 Task: In the  document Ethan.rtf ,change text color to 'Dark Green' Insert the mentioned shape on left side of the text 'Cloud'. Change color of the shape to  BrownChange shape height to 0.9
Action: Mouse moved to (439, 228)
Screenshot: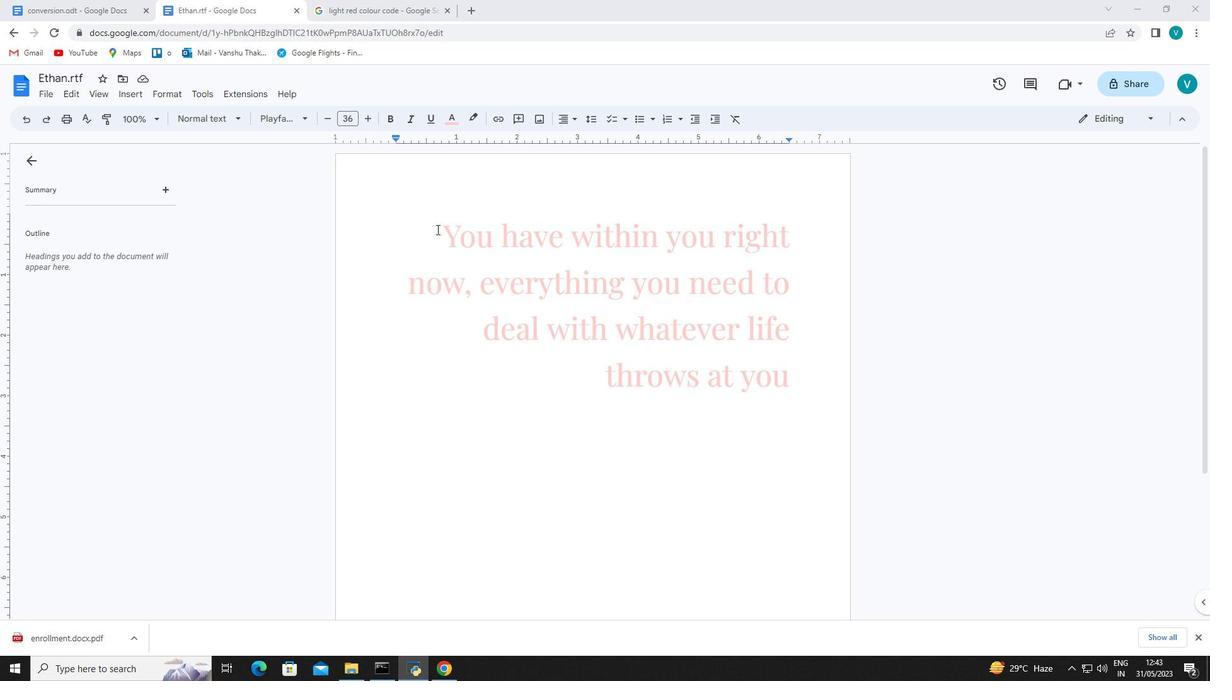 
Action: Mouse pressed left at (439, 228)
Screenshot: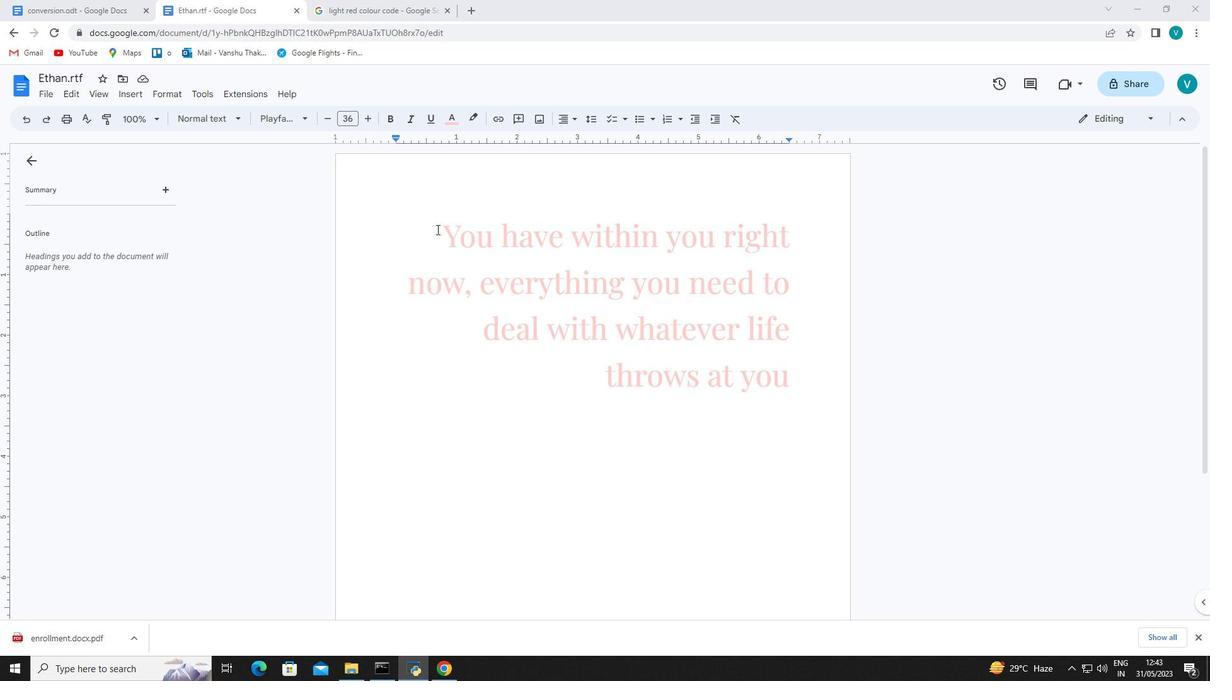 
Action: Mouse moved to (391, 0)
Screenshot: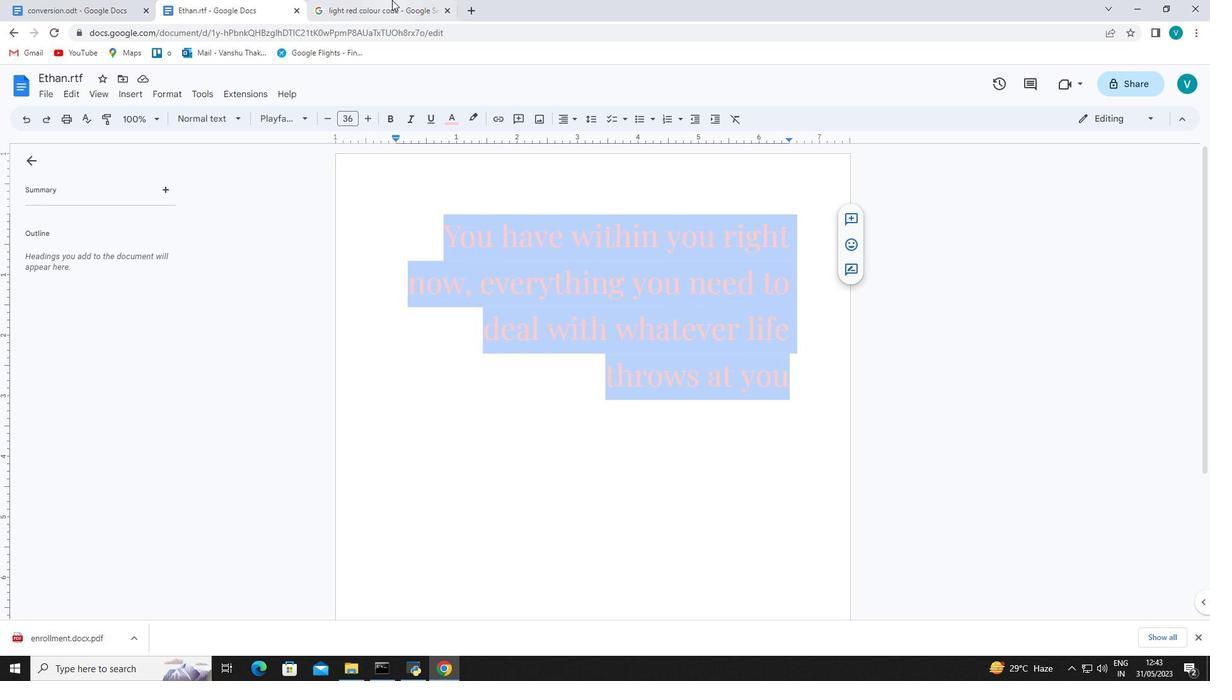 
Action: Mouse pressed left at (391, 0)
Screenshot: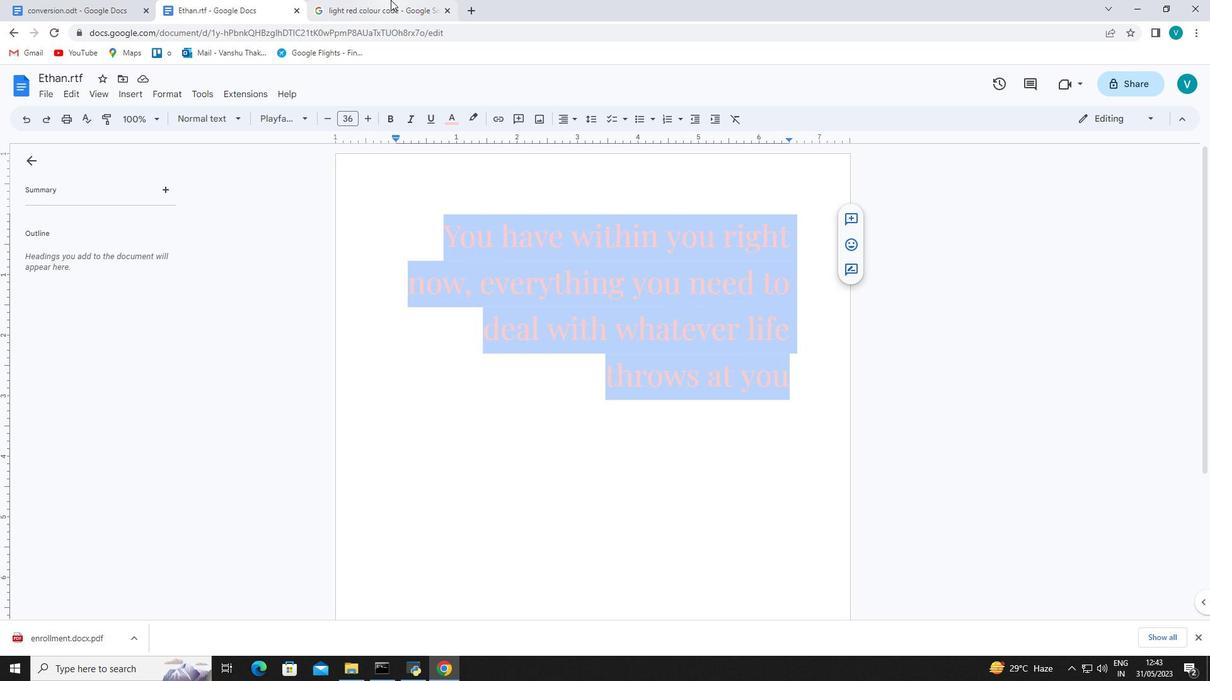 
Action: Mouse moved to (444, 10)
Screenshot: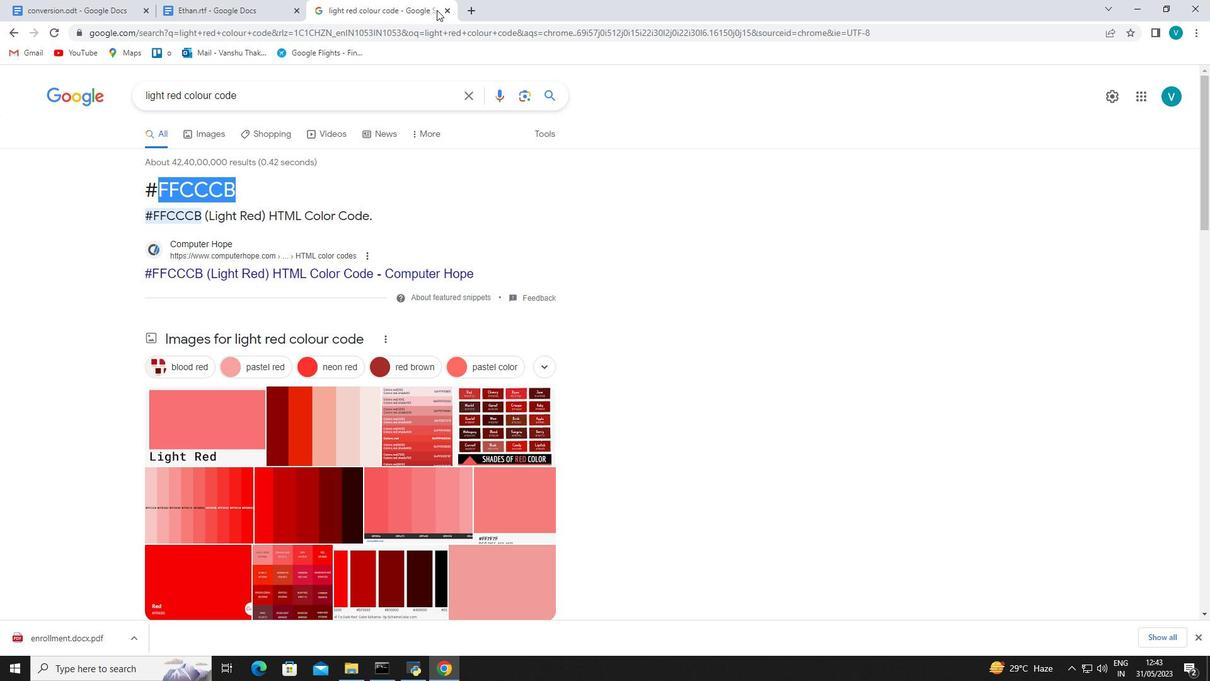 
Action: Mouse pressed left at (444, 10)
Screenshot: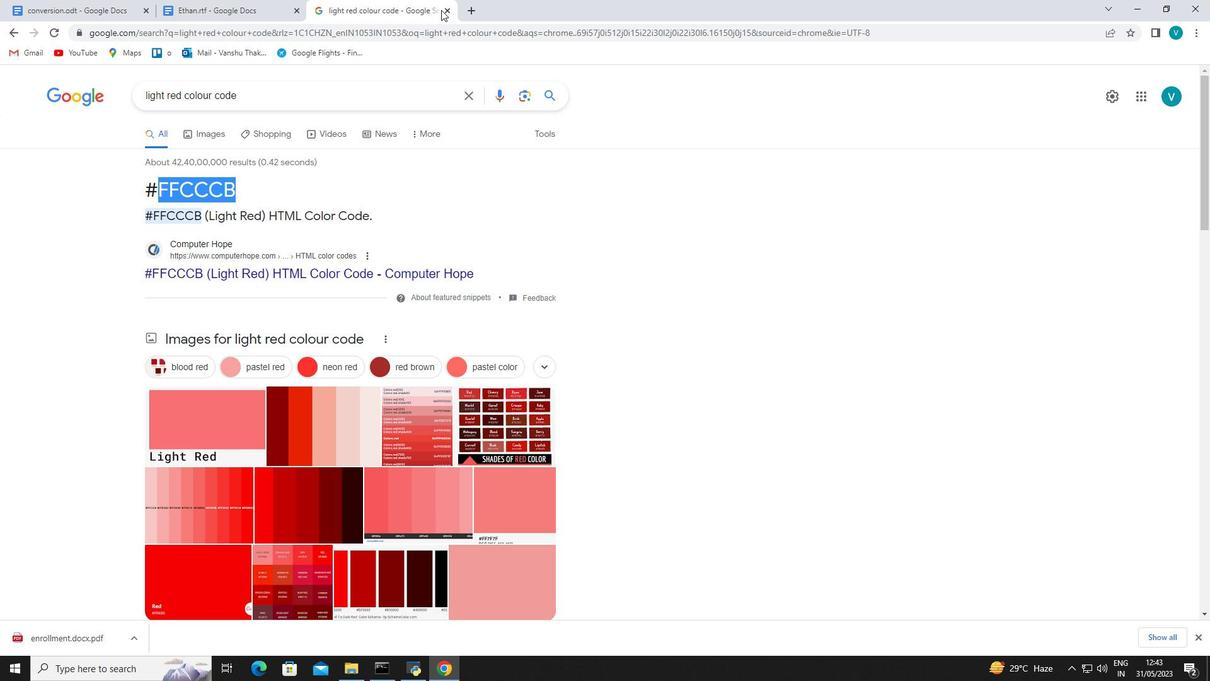 
Action: Mouse moved to (316, 8)
Screenshot: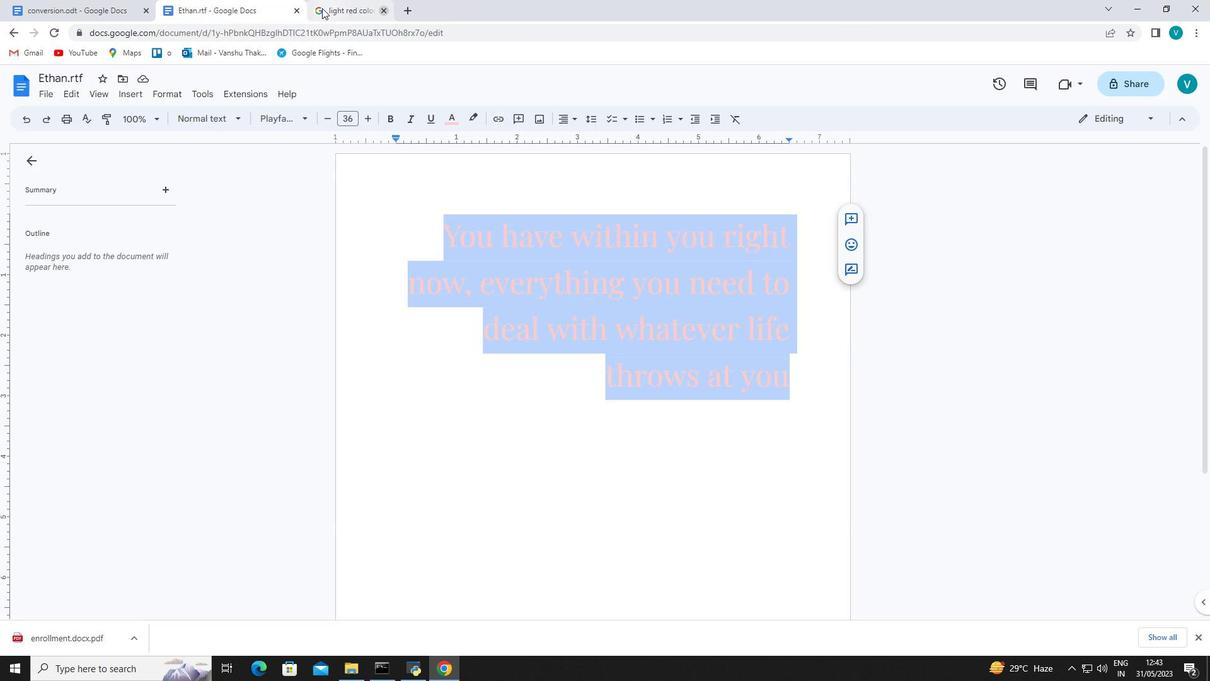 
Action: Mouse pressed left at (316, 8)
Screenshot: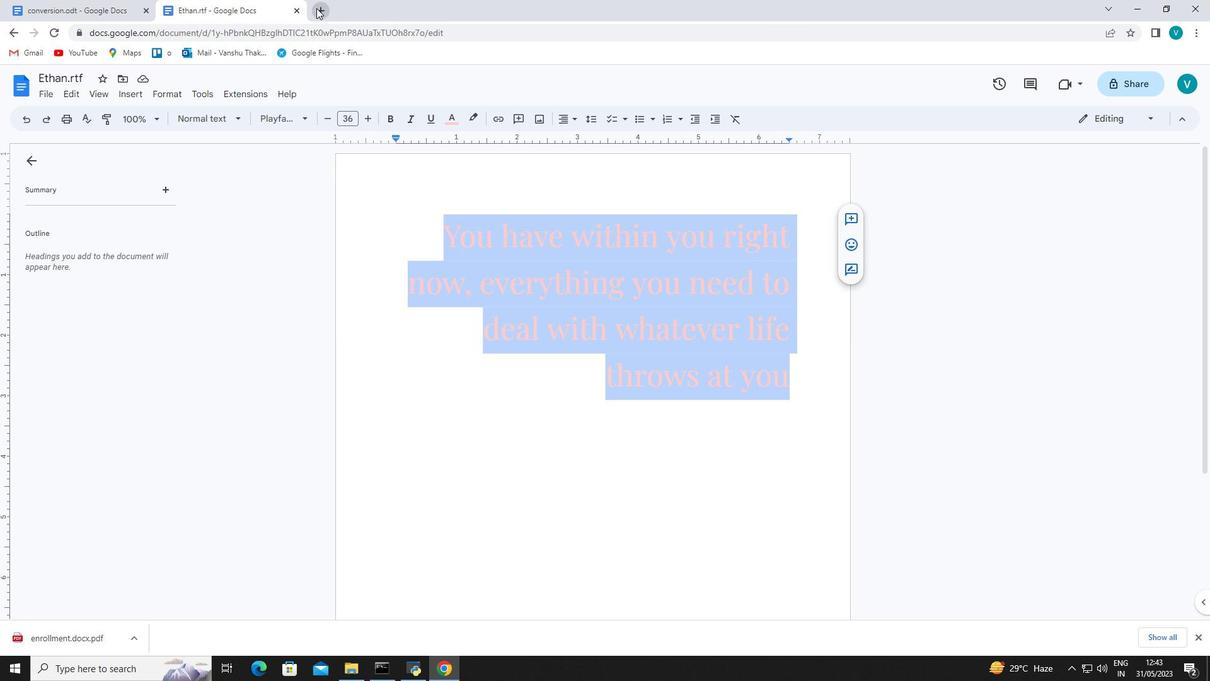 
Action: Mouse moved to (467, 268)
Screenshot: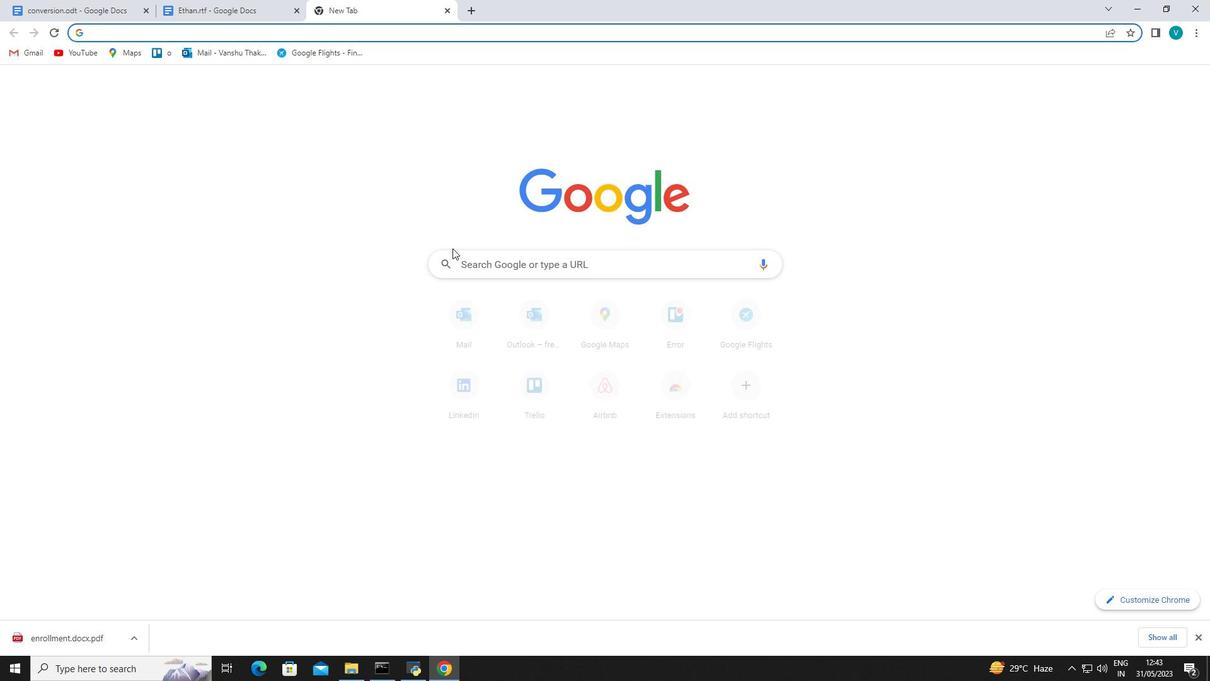 
Action: Mouse pressed left at (467, 268)
Screenshot: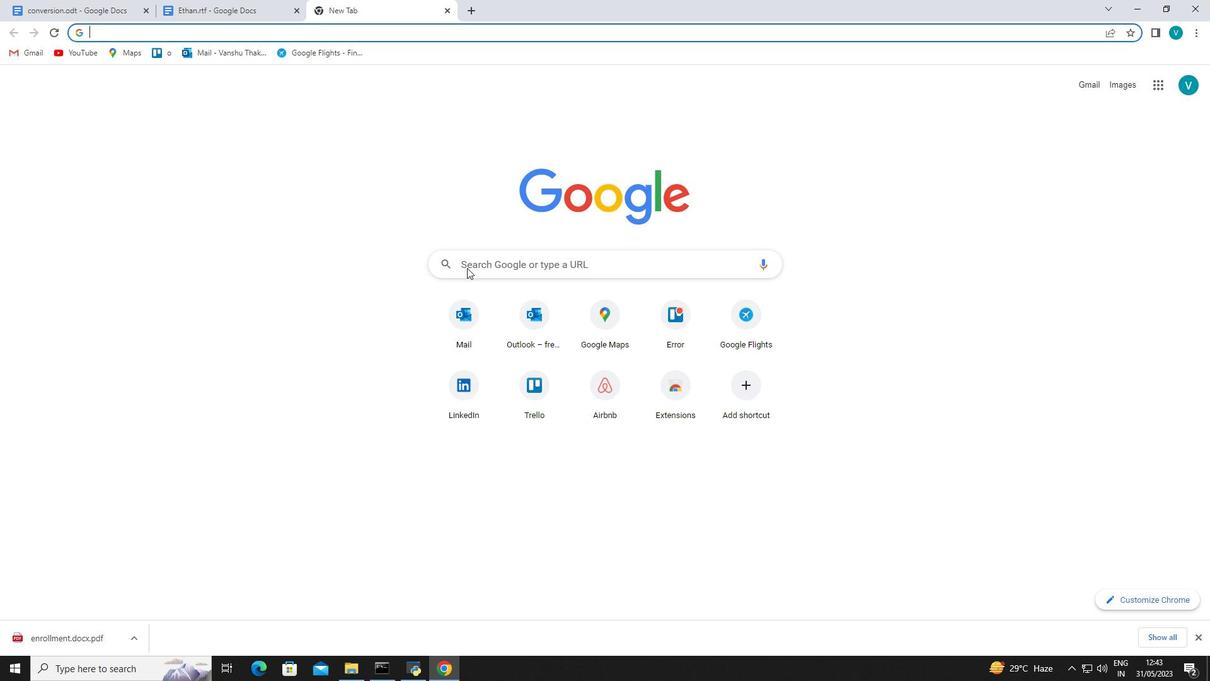 
Action: Key pressed dark<Key.space>green<Key.space>colour<Key.space>code<Key.enter>
Screenshot: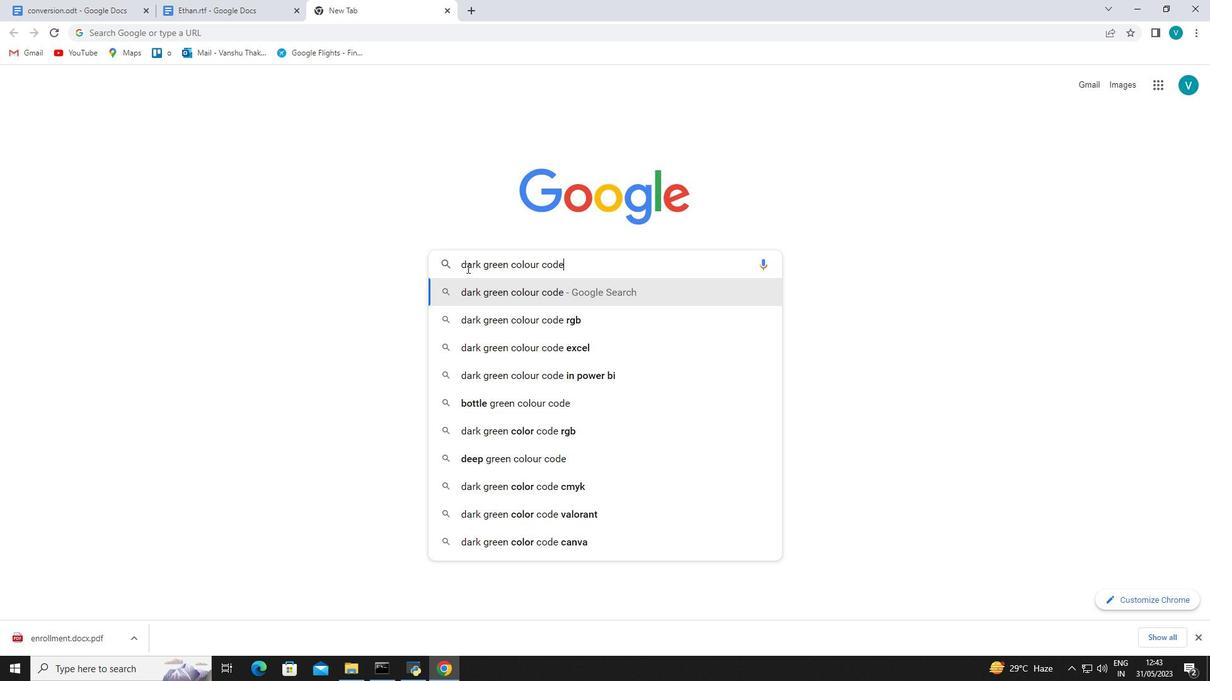 
Action: Mouse moved to (363, 217)
Screenshot: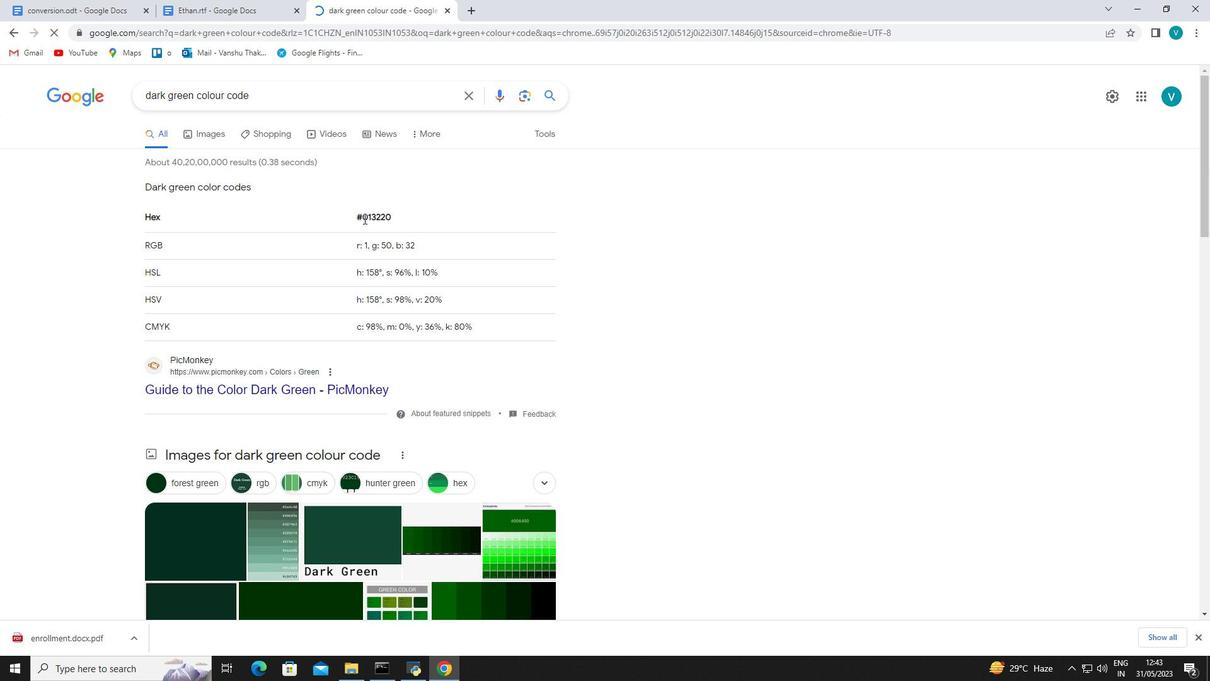 
Action: Mouse pressed left at (363, 217)
Screenshot: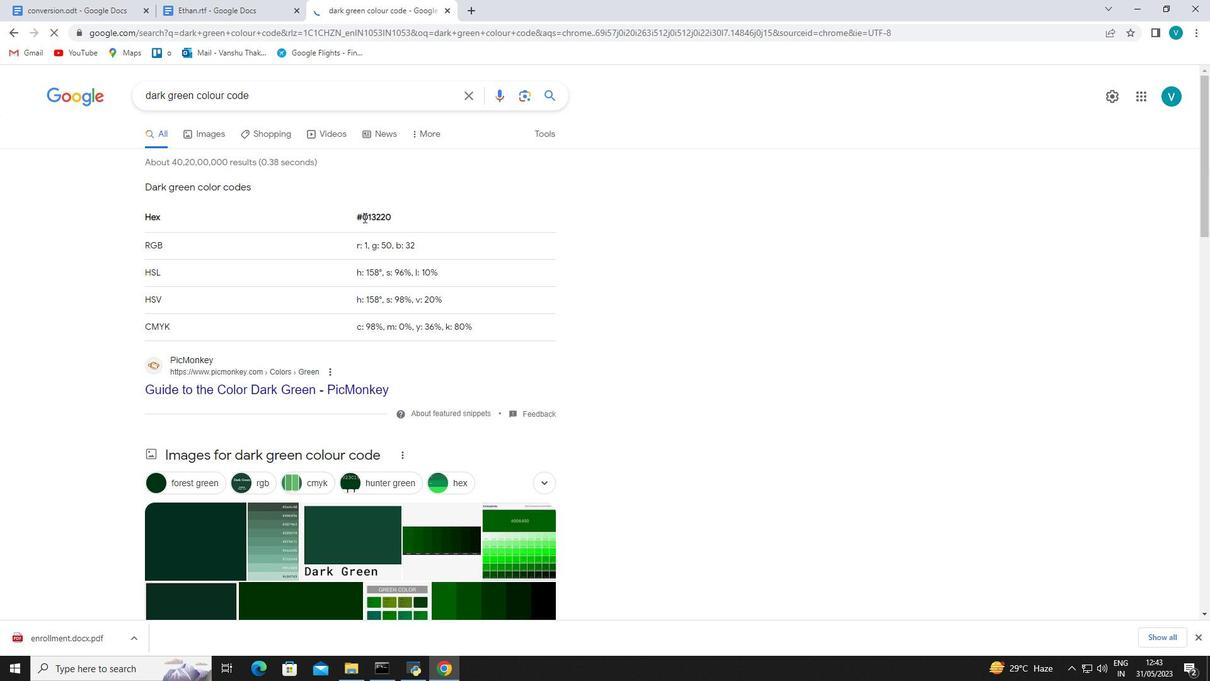 
Action: Mouse moved to (394, 216)
Screenshot: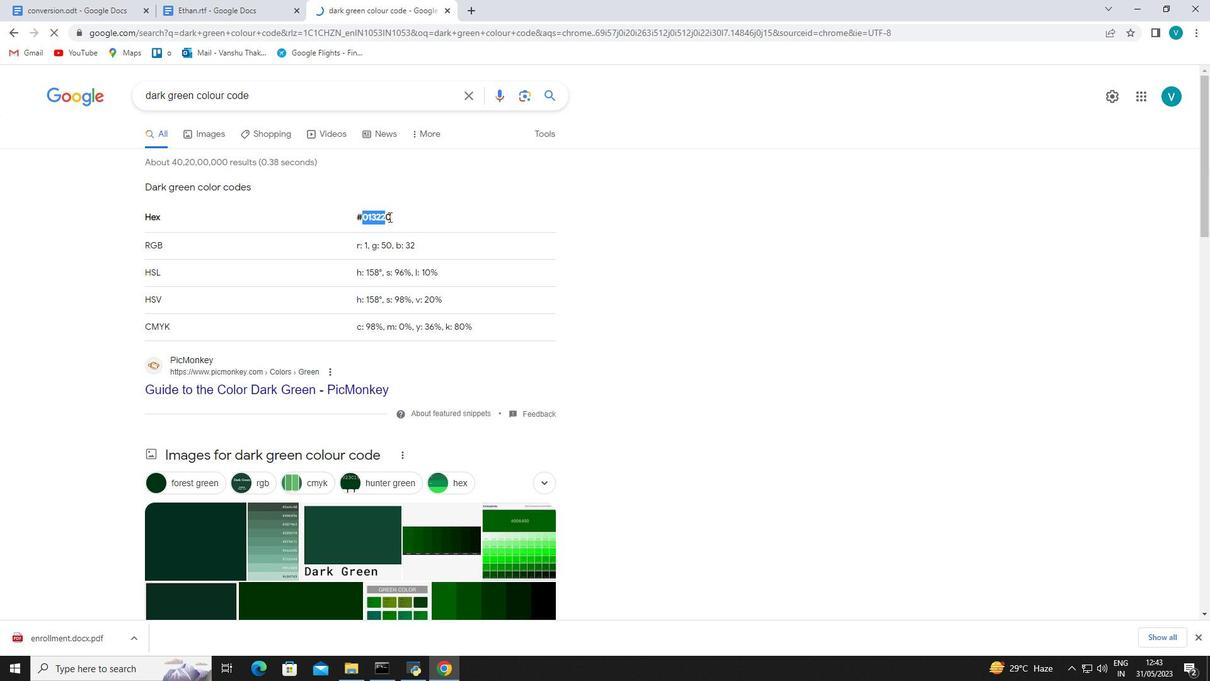 
Action: Key pressed ctrl+C<'\x03'>
Screenshot: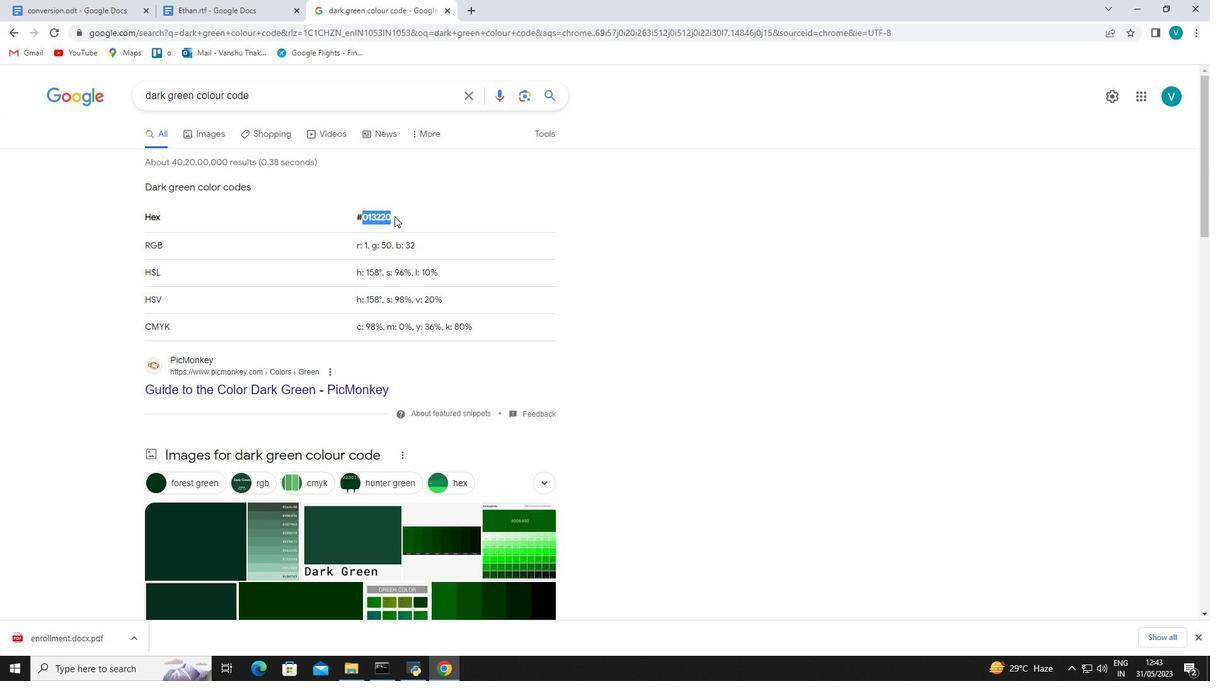 
Action: Mouse moved to (268, 0)
Screenshot: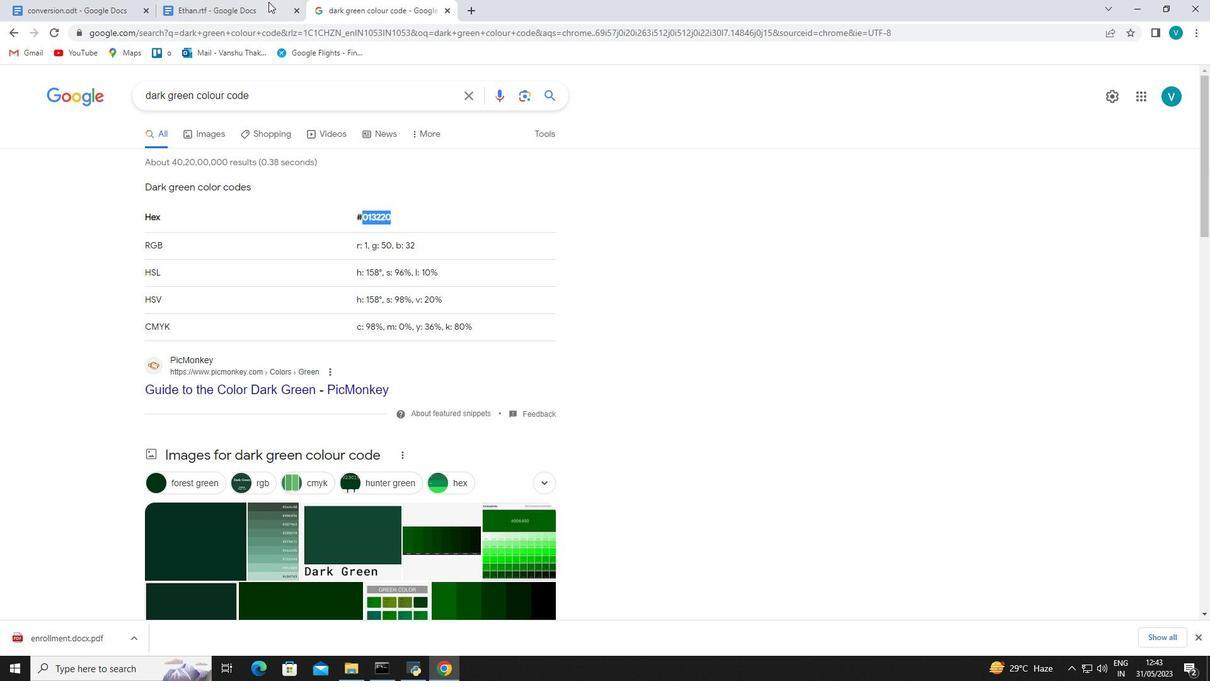 
Action: Mouse pressed left at (268, 0)
Screenshot: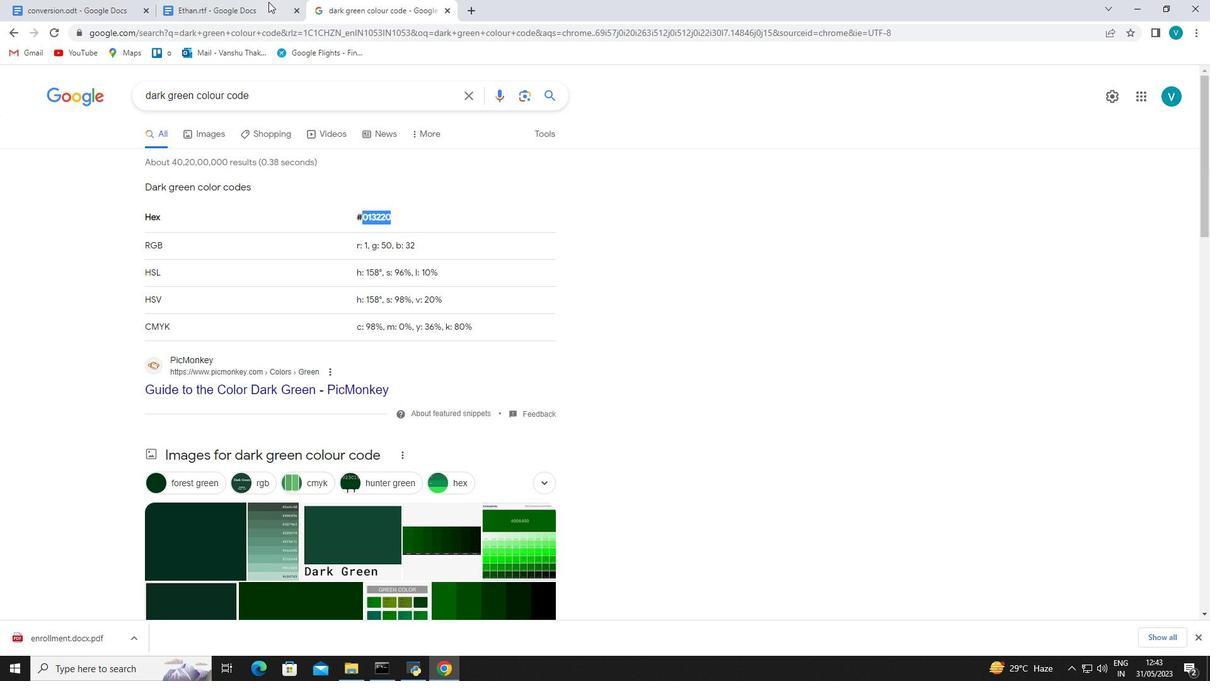 
Action: Mouse moved to (446, 121)
Screenshot: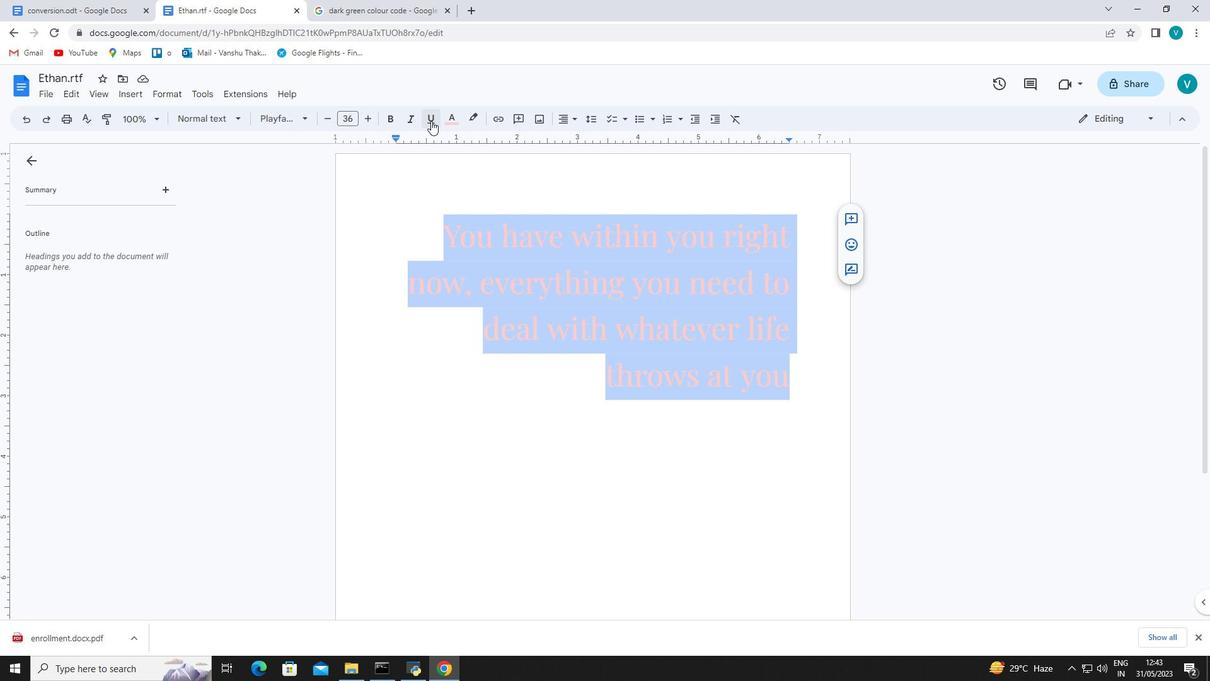 
Action: Mouse pressed left at (446, 121)
Screenshot: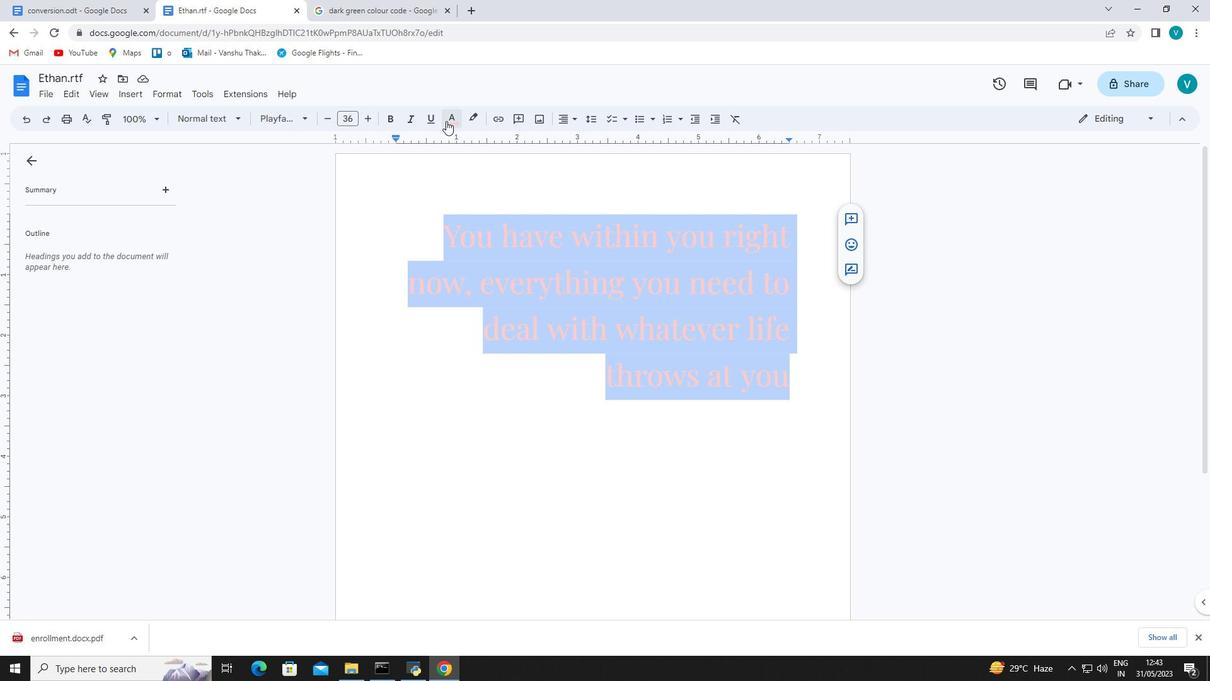 
Action: Mouse moved to (465, 254)
Screenshot: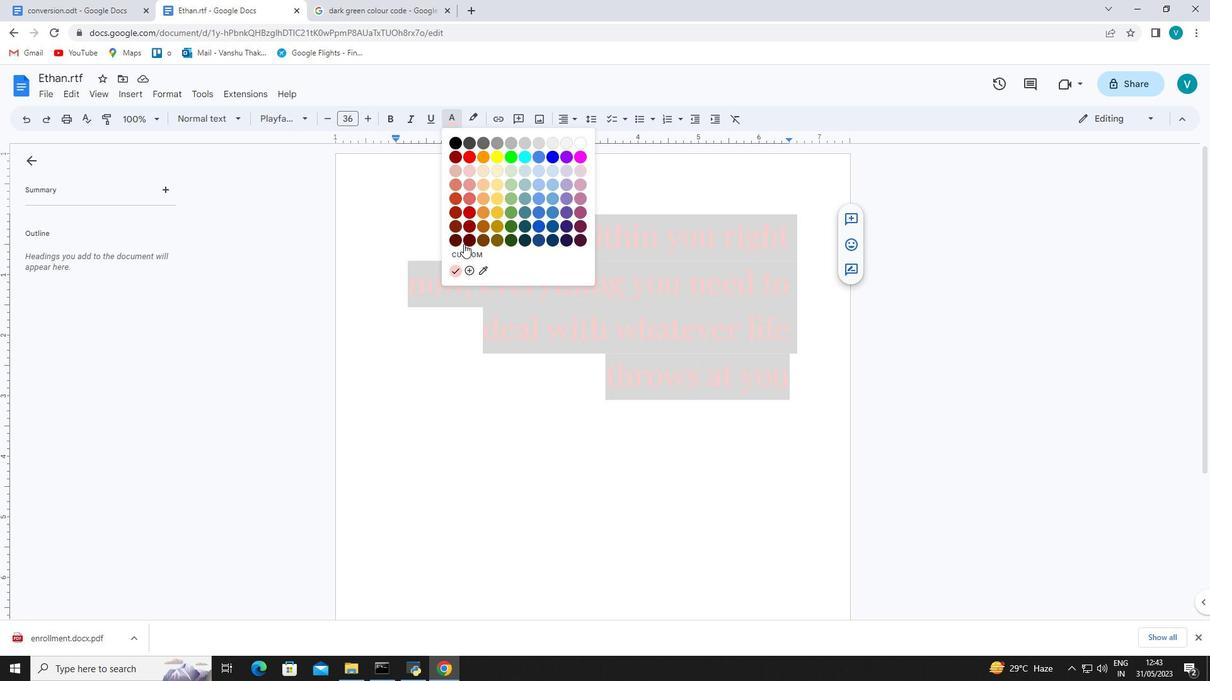 
Action: Mouse pressed left at (465, 254)
Screenshot: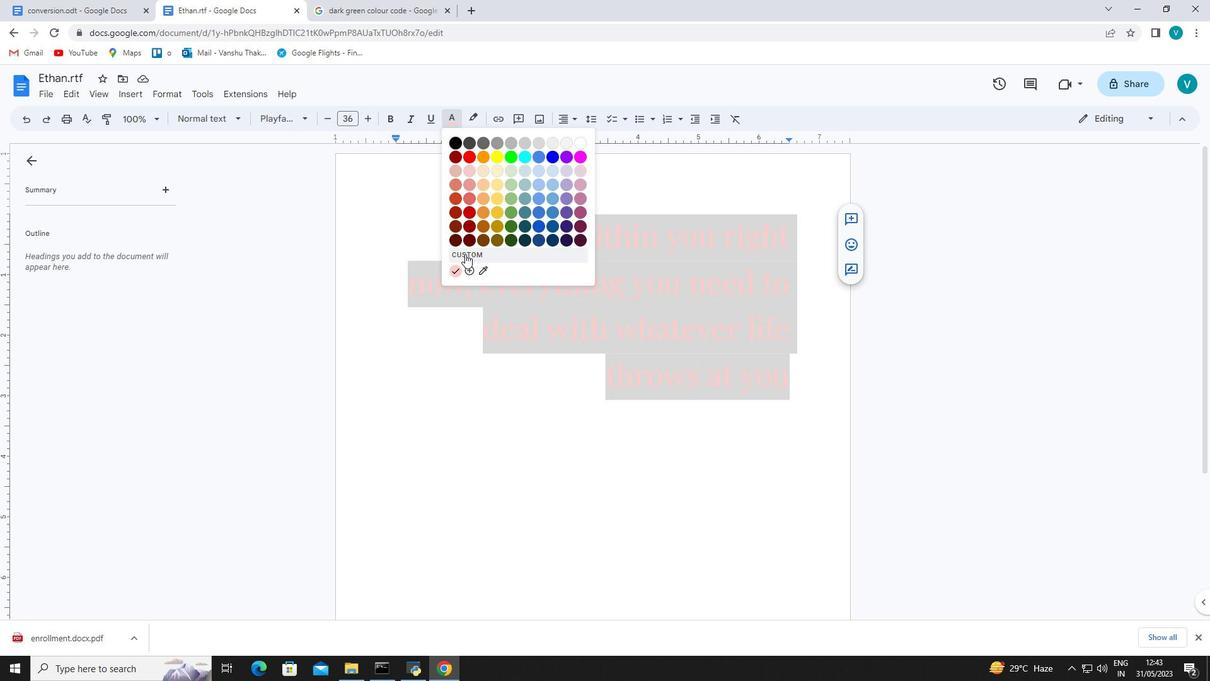 
Action: Mouse moved to (543, 405)
Screenshot: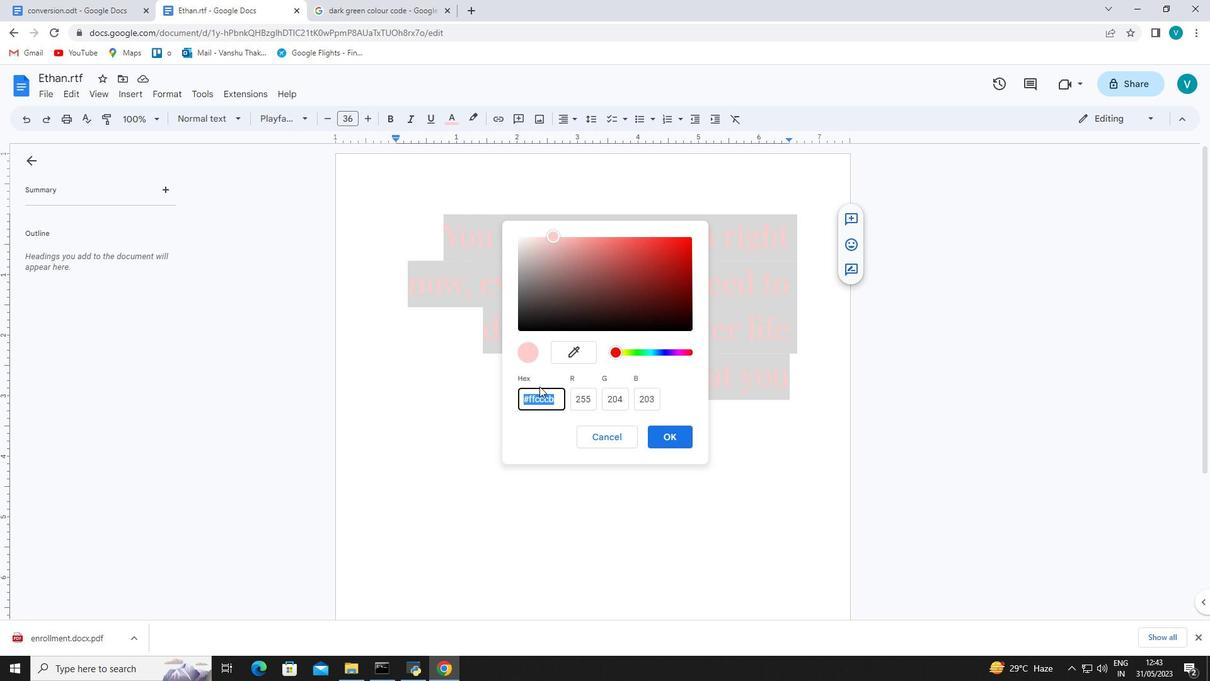 
Action: Mouse pressed left at (543, 405)
Screenshot: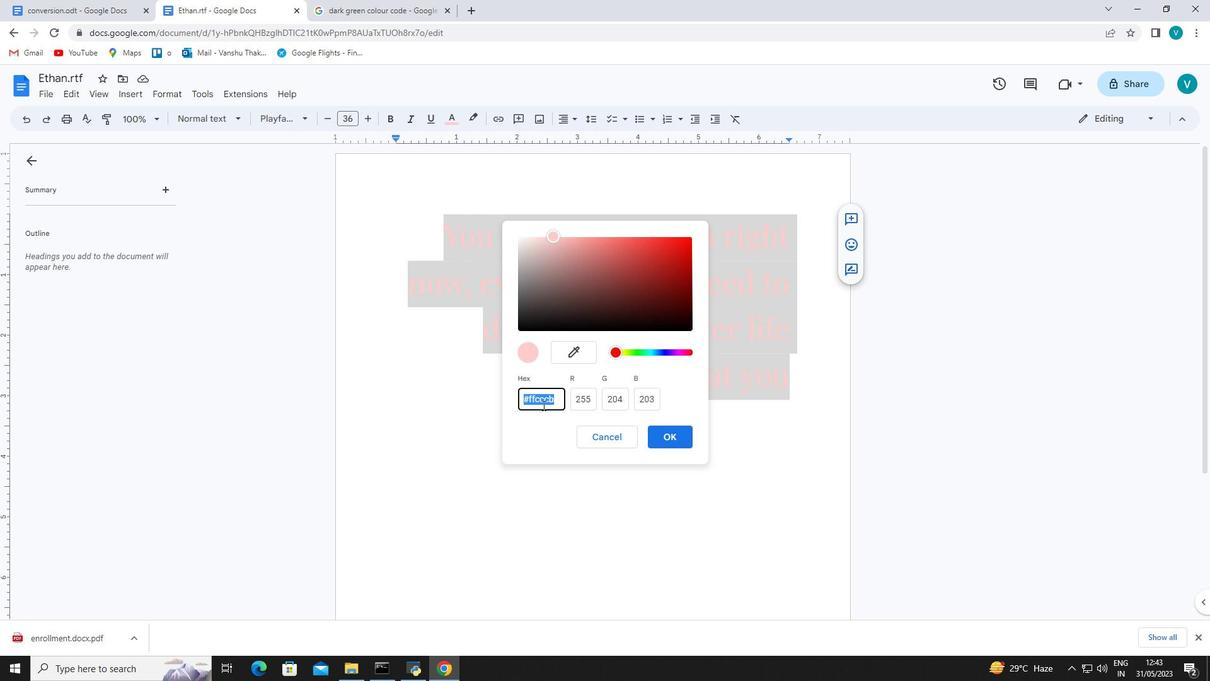 
Action: Mouse moved to (527, 400)
Screenshot: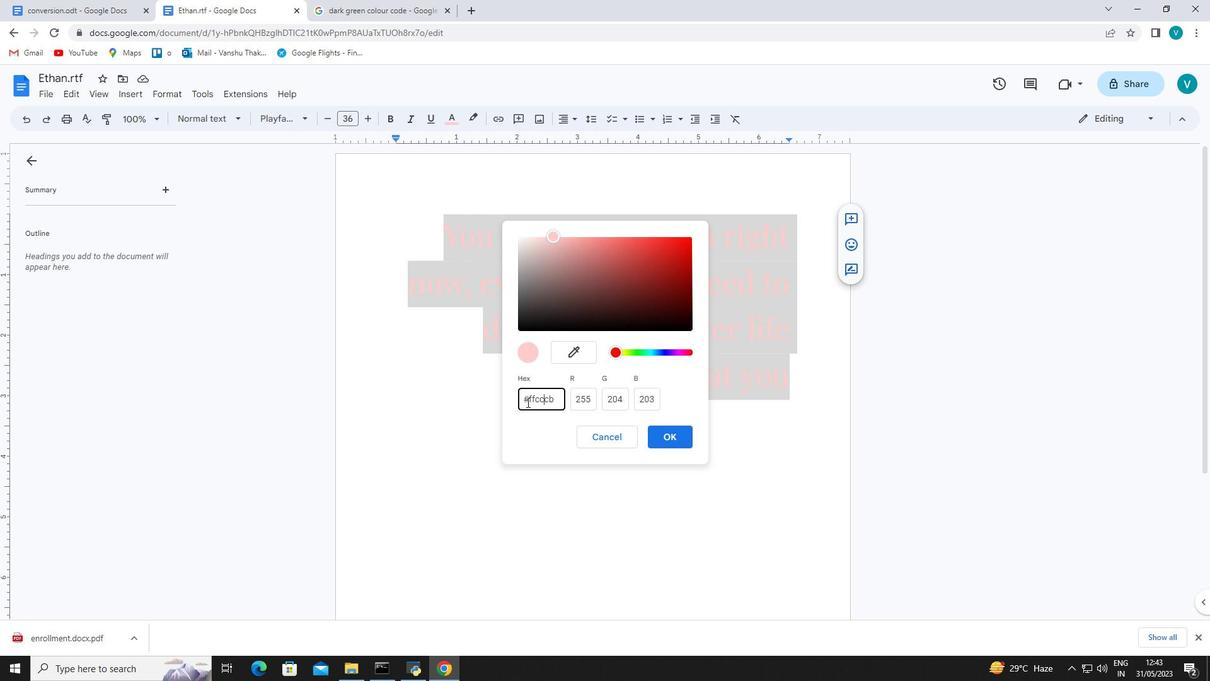 
Action: Mouse pressed left at (527, 400)
Screenshot: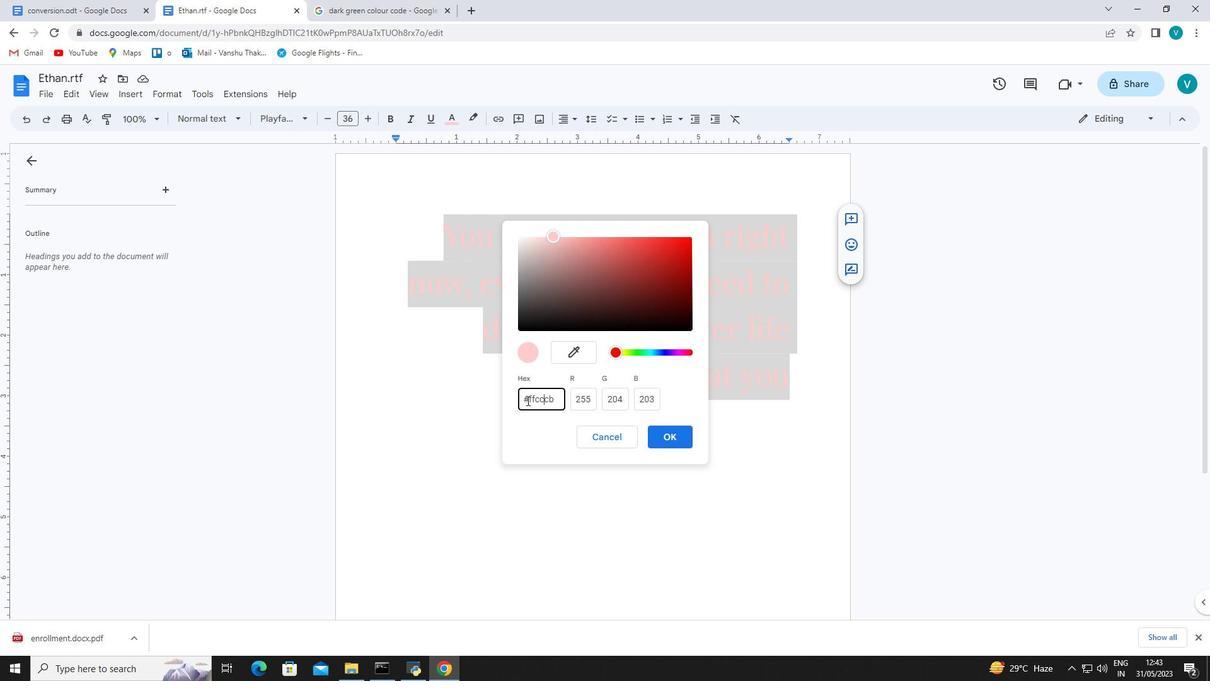 
Action: Mouse moved to (565, 396)
Screenshot: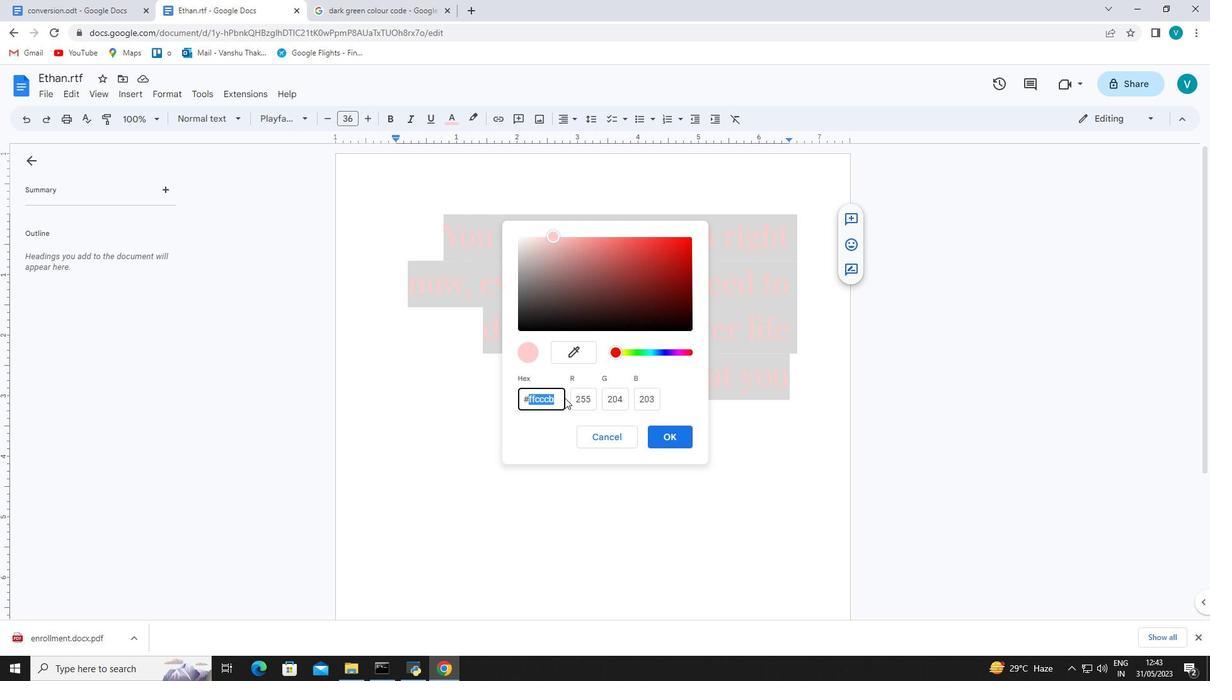 
Action: Key pressed ctrl+V
Screenshot: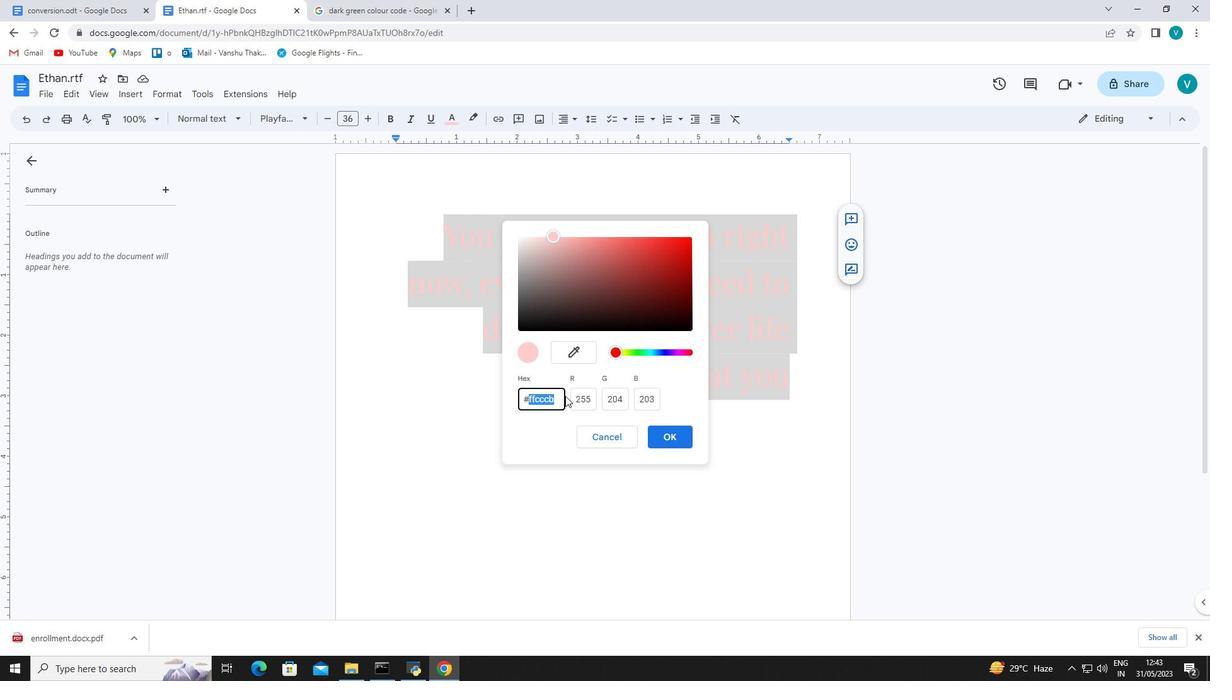 
Action: Mouse moved to (682, 437)
Screenshot: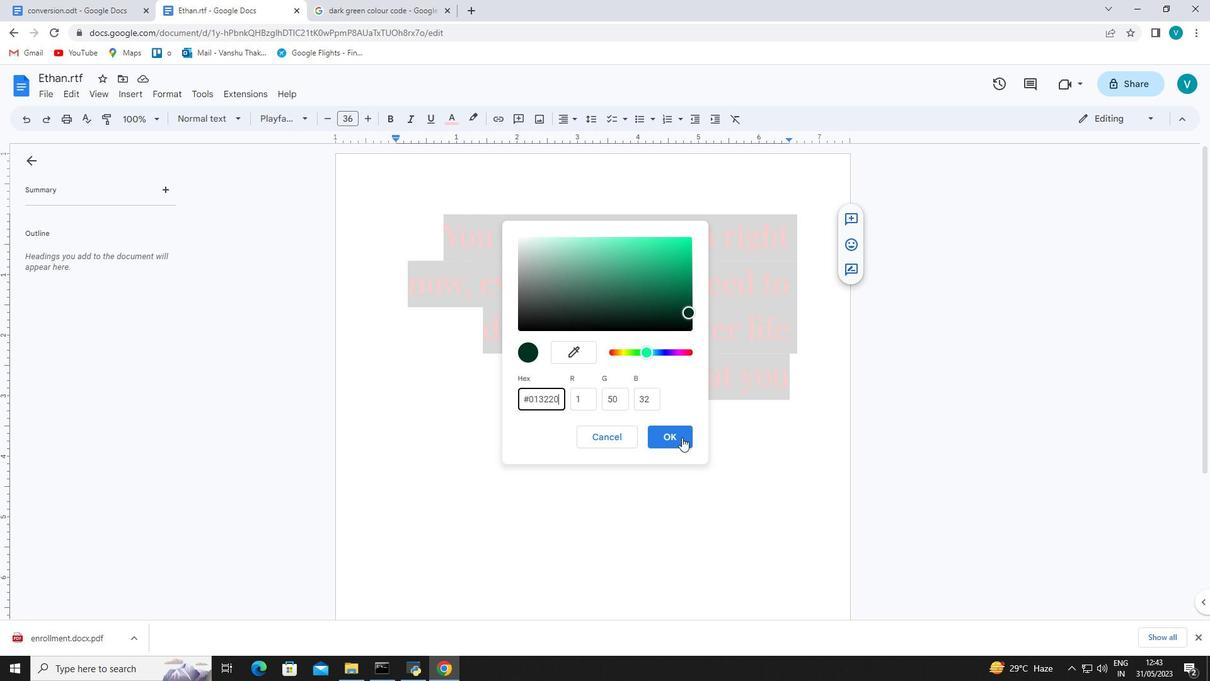 
Action: Mouse pressed left at (682, 437)
Screenshot: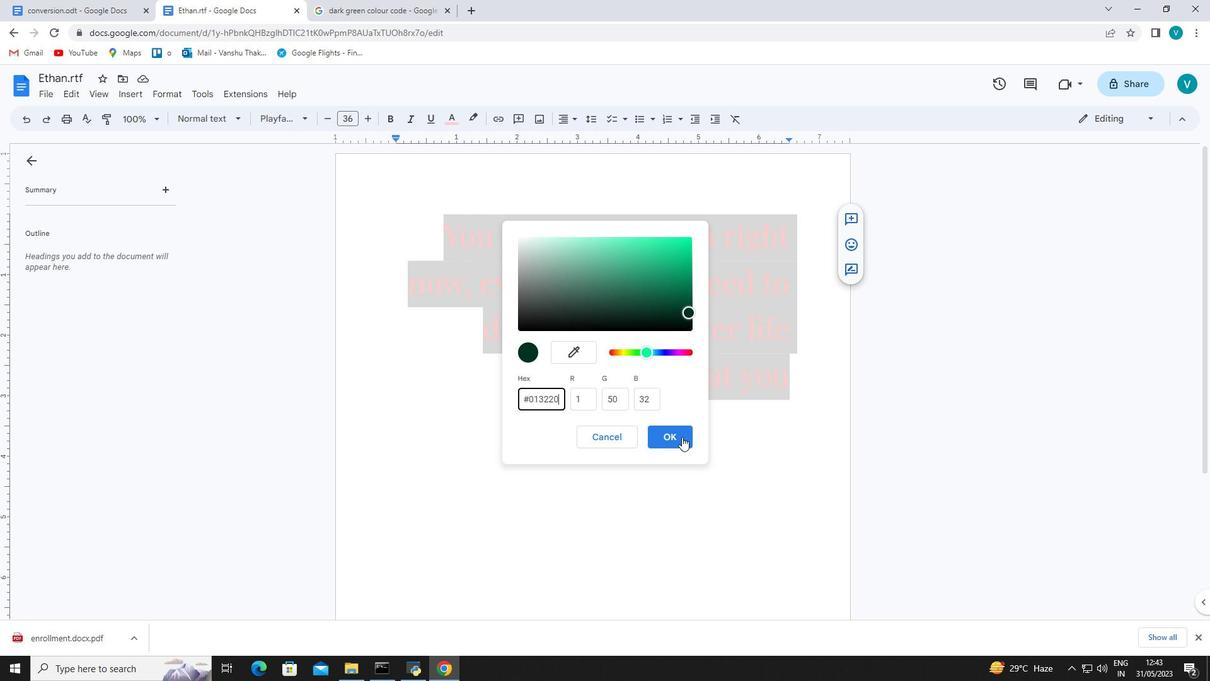 
Action: Mouse pressed left at (682, 437)
Screenshot: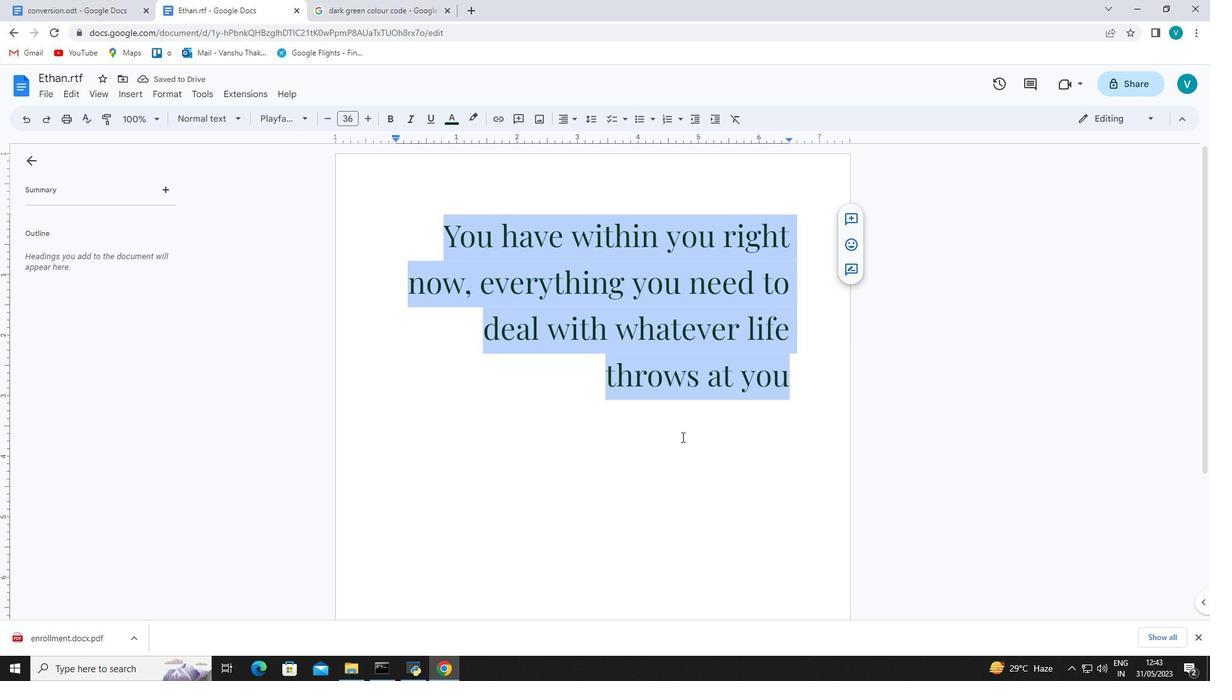 
Action: Mouse moved to (442, 230)
Screenshot: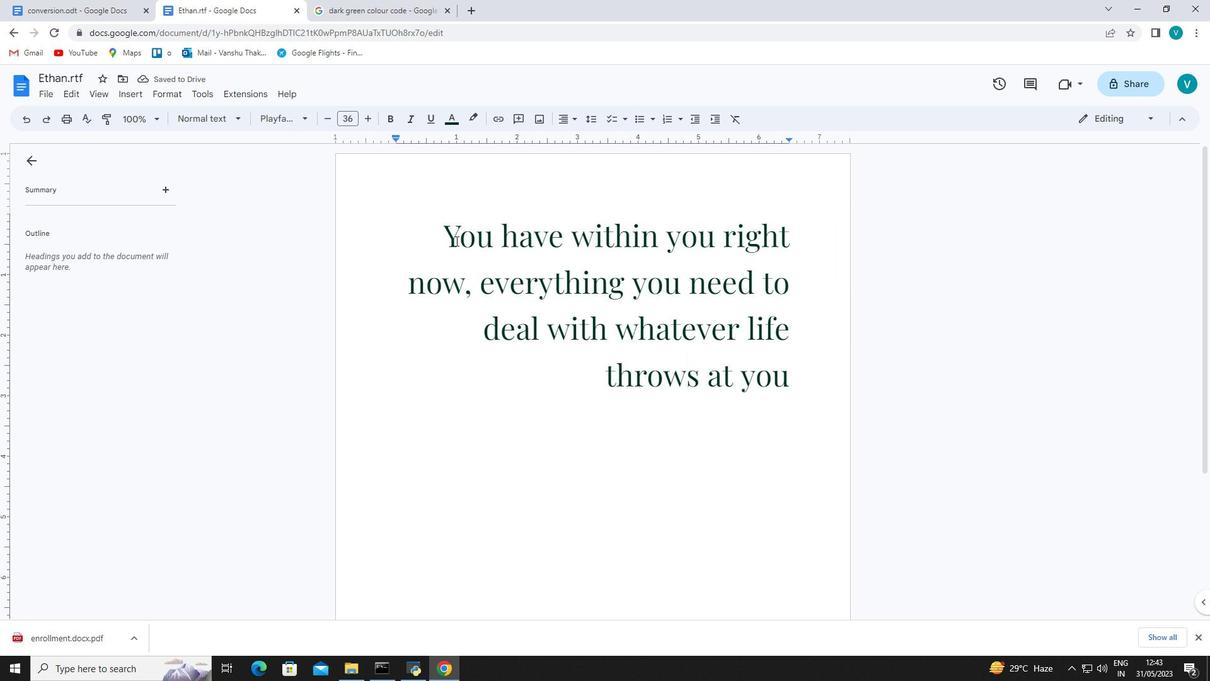 
Action: Mouse pressed left at (442, 230)
Screenshot: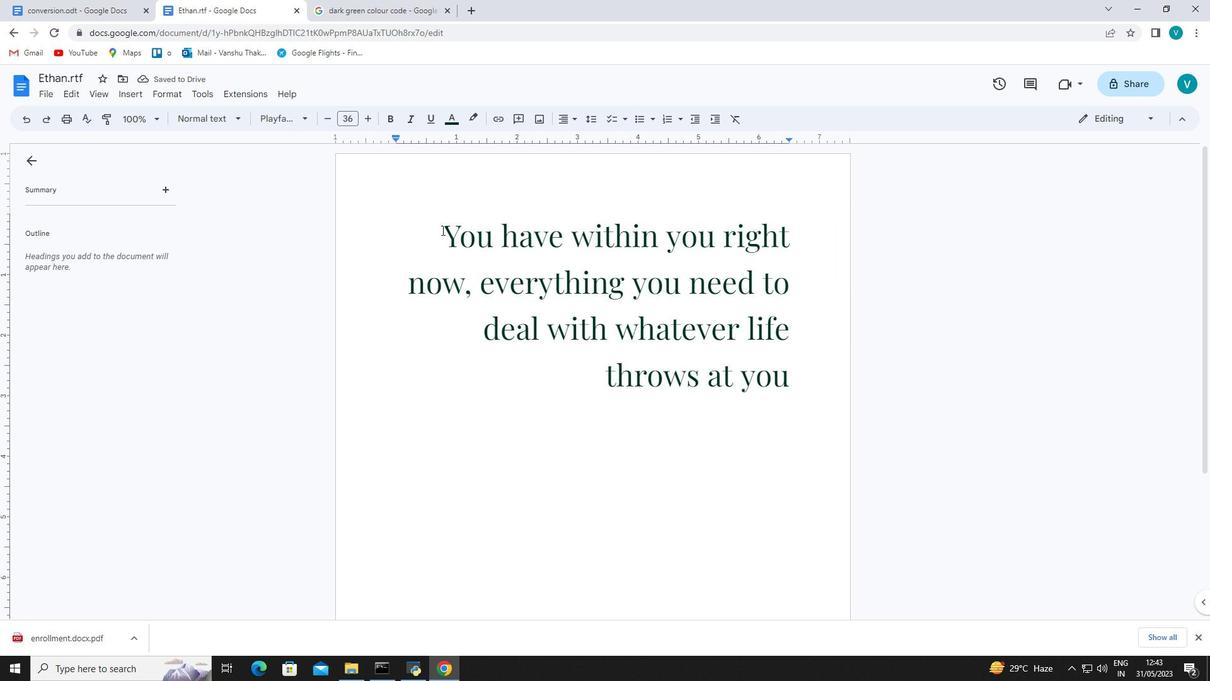 
Action: Mouse moved to (441, 230)
Screenshot: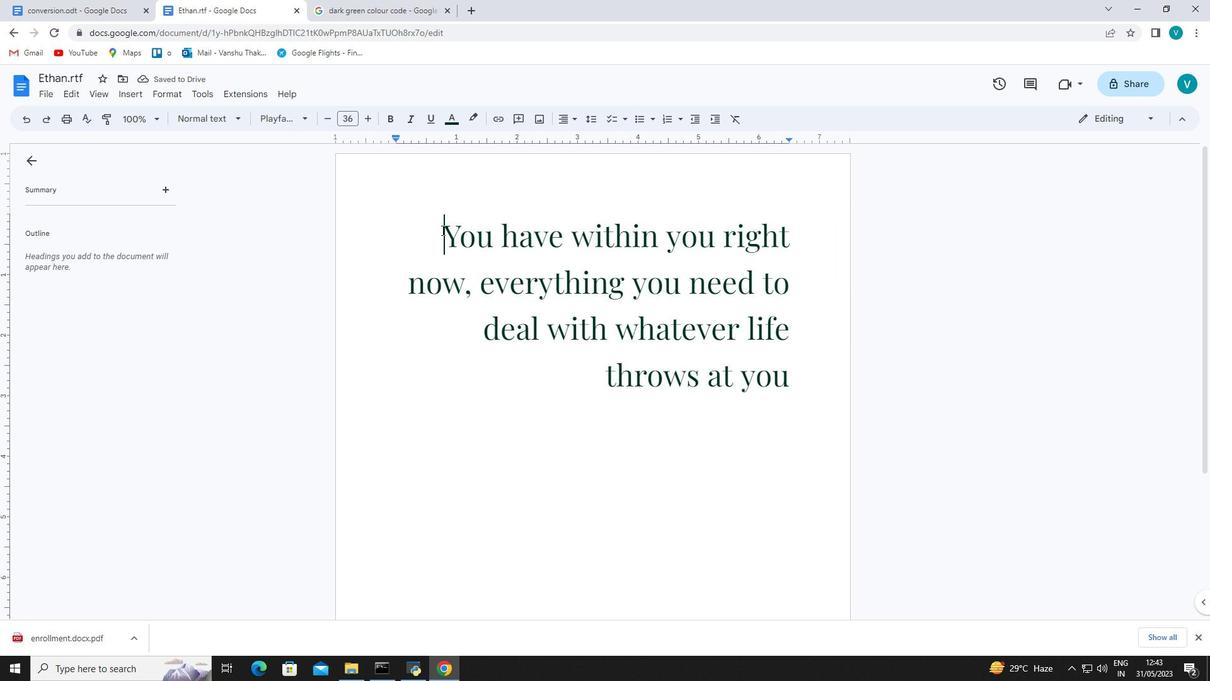 
Action: Key pressed <Key.enter><Key.up><Key.backspace><Key.backspace>
Screenshot: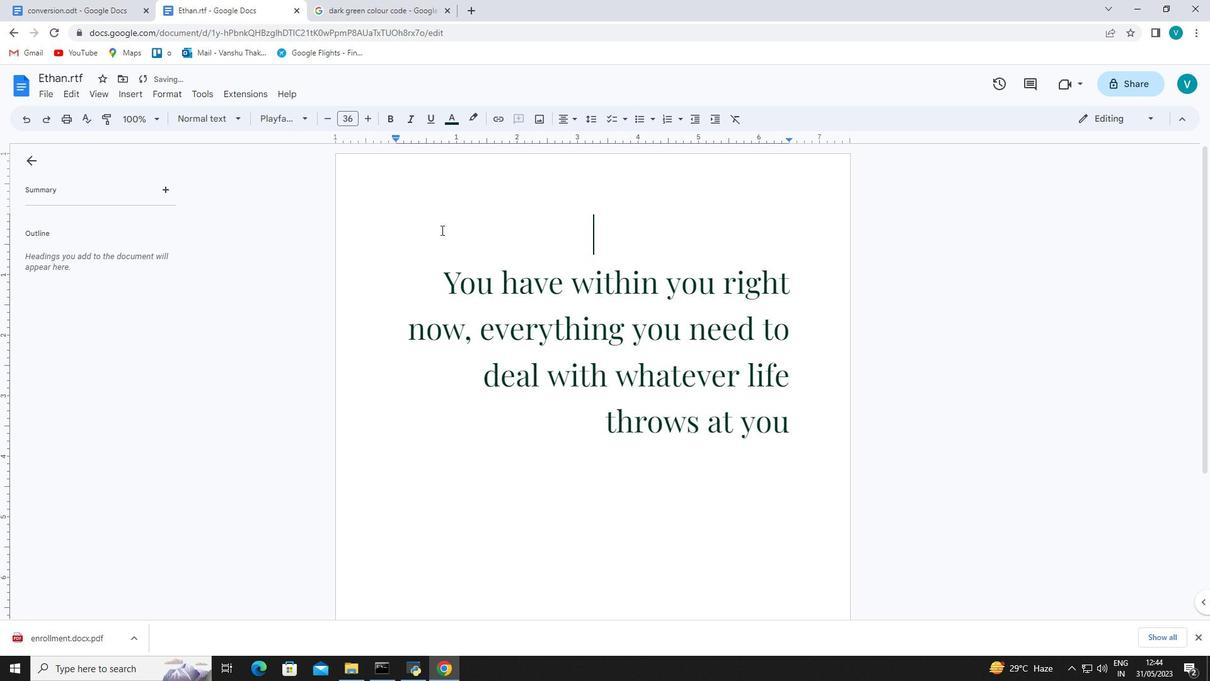 
Action: Mouse moved to (129, 87)
Screenshot: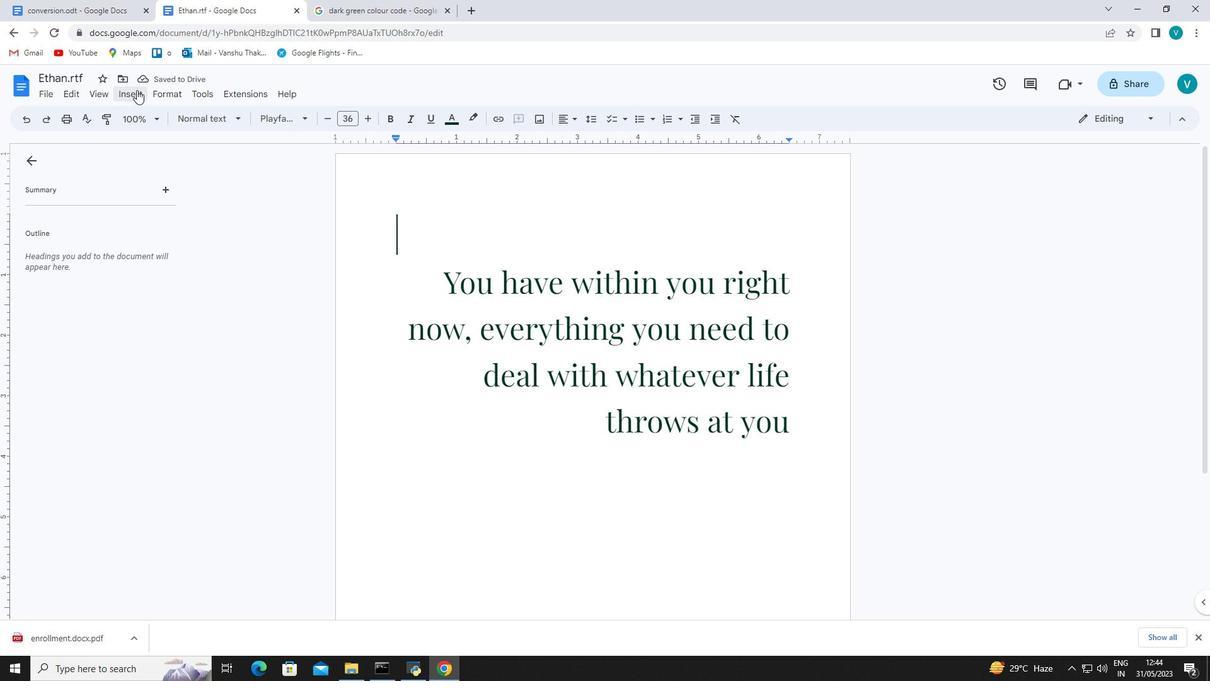 
Action: Mouse pressed left at (129, 87)
Screenshot: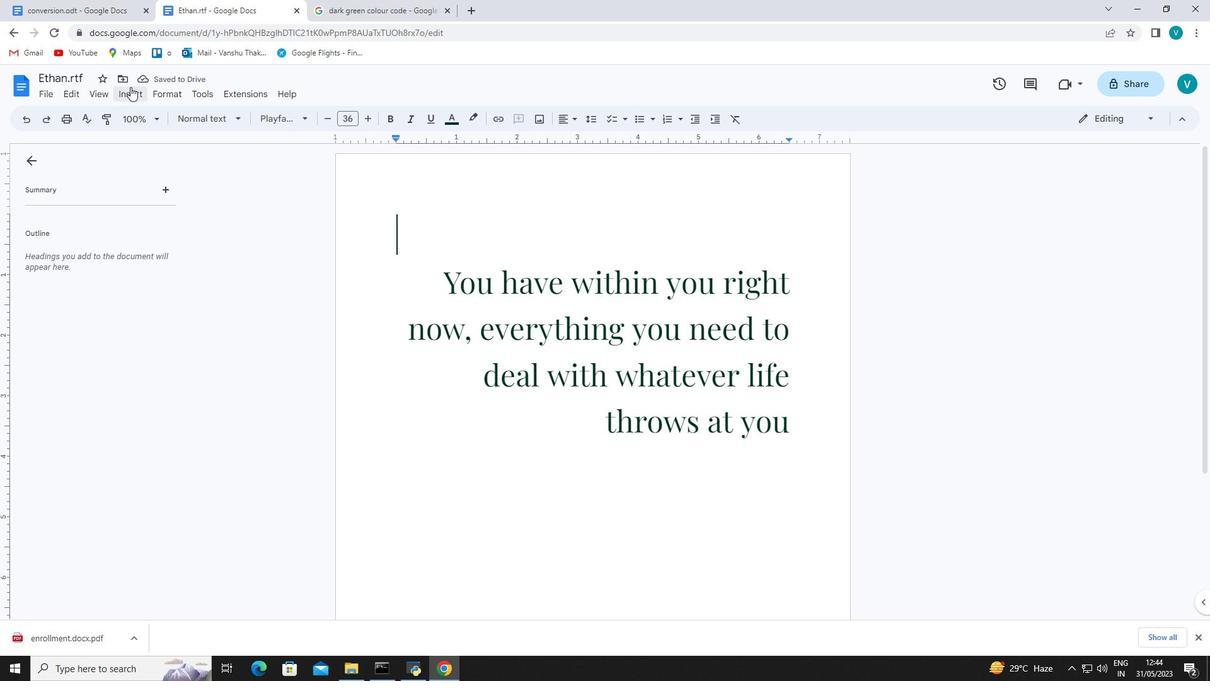 
Action: Mouse moved to (368, 154)
Screenshot: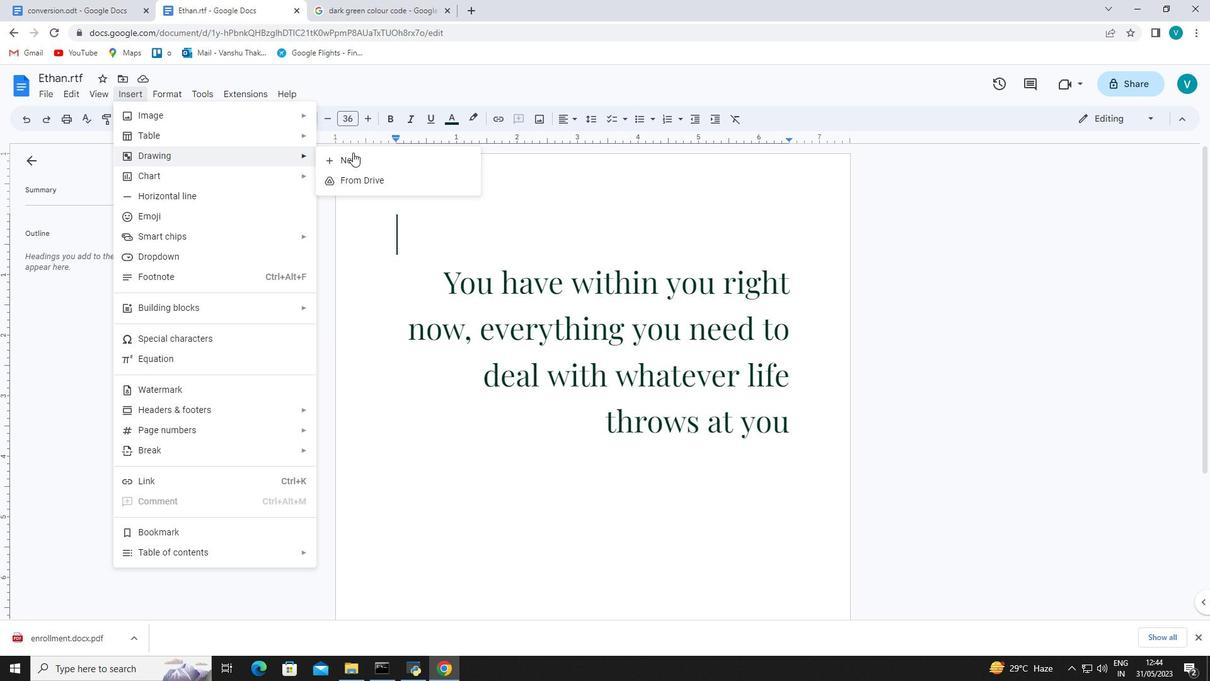 
Action: Mouse pressed left at (368, 154)
Screenshot: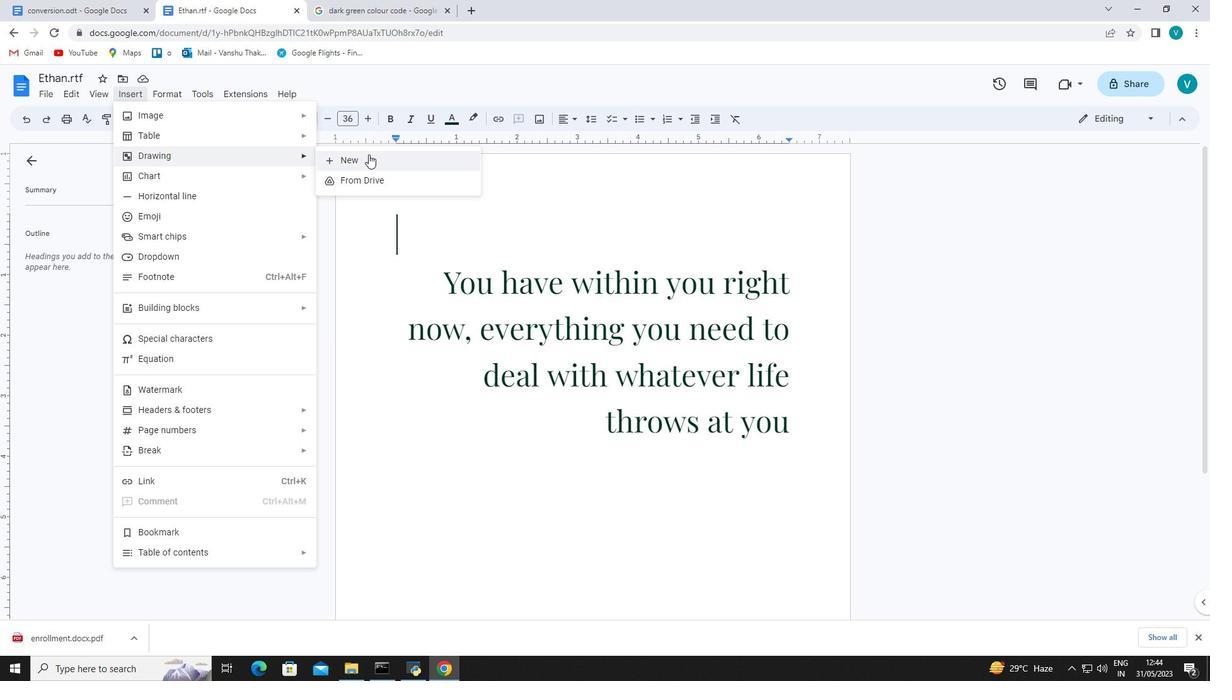 
Action: Mouse moved to (478, 143)
Screenshot: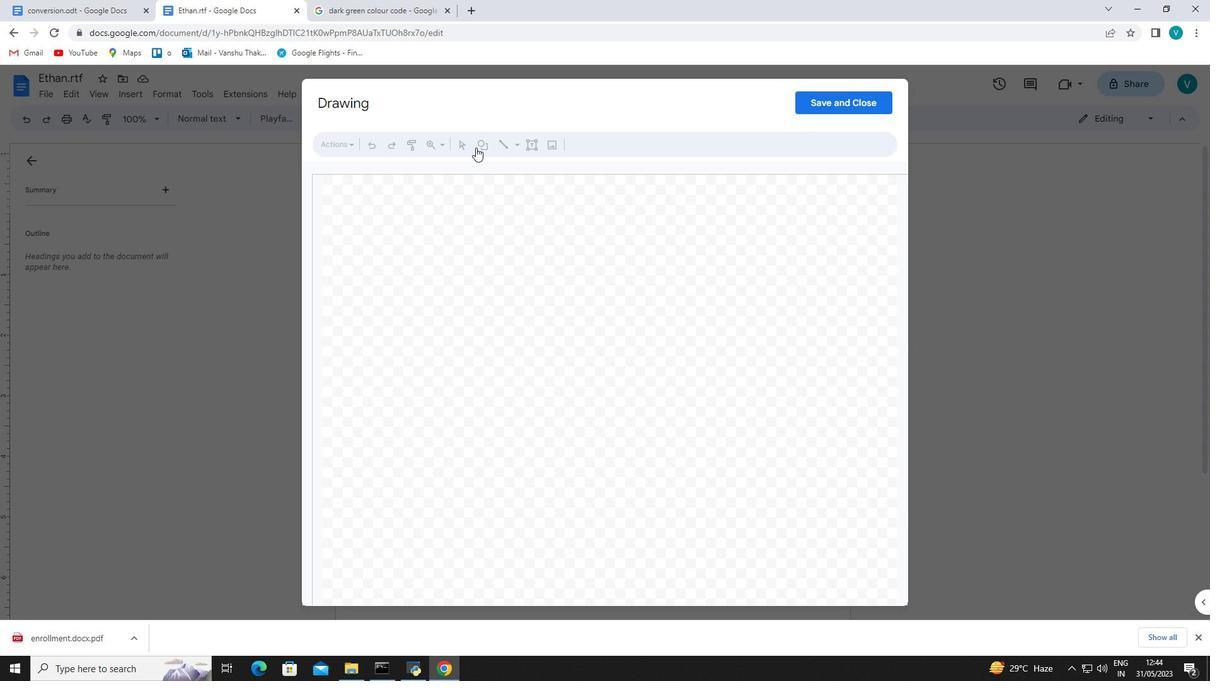 
Action: Mouse pressed left at (478, 143)
Screenshot: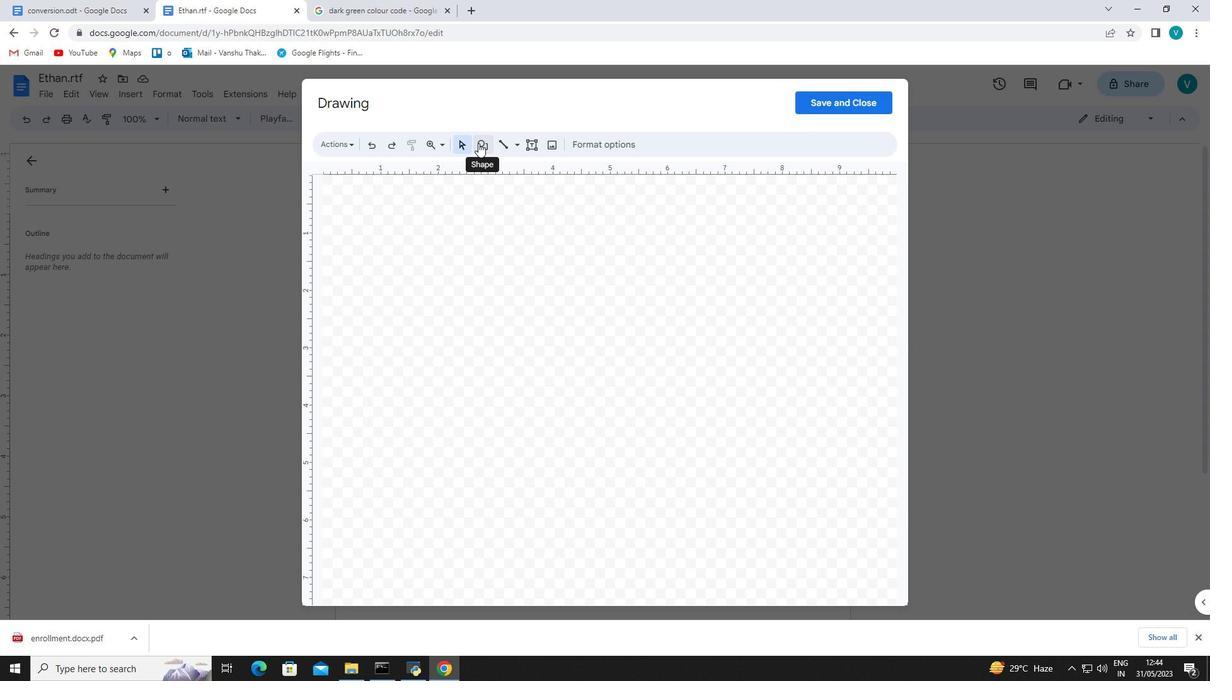 
Action: Mouse moved to (724, 223)
Screenshot: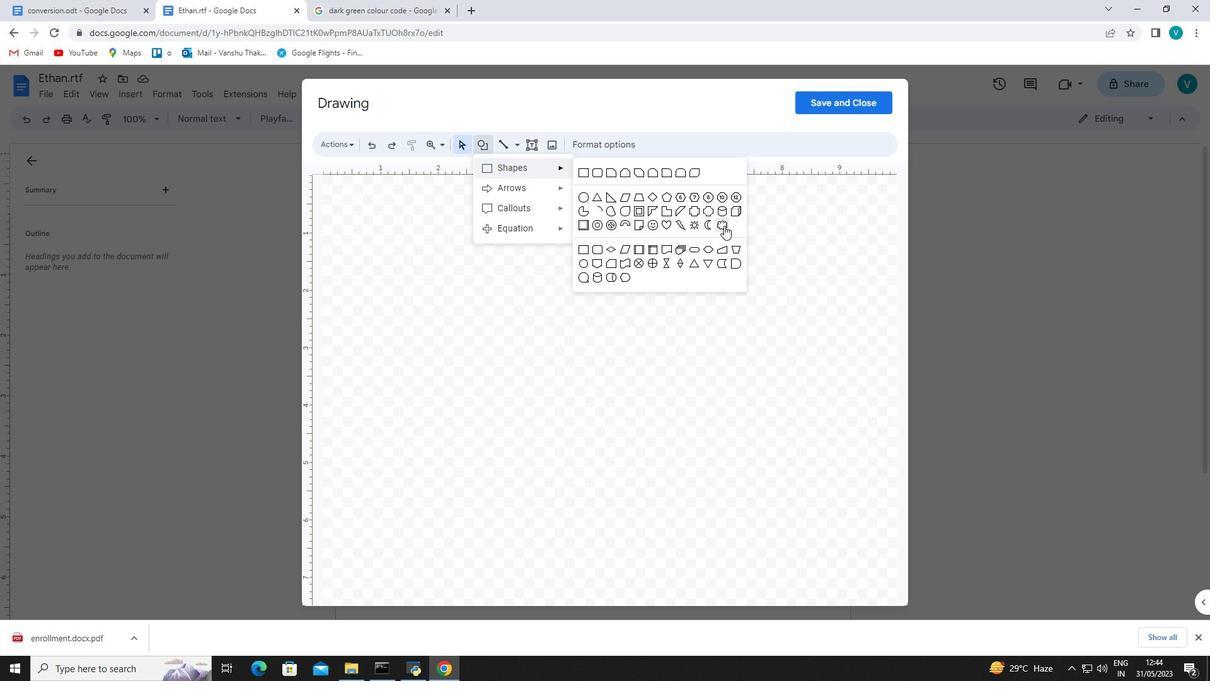 
Action: Mouse pressed left at (724, 223)
Screenshot: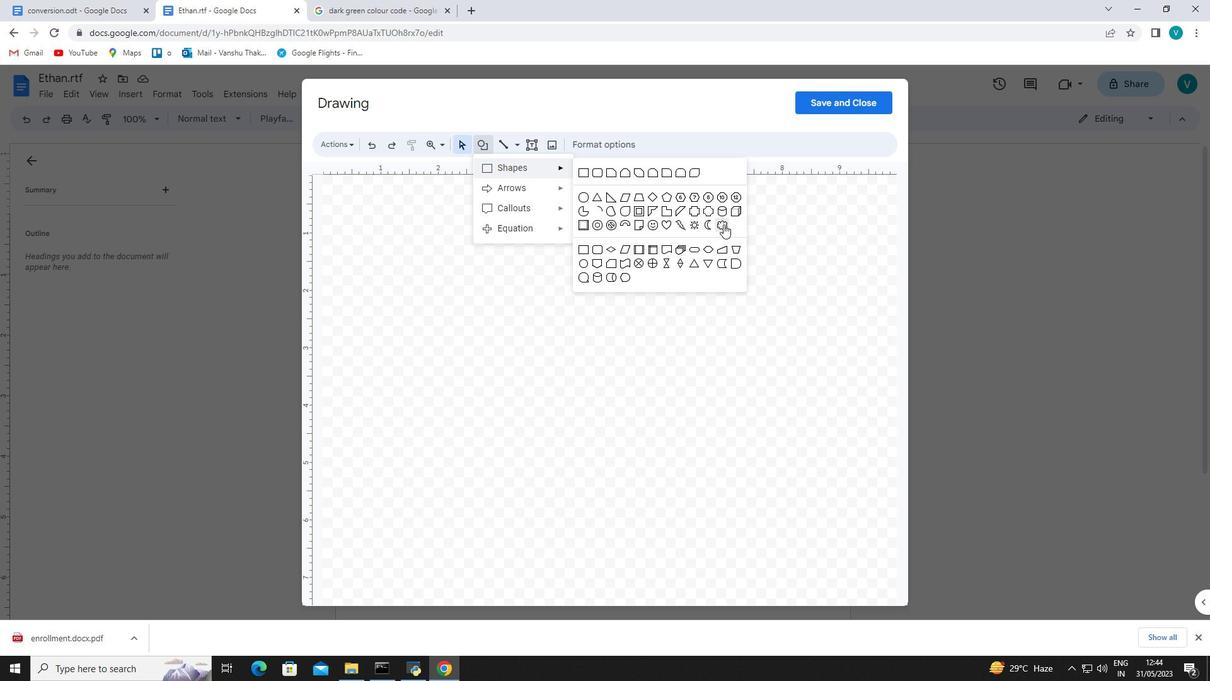 
Action: Mouse moved to (362, 190)
Screenshot: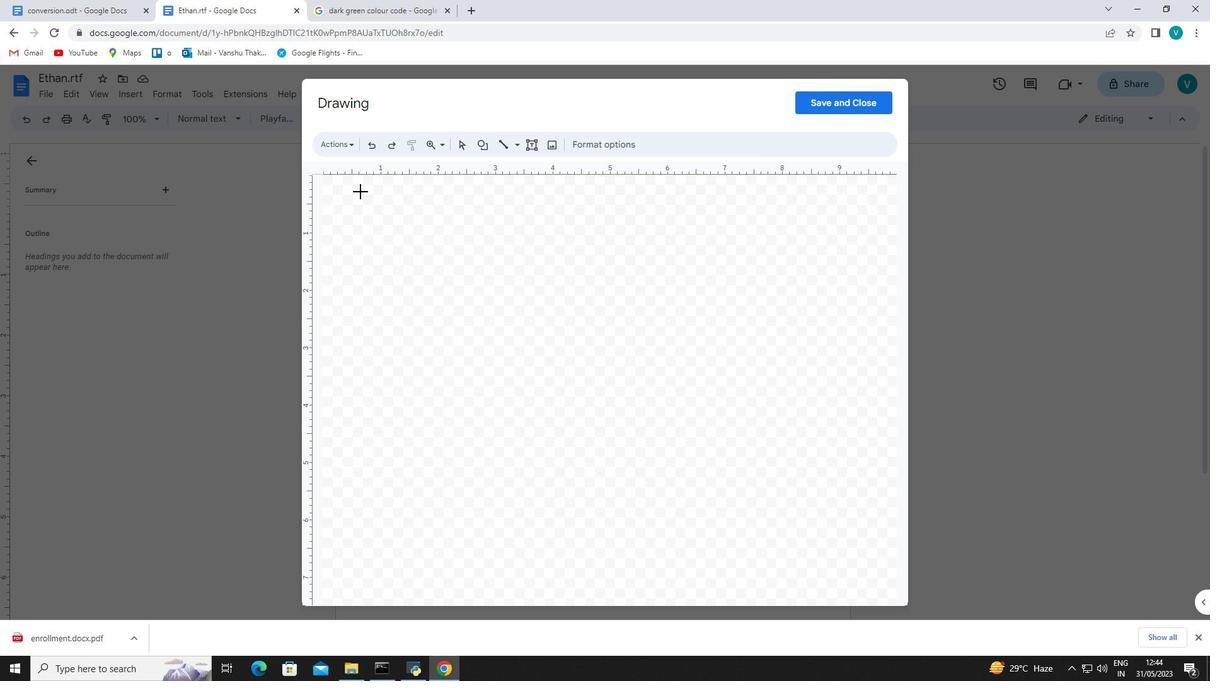 
Action: Mouse pressed left at (362, 190)
Screenshot: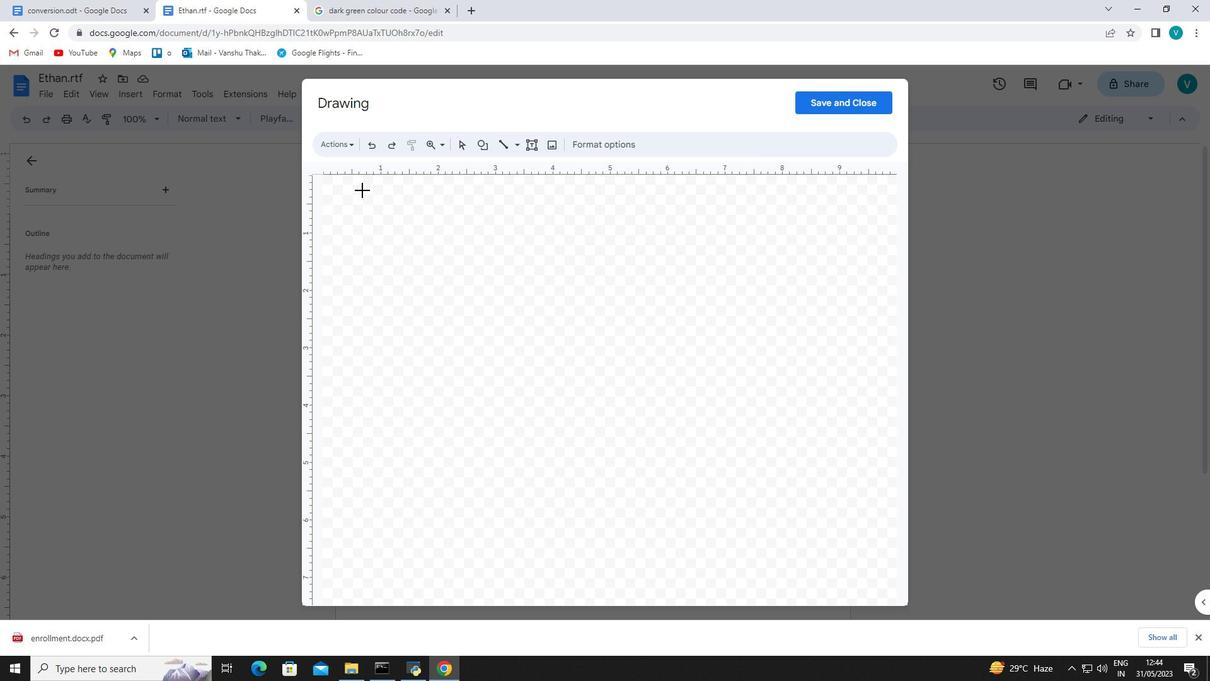
Action: Mouse moved to (415, 7)
Screenshot: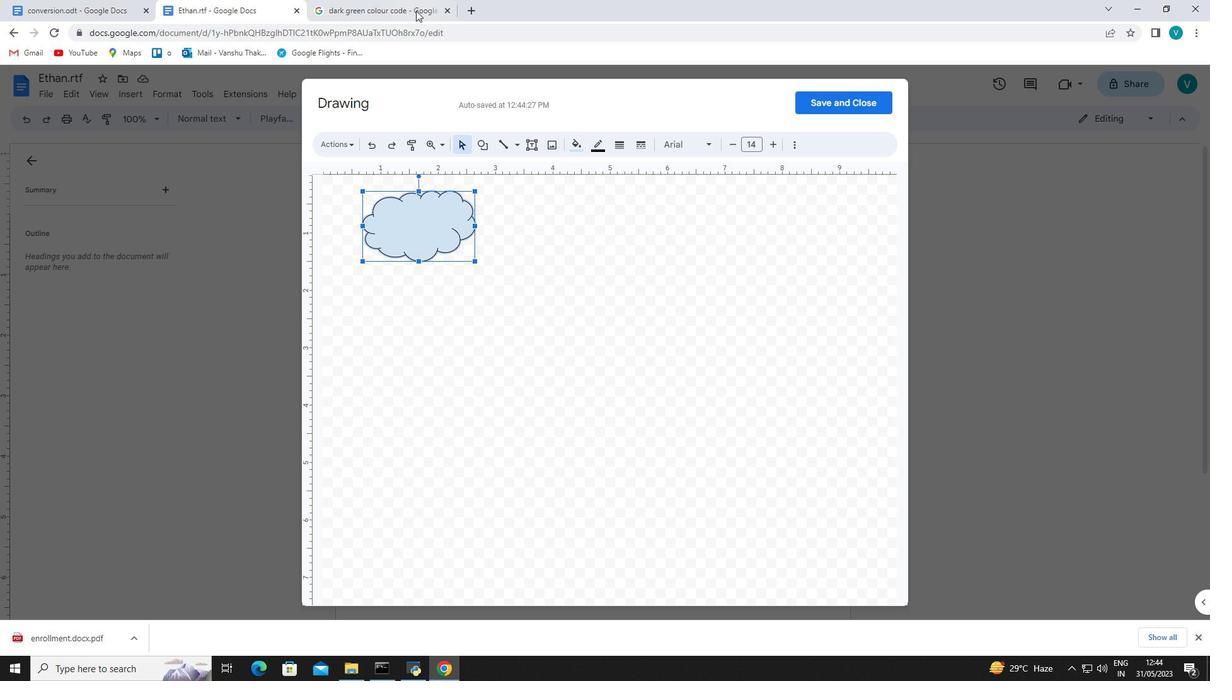 
Action: Mouse pressed left at (415, 7)
Screenshot: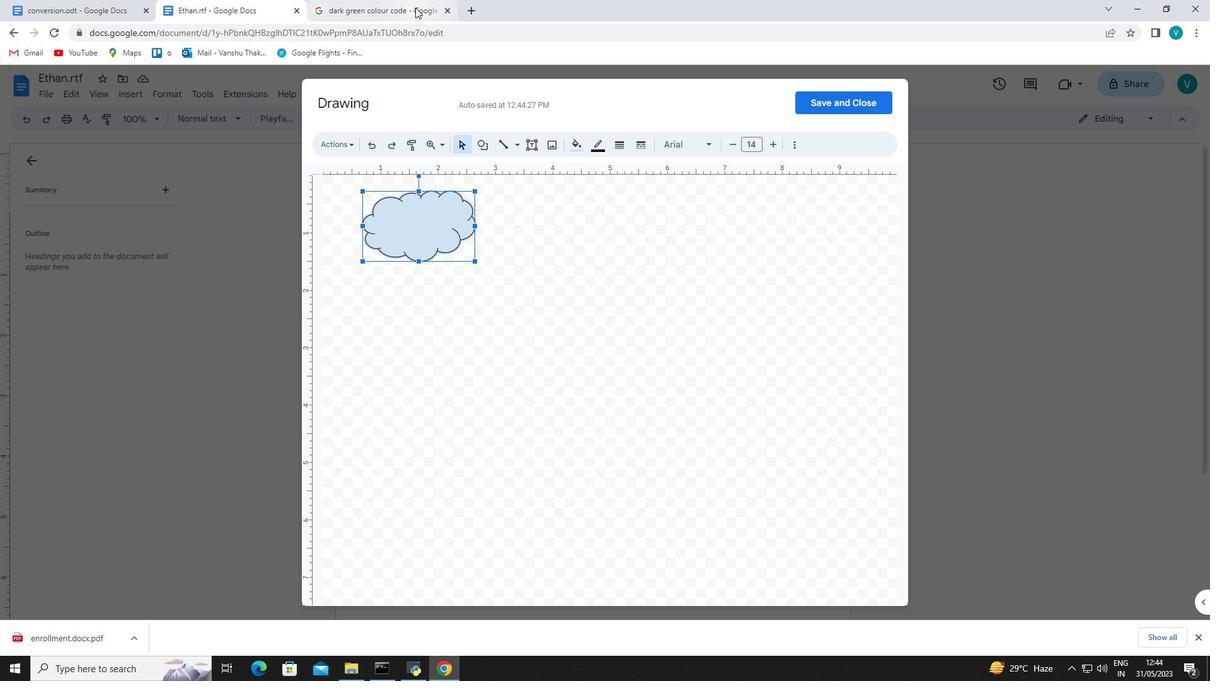 
Action: Mouse moved to (475, 97)
Screenshot: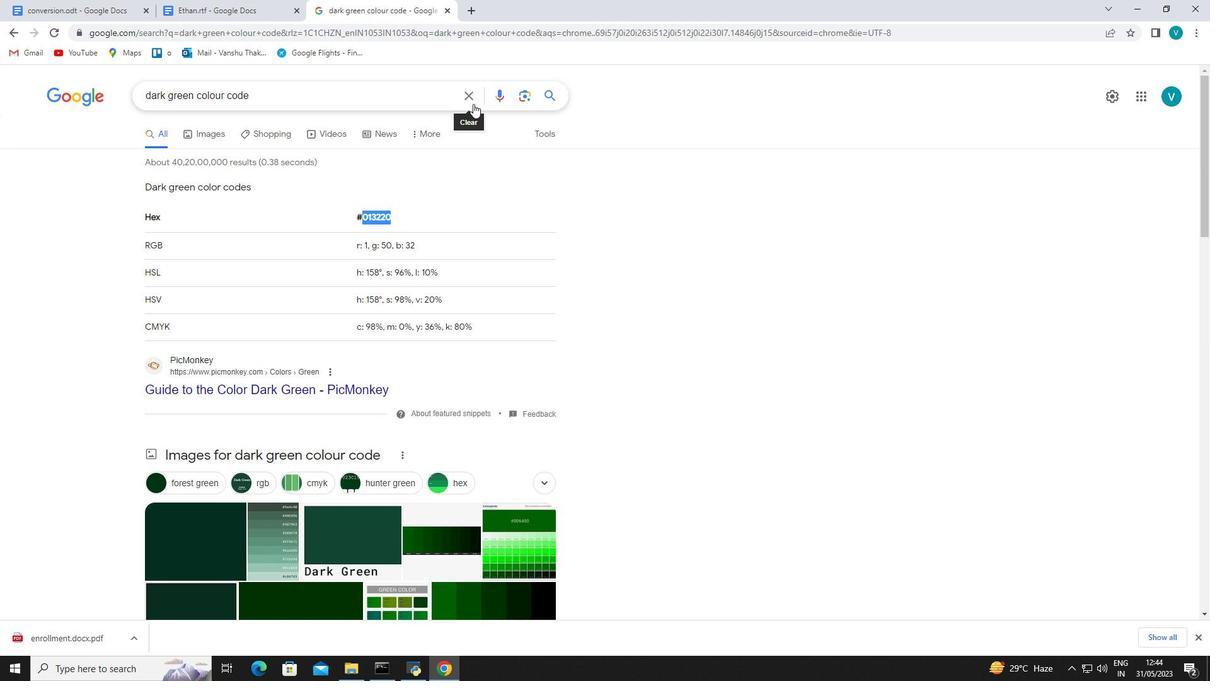 
Action: Mouse pressed left at (475, 97)
Screenshot: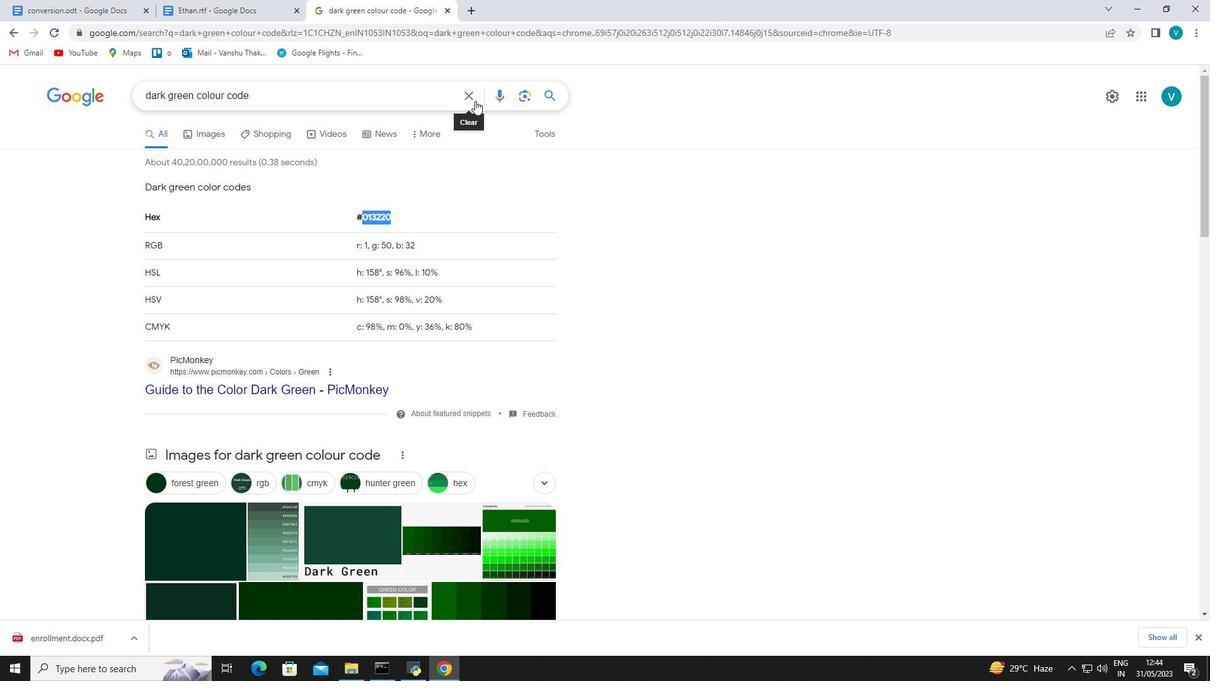
Action: Key pressed broe<Key.backspace>wn<Key.space>colour<Key.space>code<Key.enter>
Screenshot: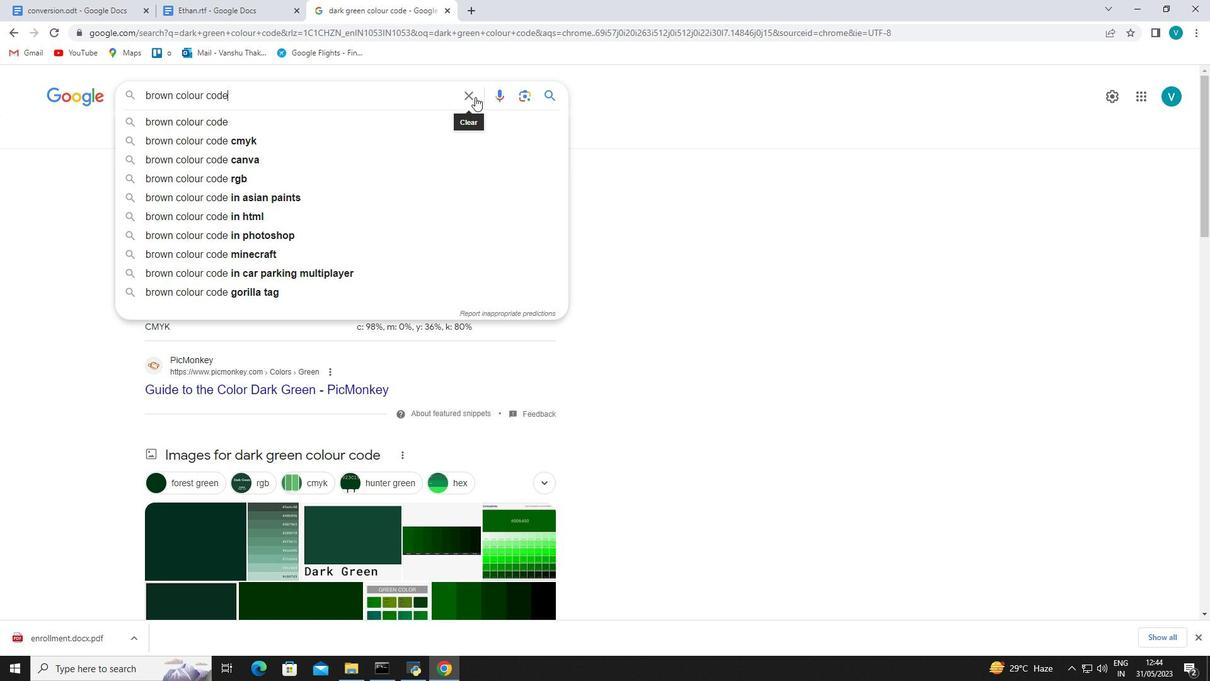 
Action: Mouse moved to (160, 206)
Screenshot: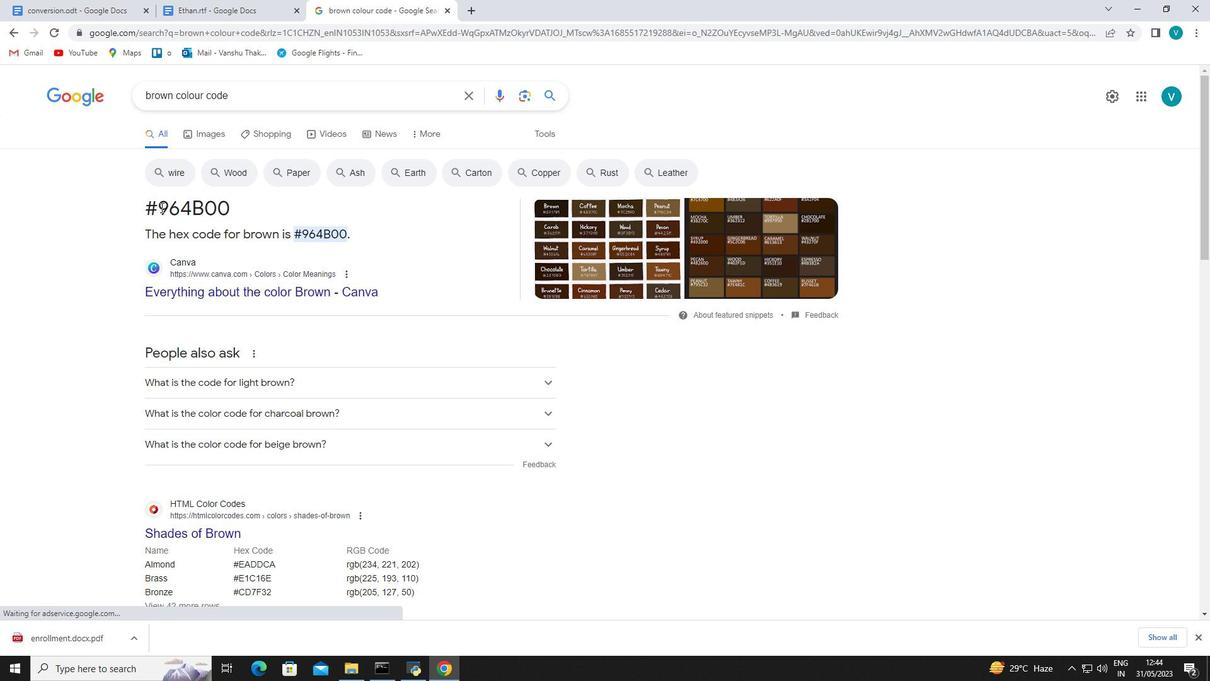
Action: Mouse pressed left at (160, 206)
Screenshot: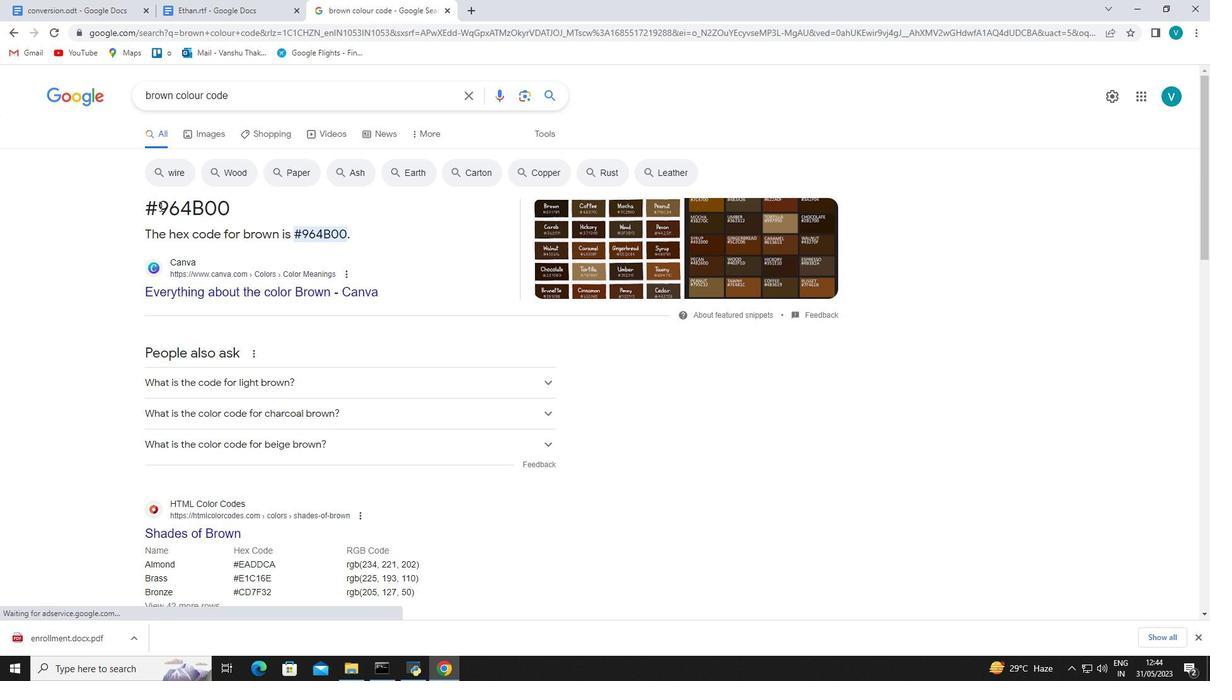 
Action: Mouse moved to (236, 205)
Screenshot: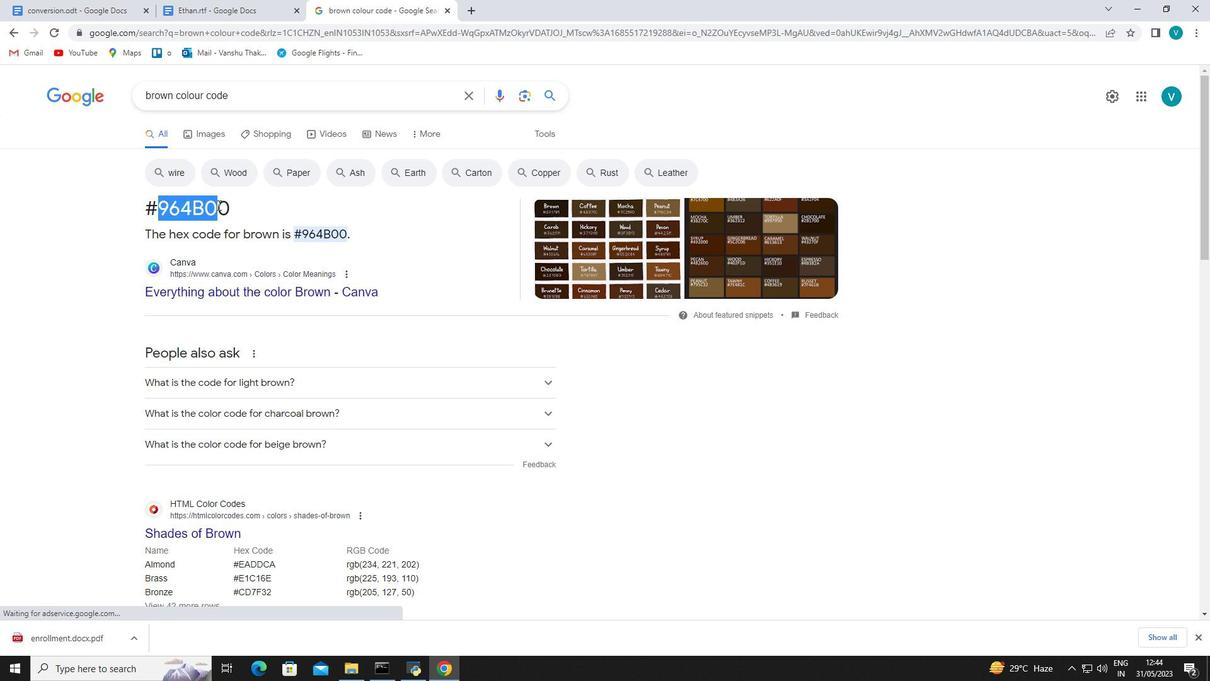 
Action: Key pressed ctrl+C<'\x03'>
Screenshot: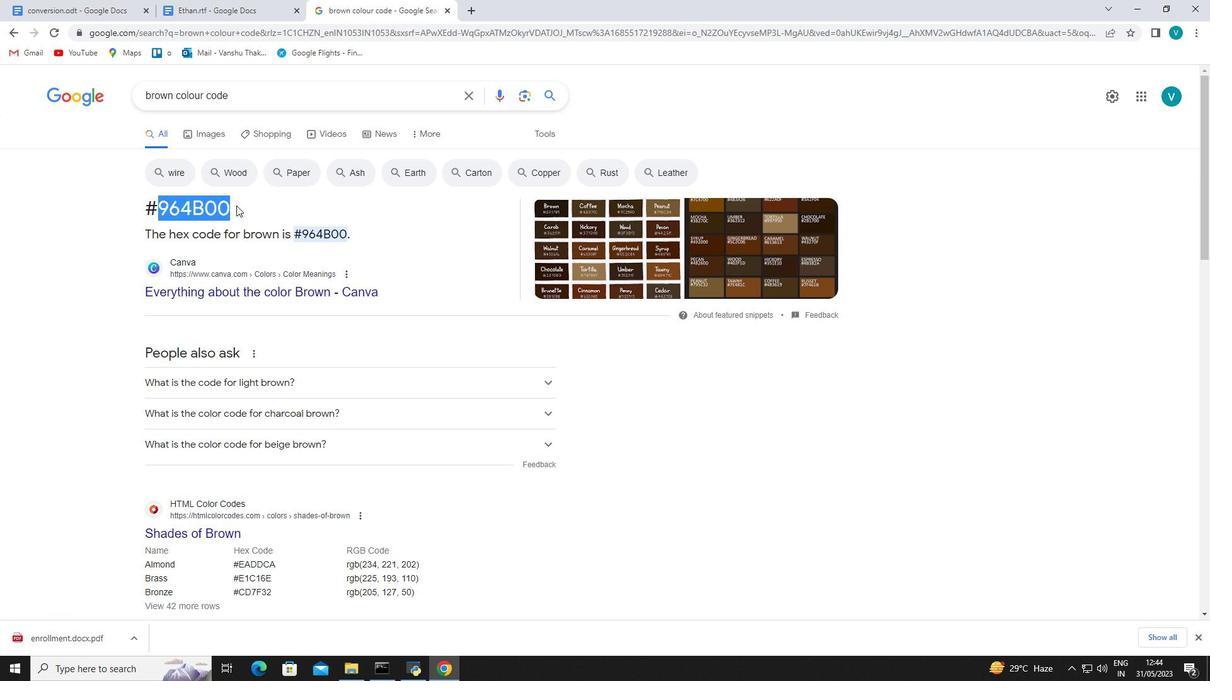 
Action: Mouse moved to (264, 0)
Screenshot: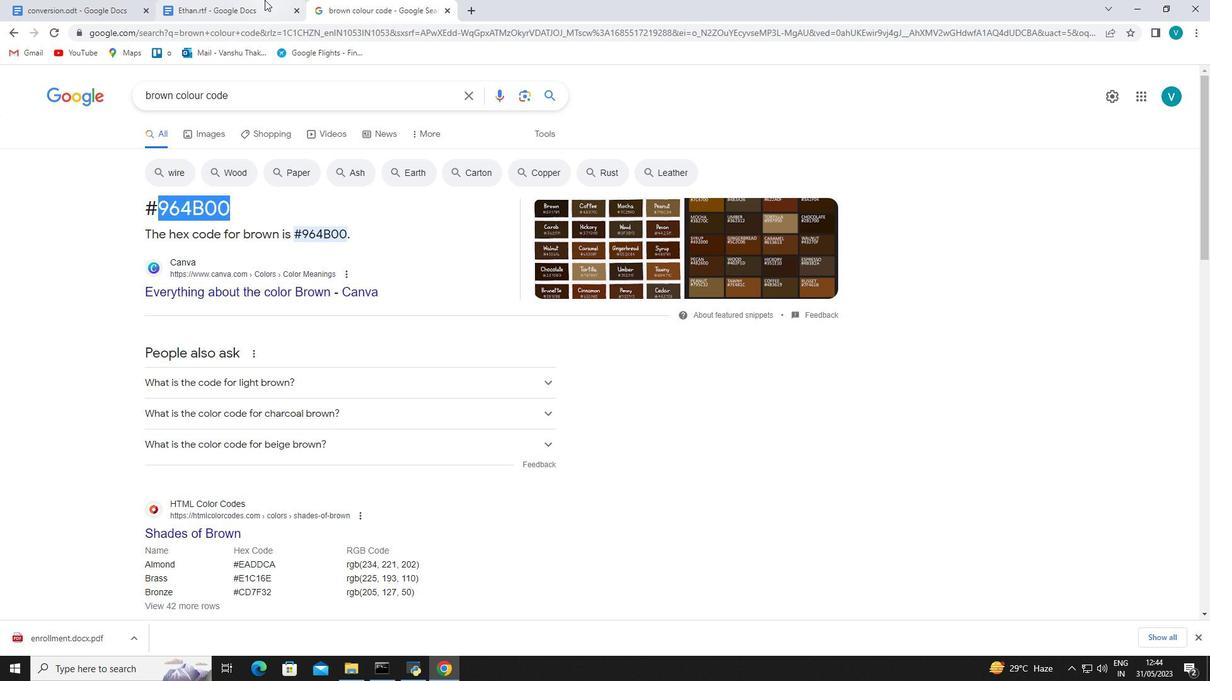 
Action: Mouse pressed left at (264, 0)
Screenshot: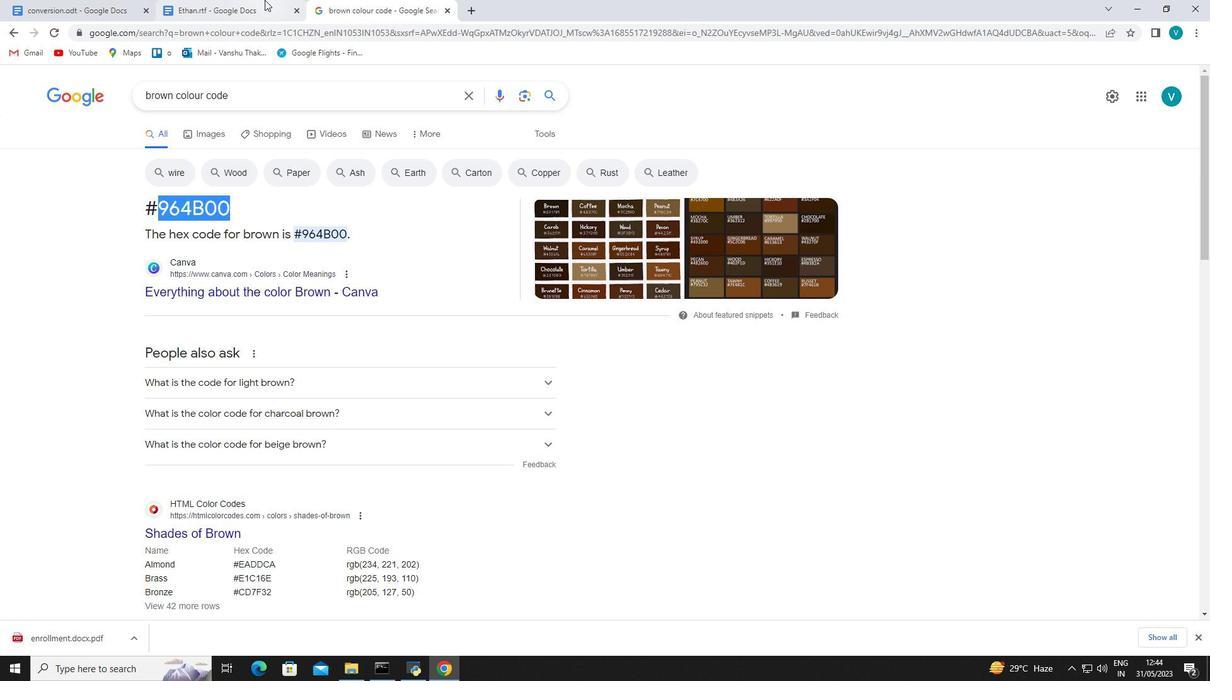 
Action: Mouse moved to (577, 145)
Screenshot: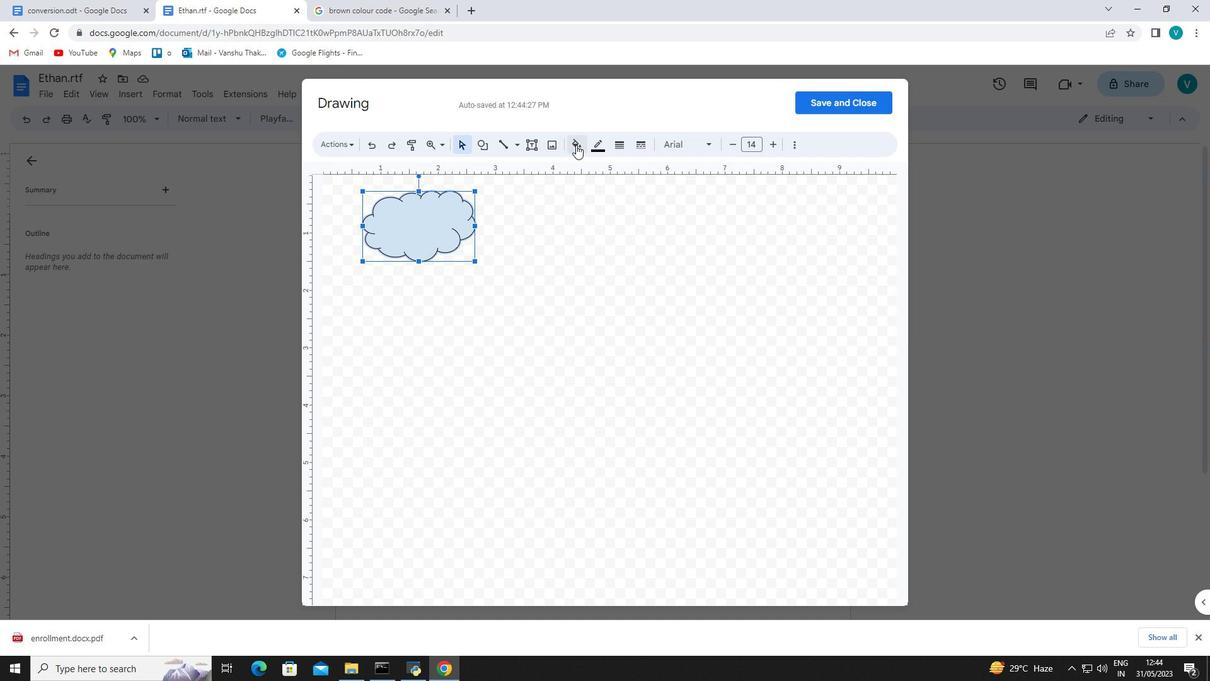 
Action: Mouse pressed left at (577, 145)
Screenshot: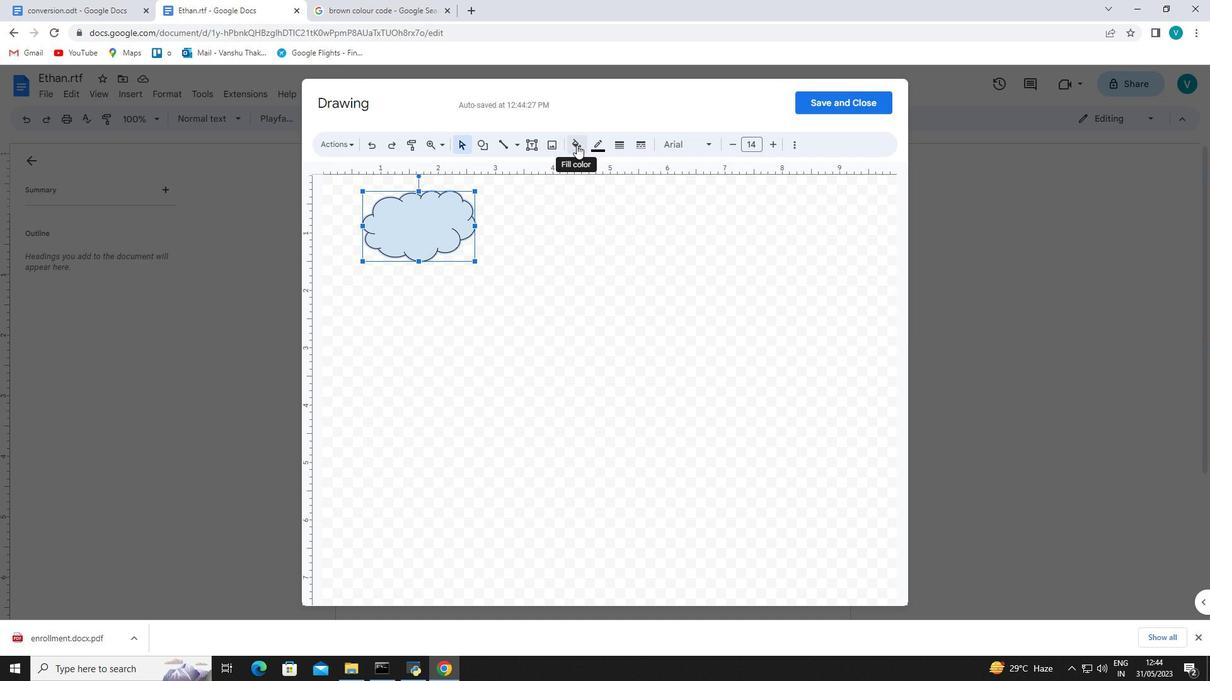 
Action: Mouse moved to (588, 187)
Screenshot: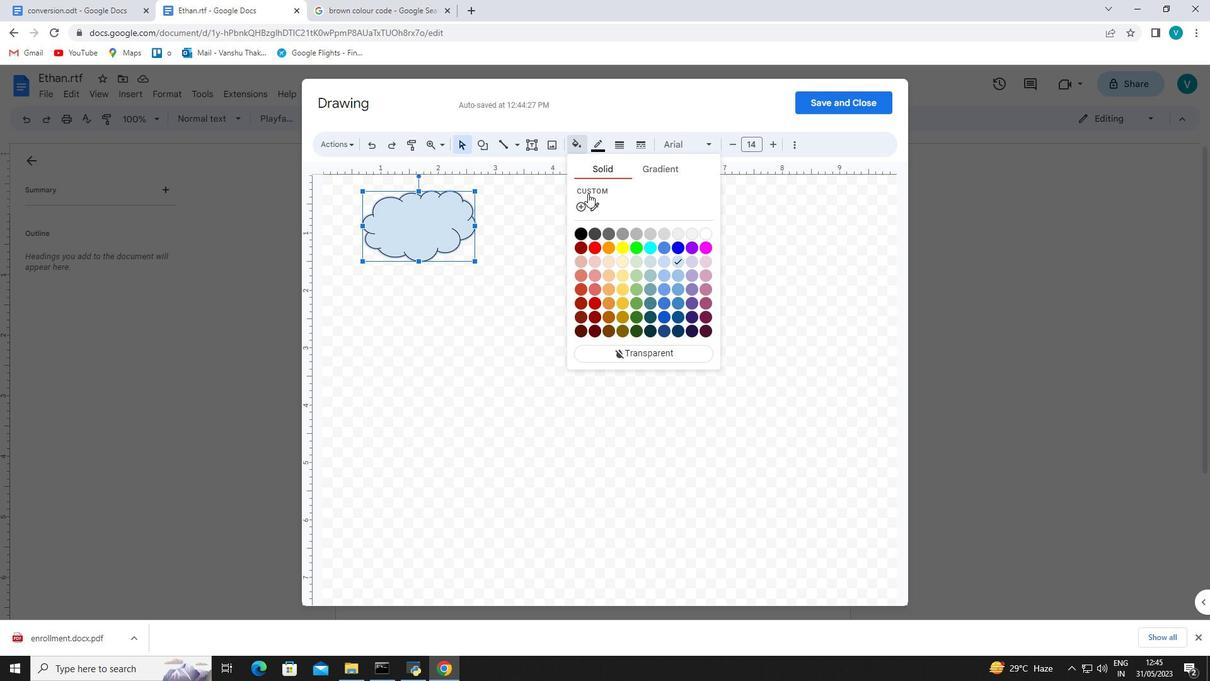 
Action: Mouse pressed left at (588, 187)
Screenshot: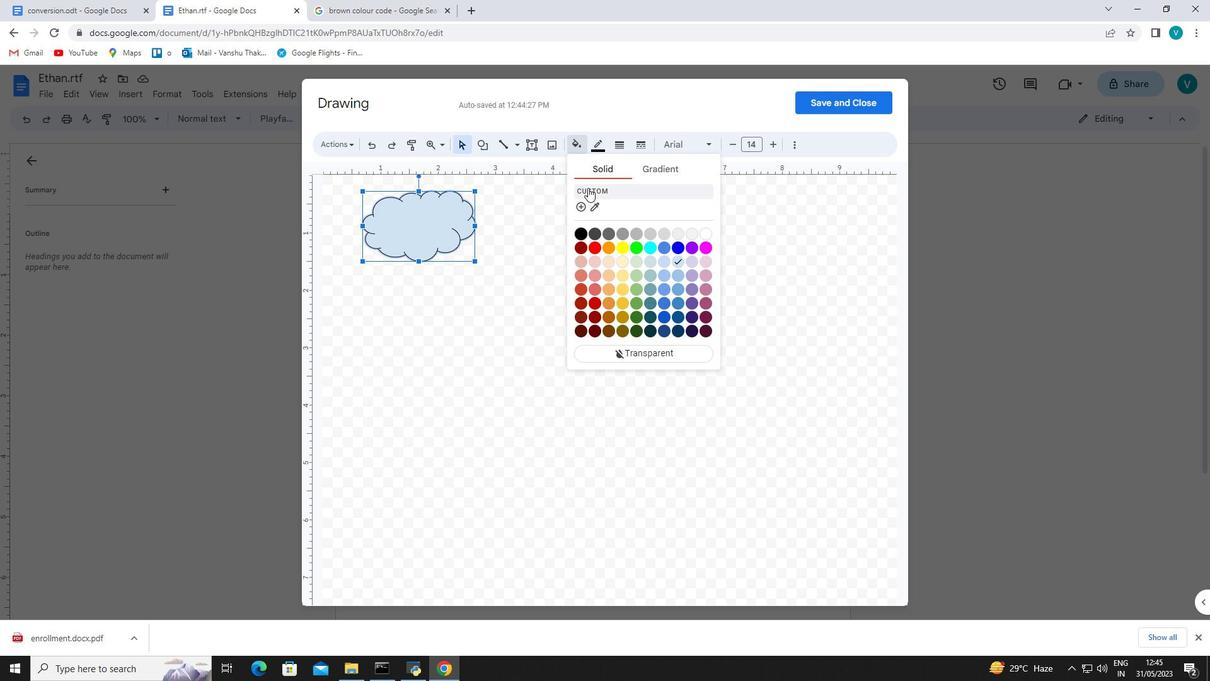 
Action: Mouse moved to (526, 422)
Screenshot: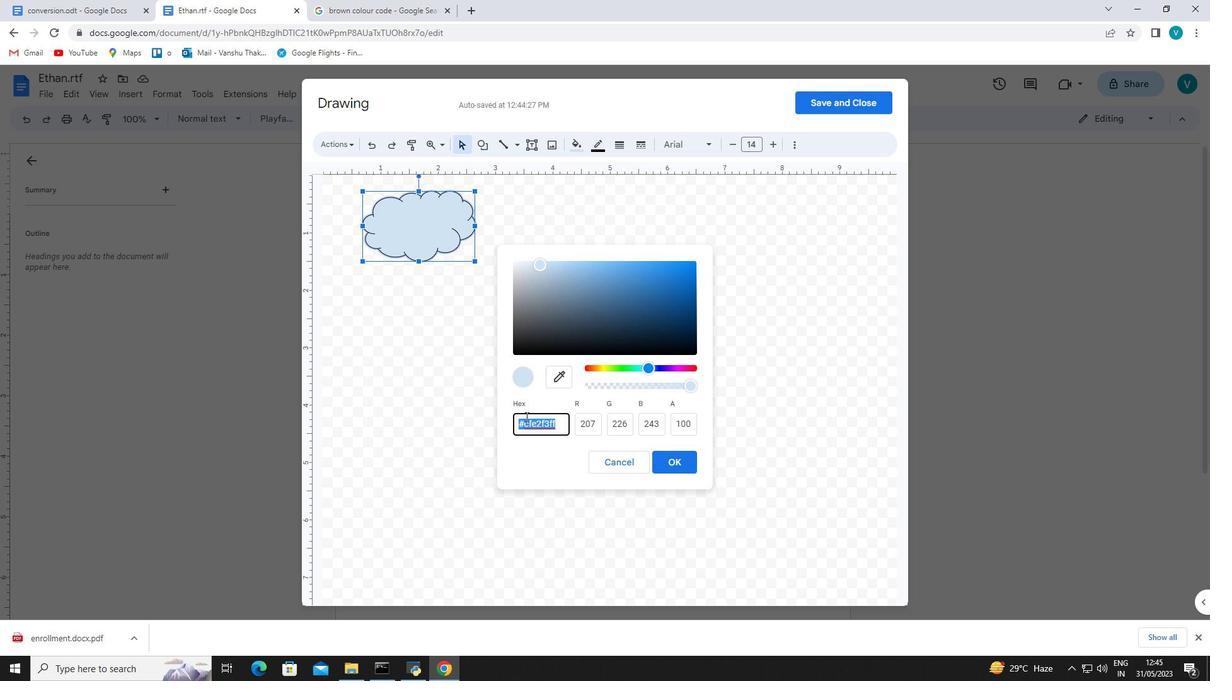 
Action: Mouse pressed left at (526, 422)
Screenshot: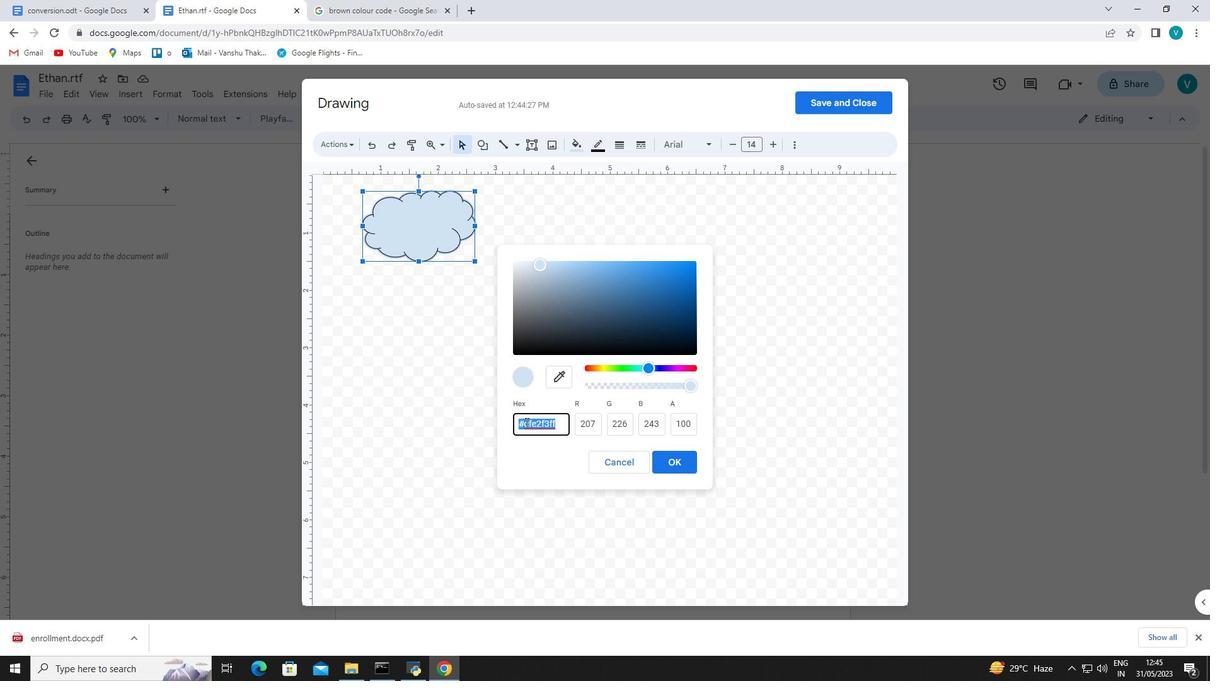 
Action: Mouse moved to (541, 423)
Screenshot: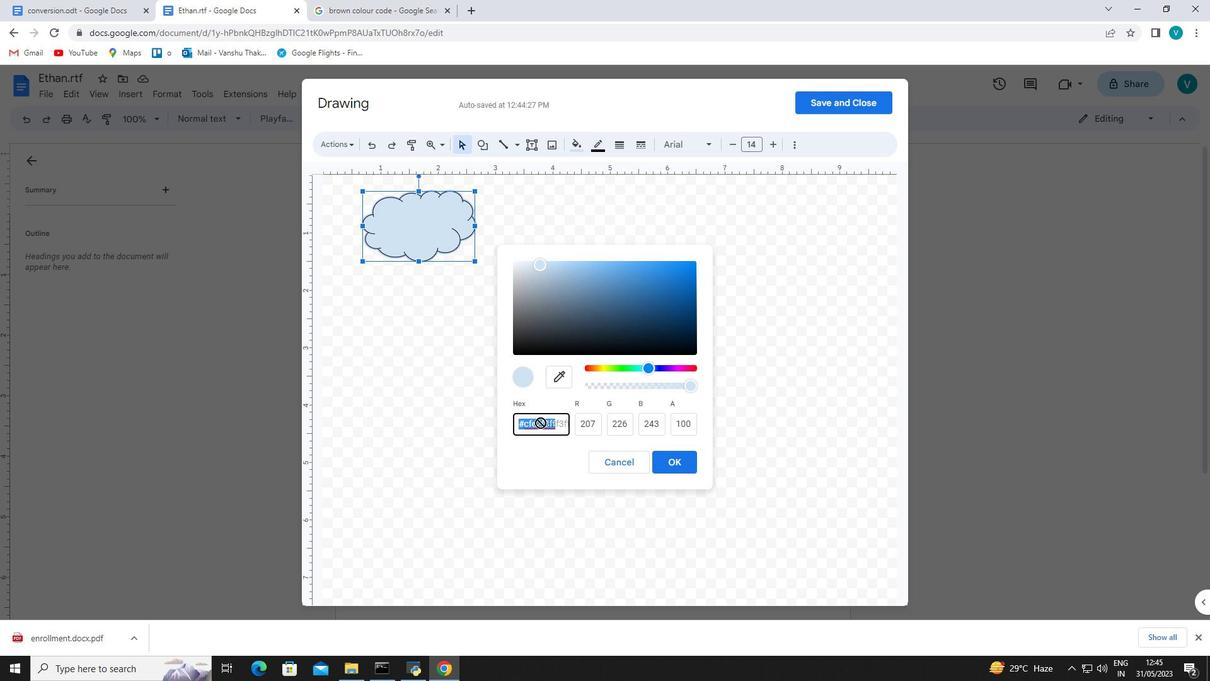 
Action: Mouse pressed left at (541, 423)
Screenshot: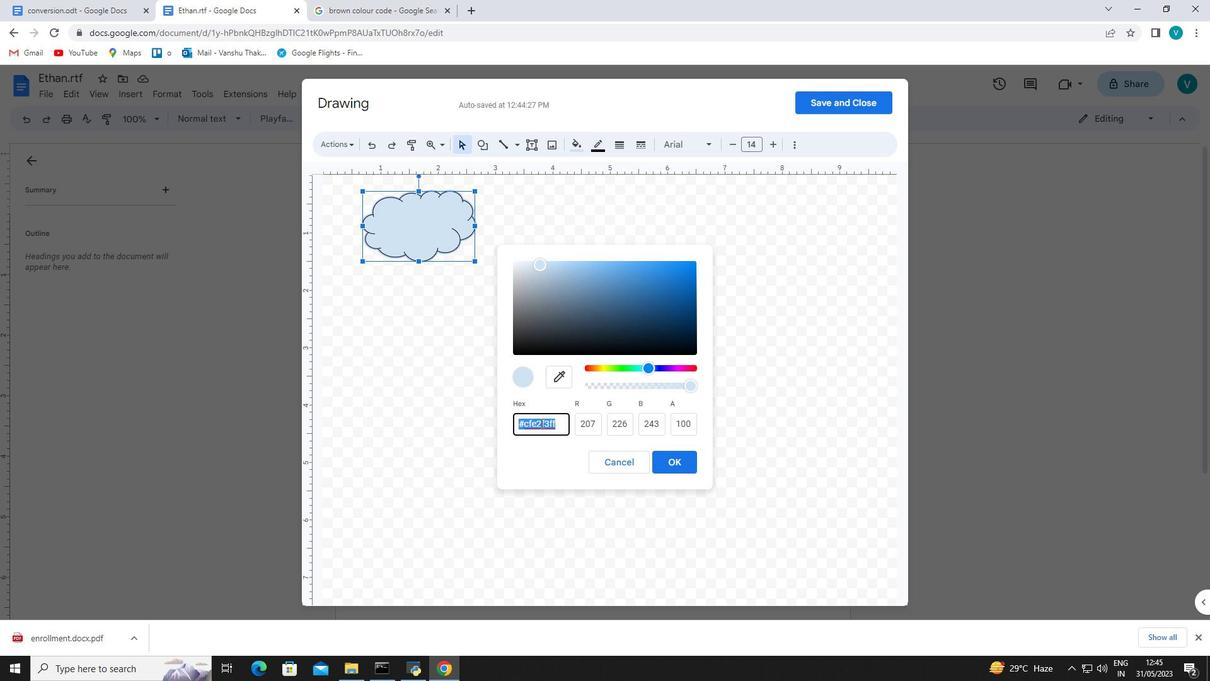 
Action: Mouse moved to (524, 424)
Screenshot: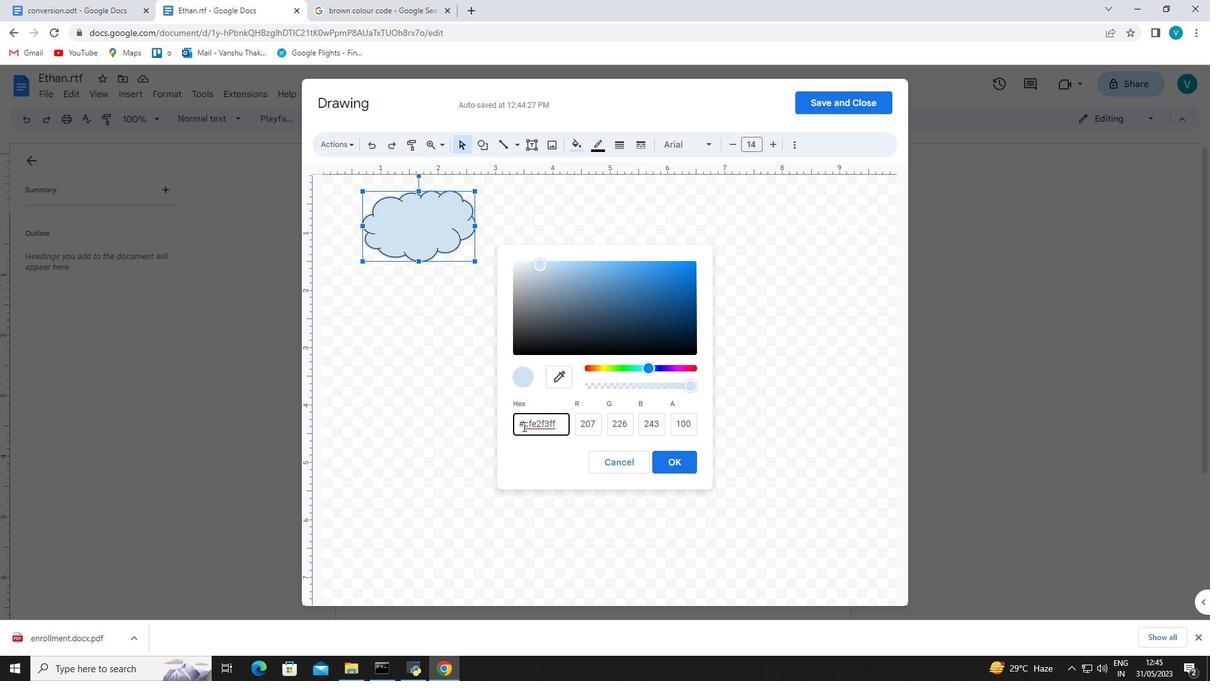 
Action: Mouse pressed left at (524, 424)
Screenshot: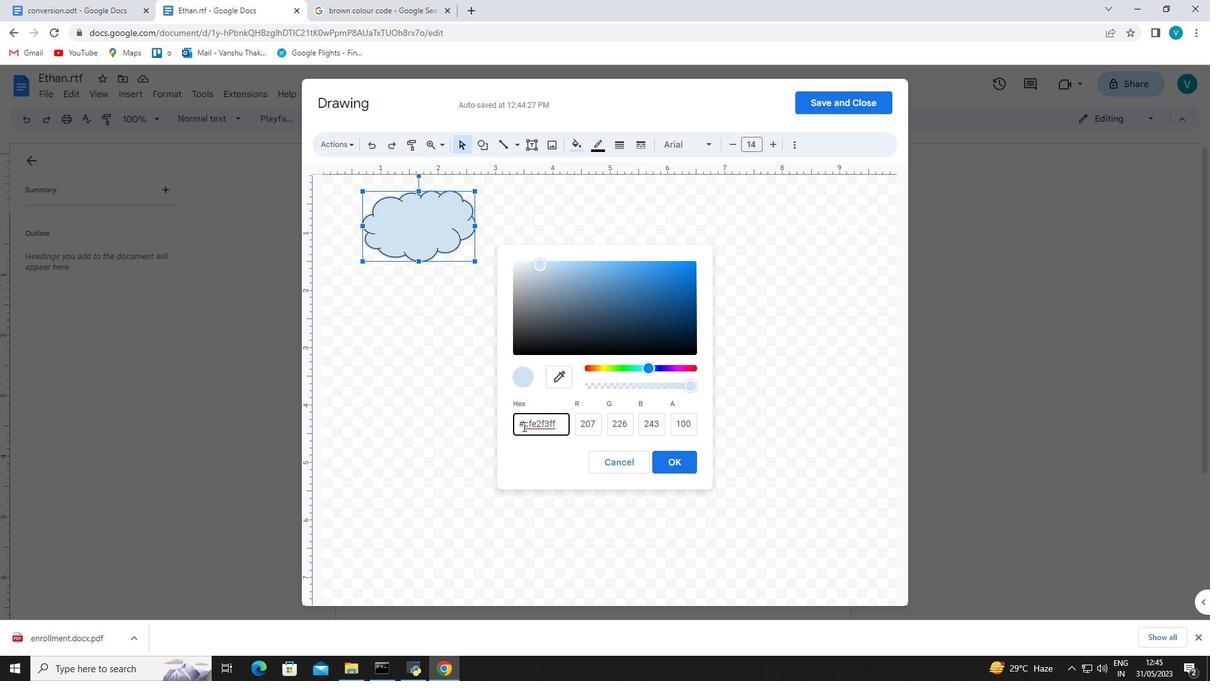 
Action: Mouse moved to (567, 423)
Screenshot: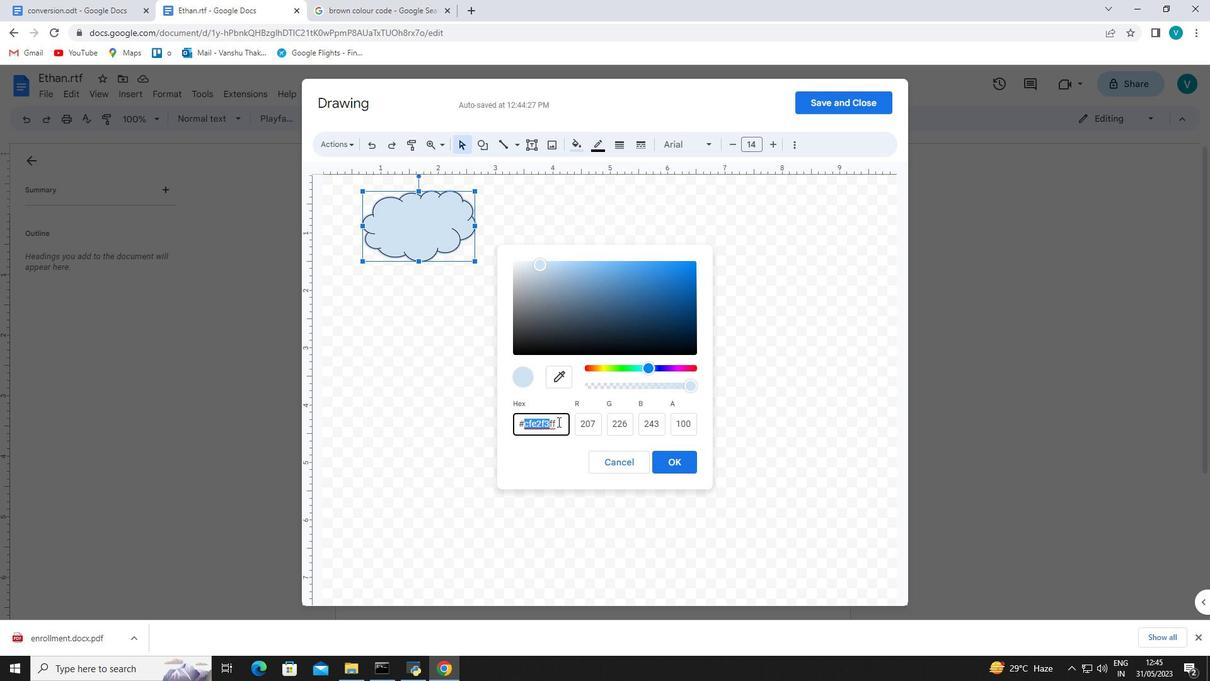 
Action: Key pressed ctrl+V
Screenshot: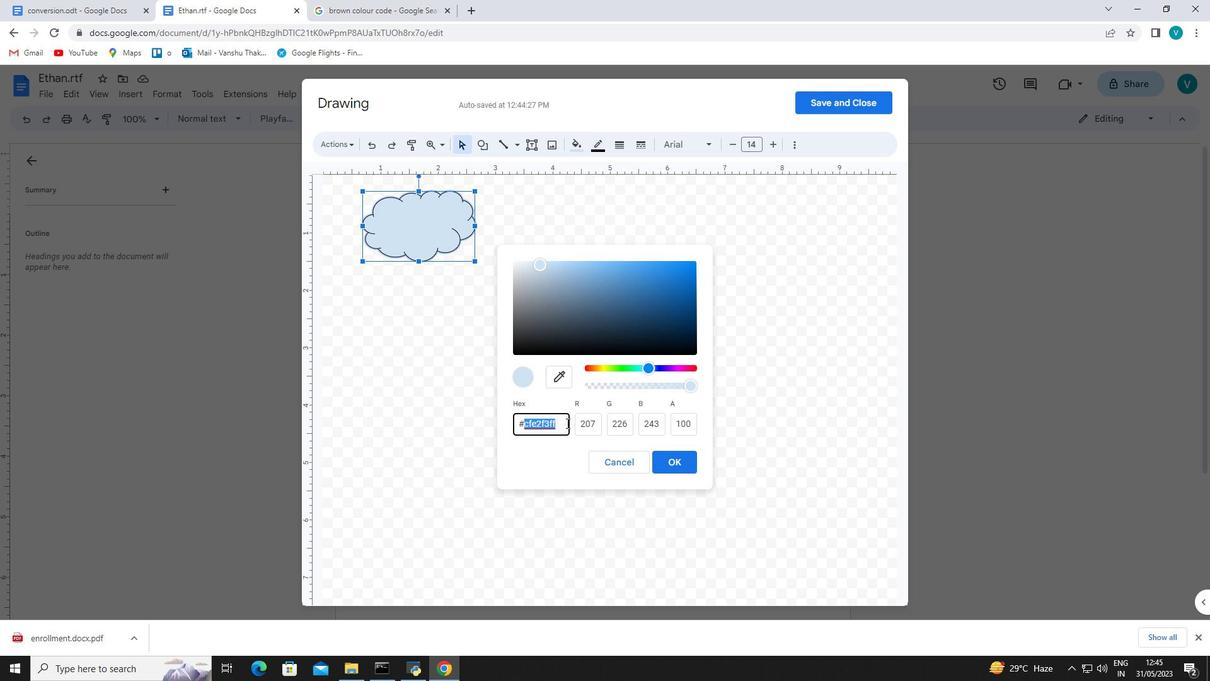 
Action: Mouse moved to (676, 459)
Screenshot: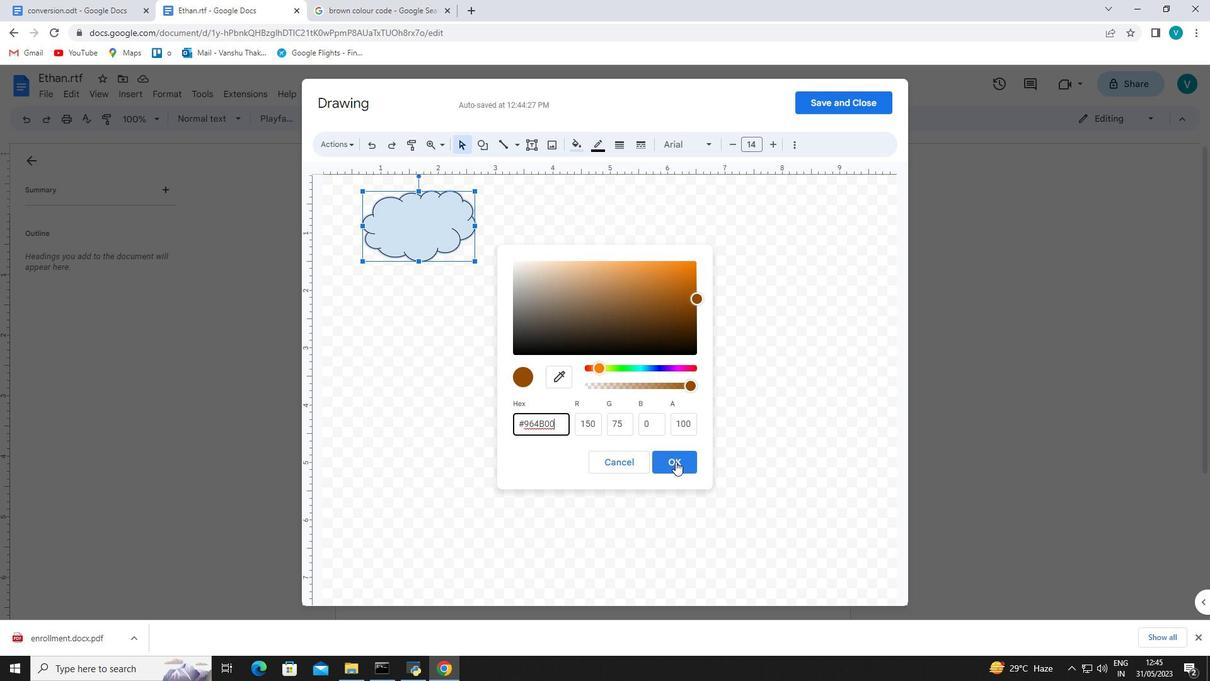 
Action: Mouse pressed left at (676, 459)
Screenshot: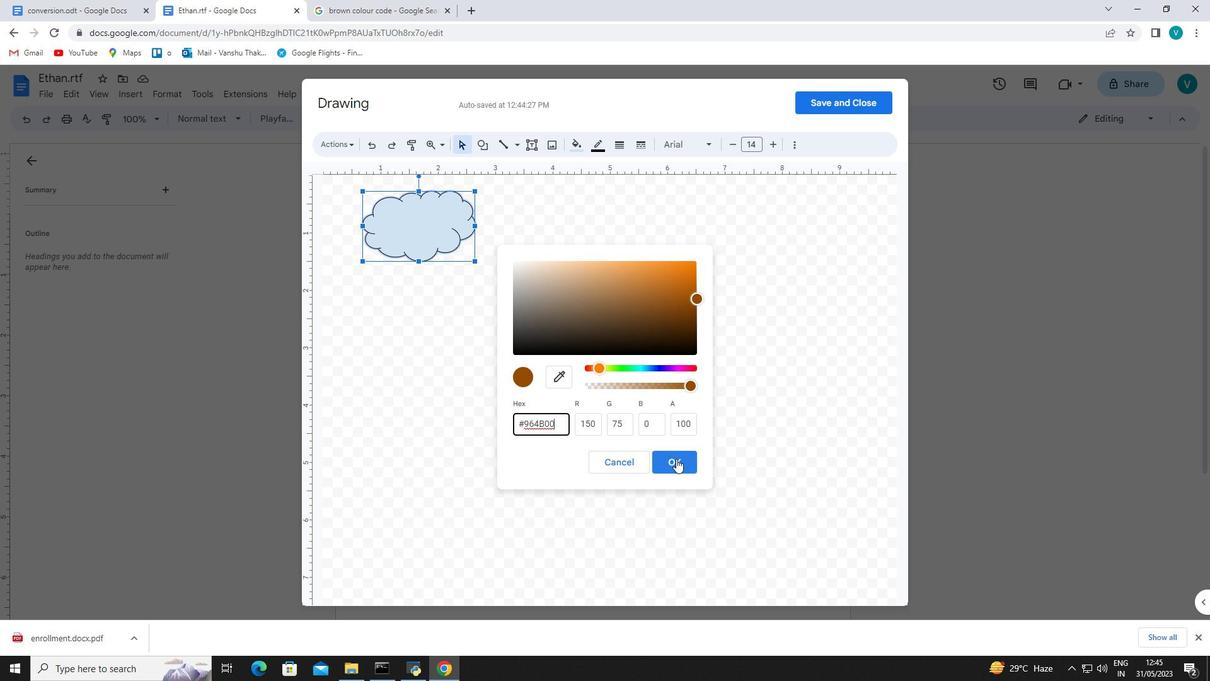
Action: Mouse moved to (828, 101)
Screenshot: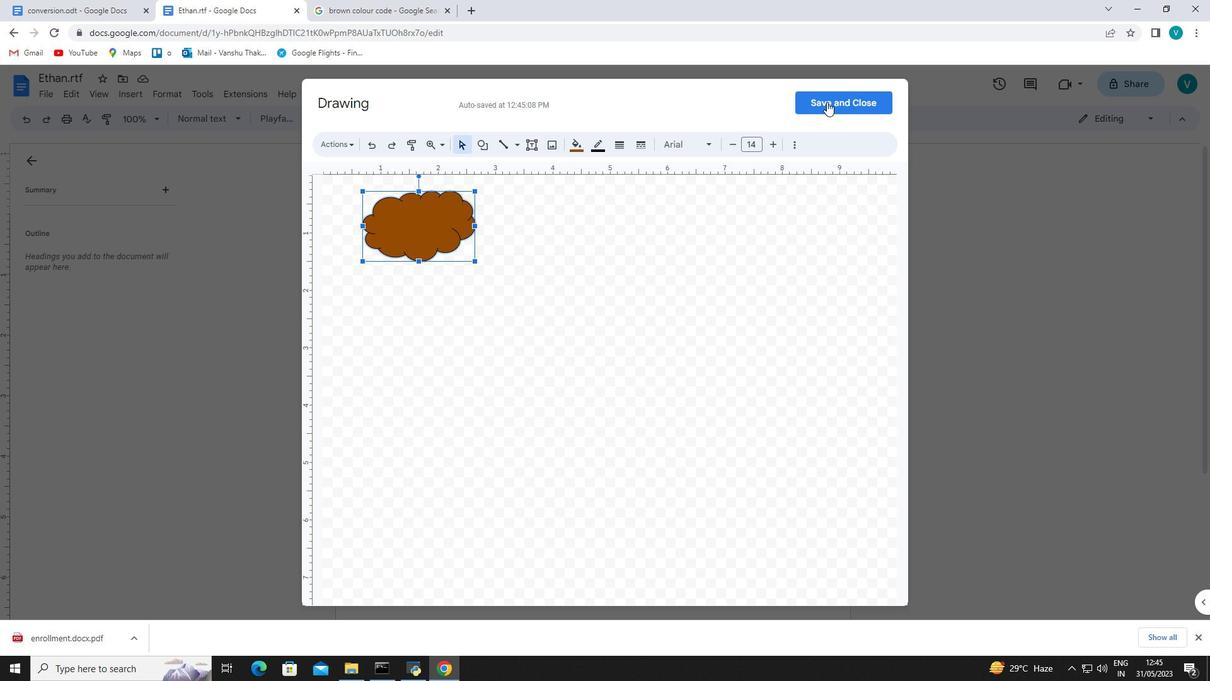 
Action: Mouse pressed left at (828, 101)
Screenshot: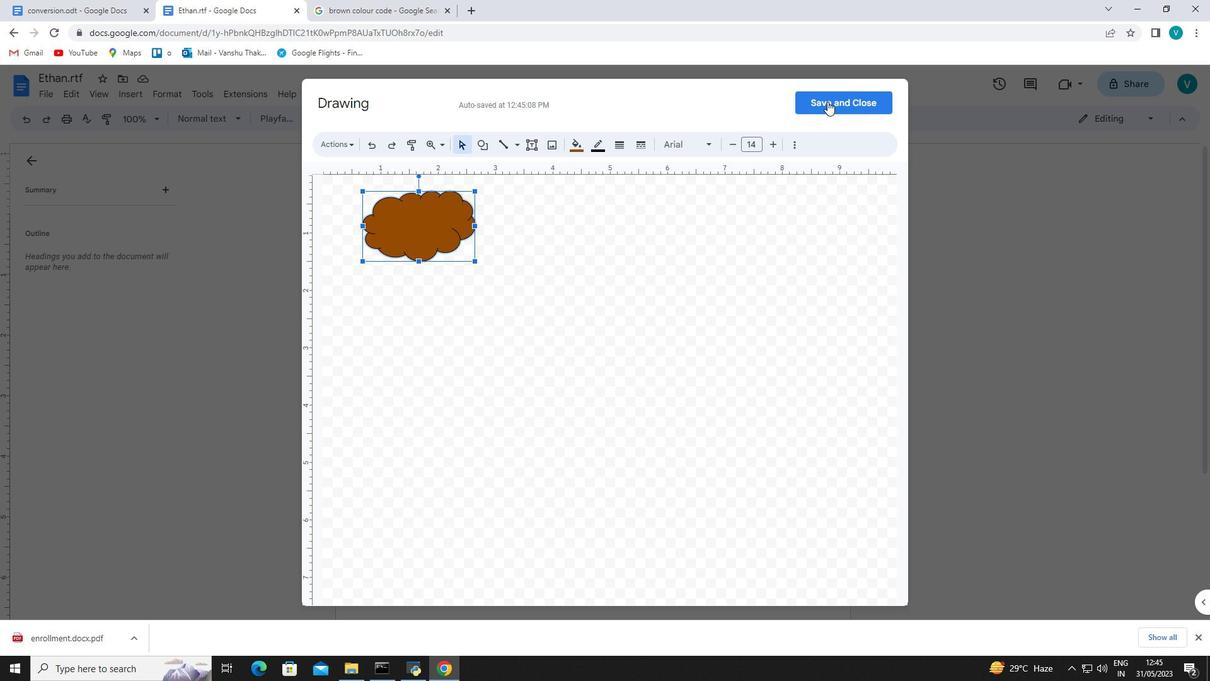 
Action: Mouse moved to (449, 249)
Screenshot: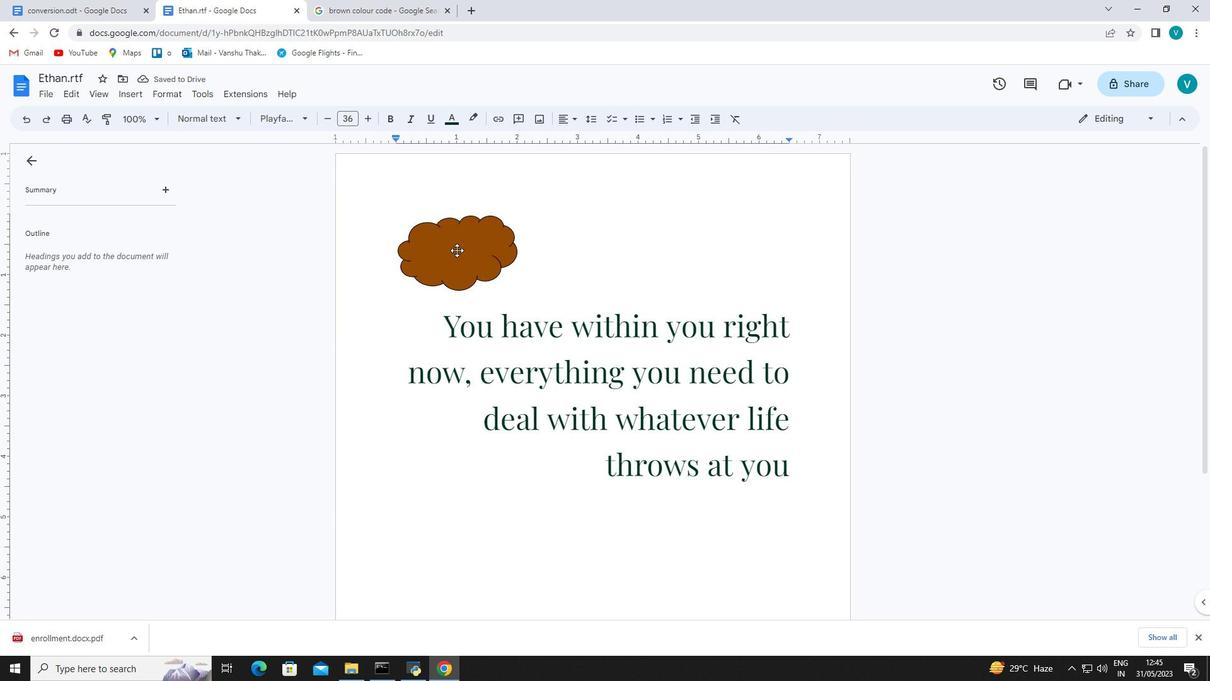 
Action: Mouse pressed left at (449, 249)
Screenshot: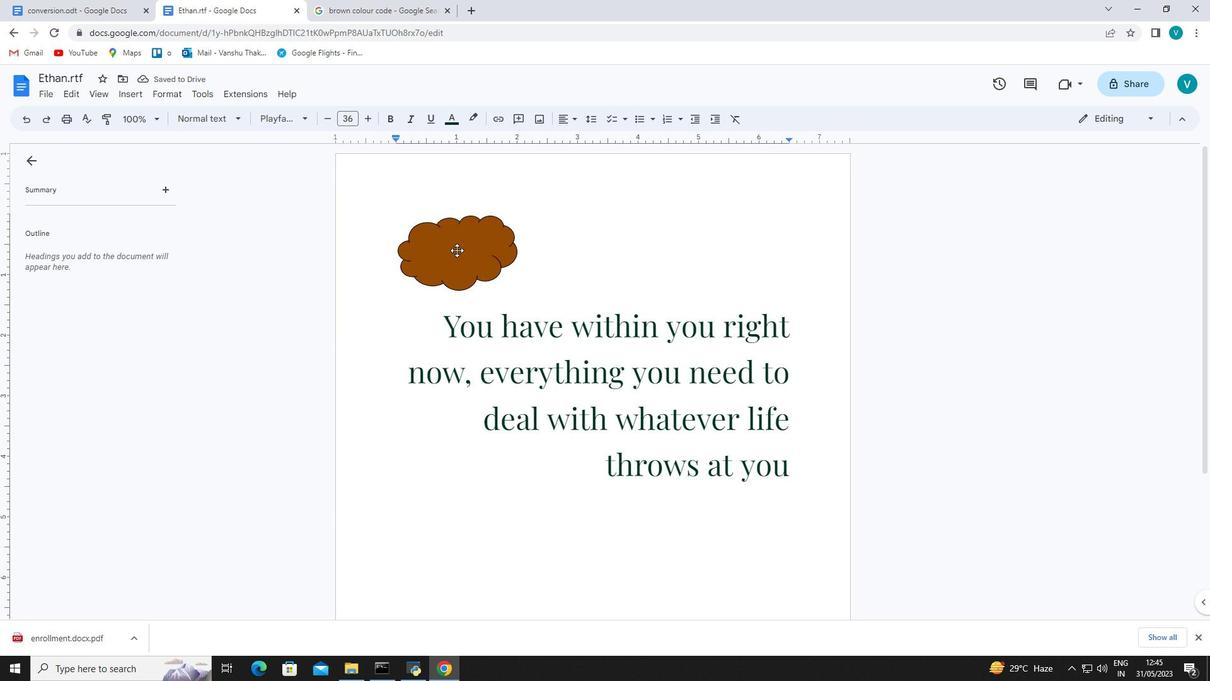 
Action: Mouse moved to (555, 122)
Screenshot: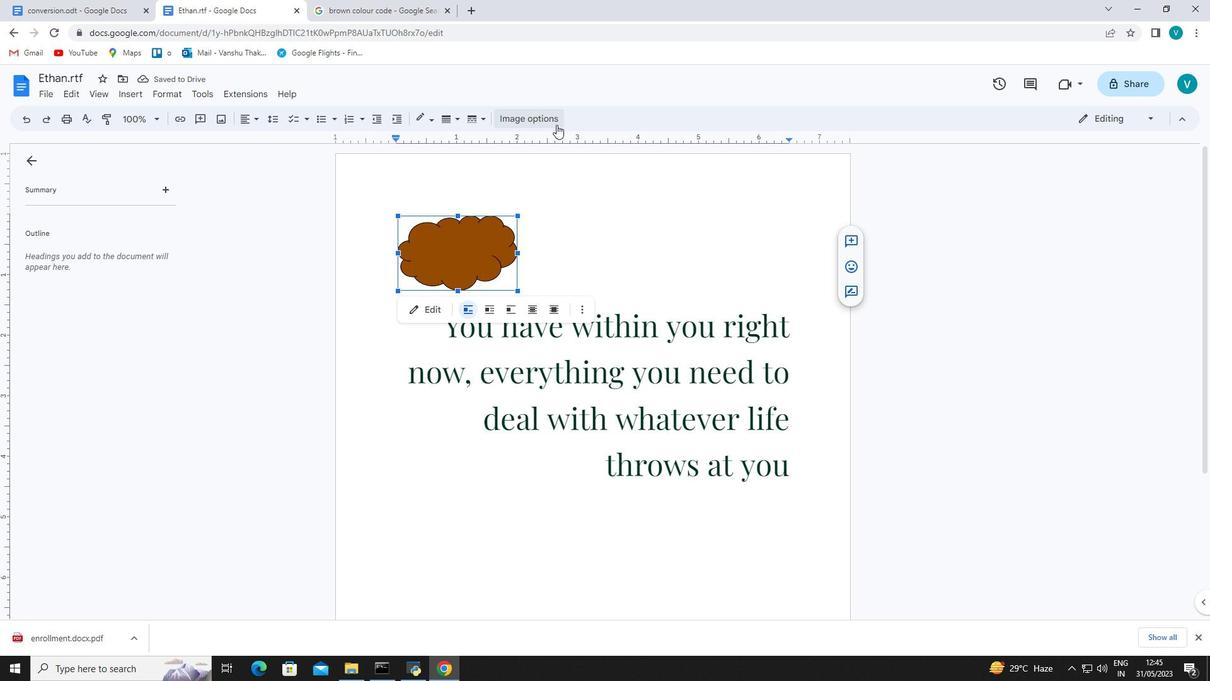 
Action: Mouse pressed left at (555, 122)
Screenshot: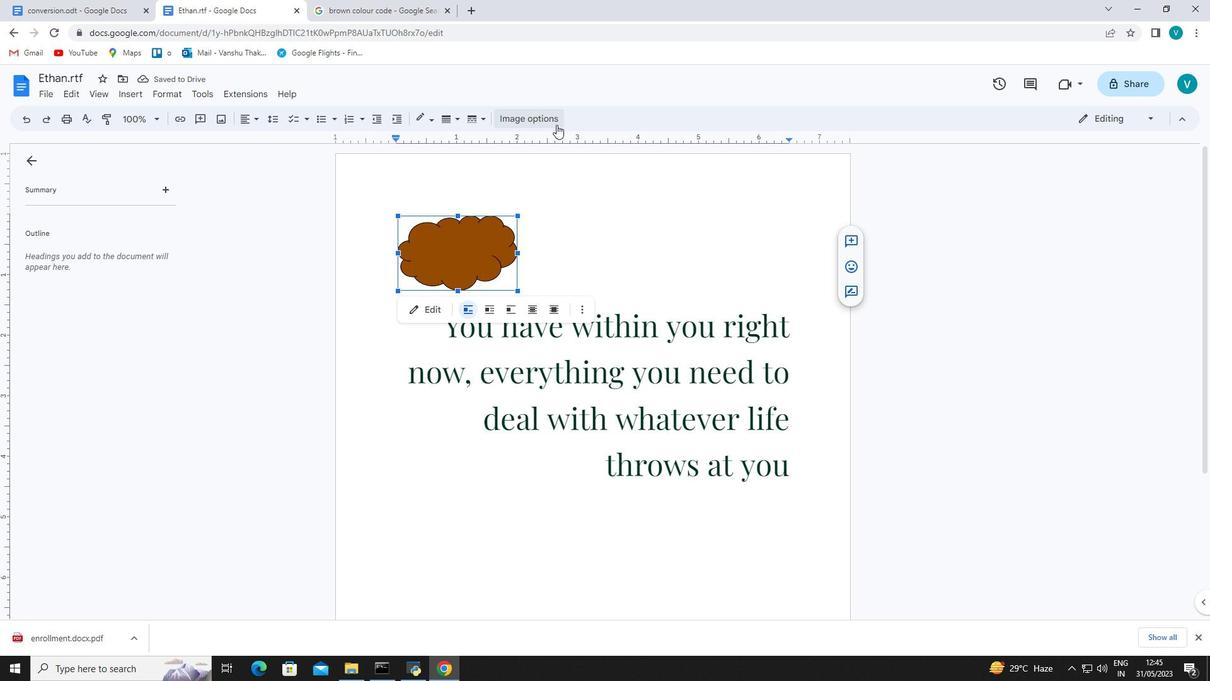 
Action: Mouse moved to (1073, 159)
Screenshot: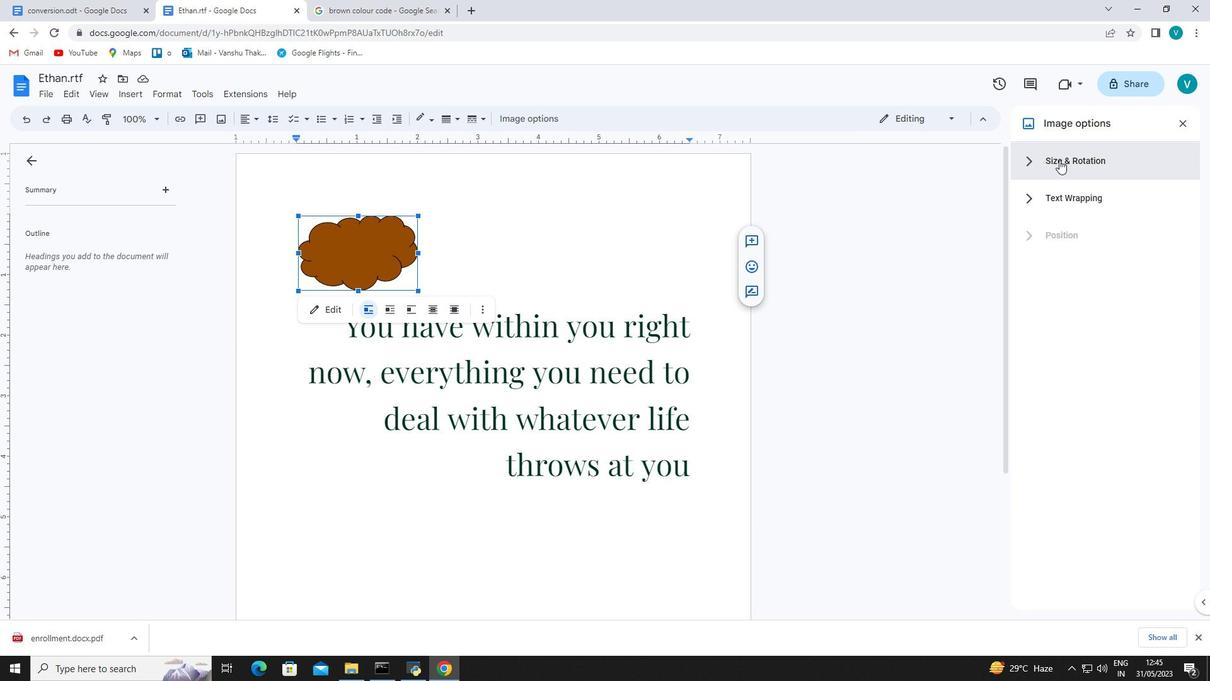 
Action: Mouse pressed left at (1073, 159)
Screenshot: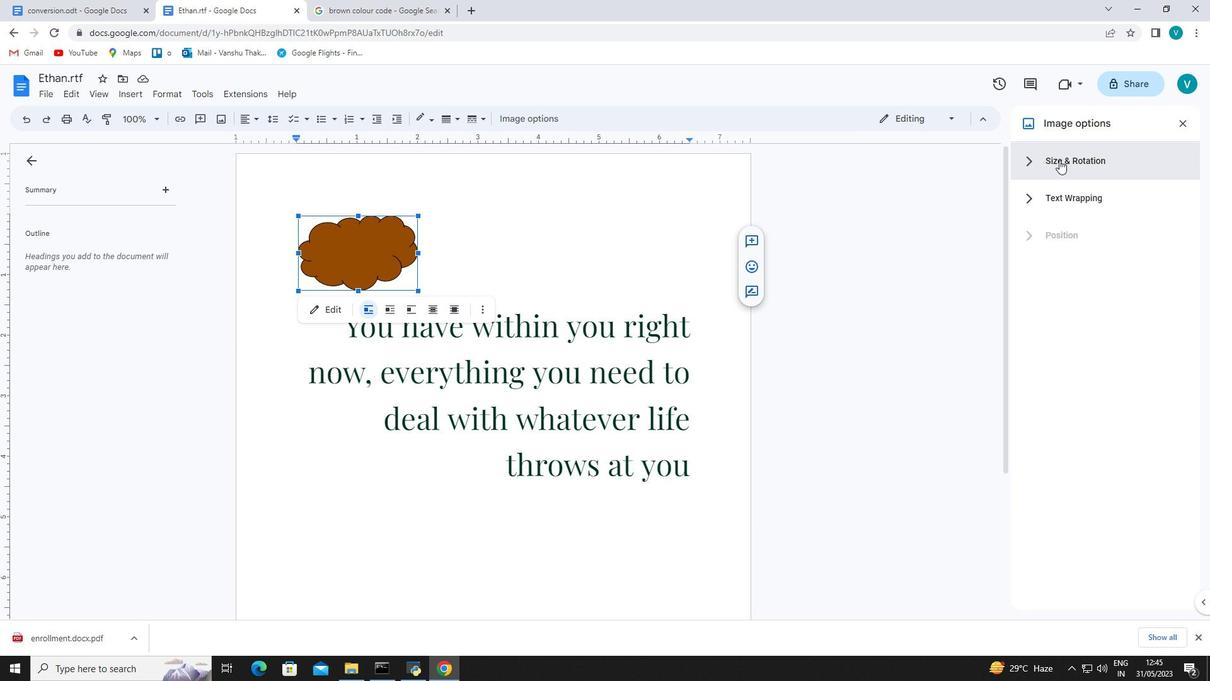 
Action: Mouse moved to (1156, 228)
Screenshot: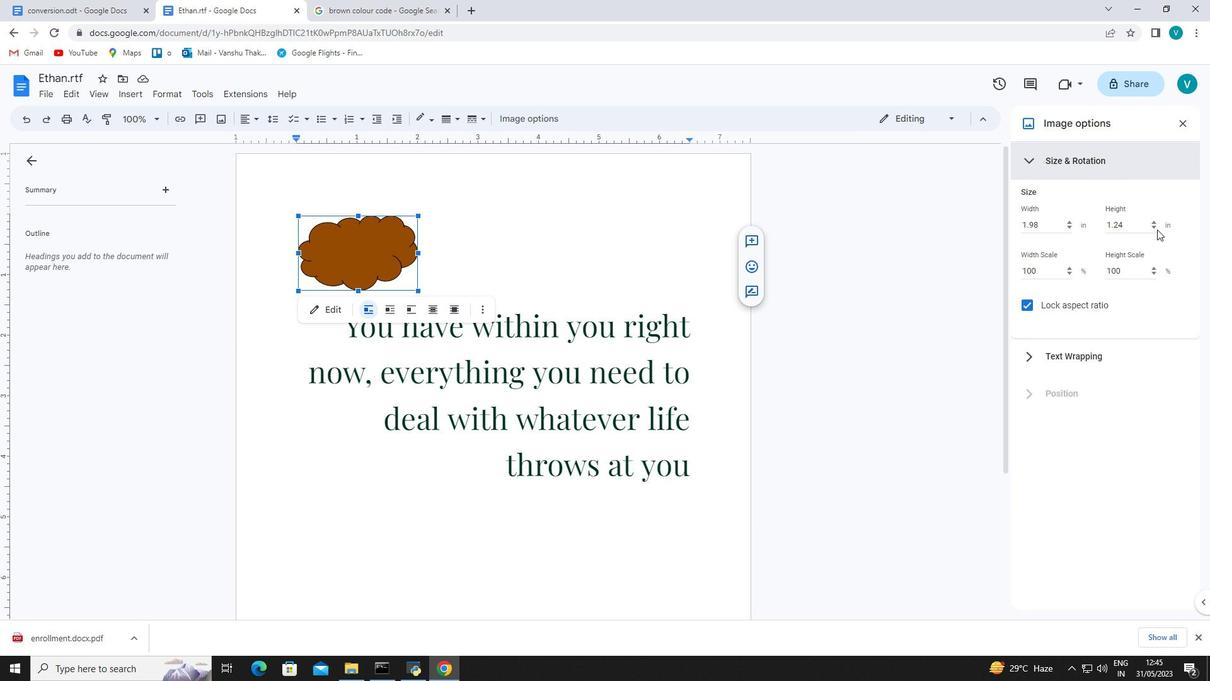 
Action: Mouse pressed left at (1156, 228)
Screenshot: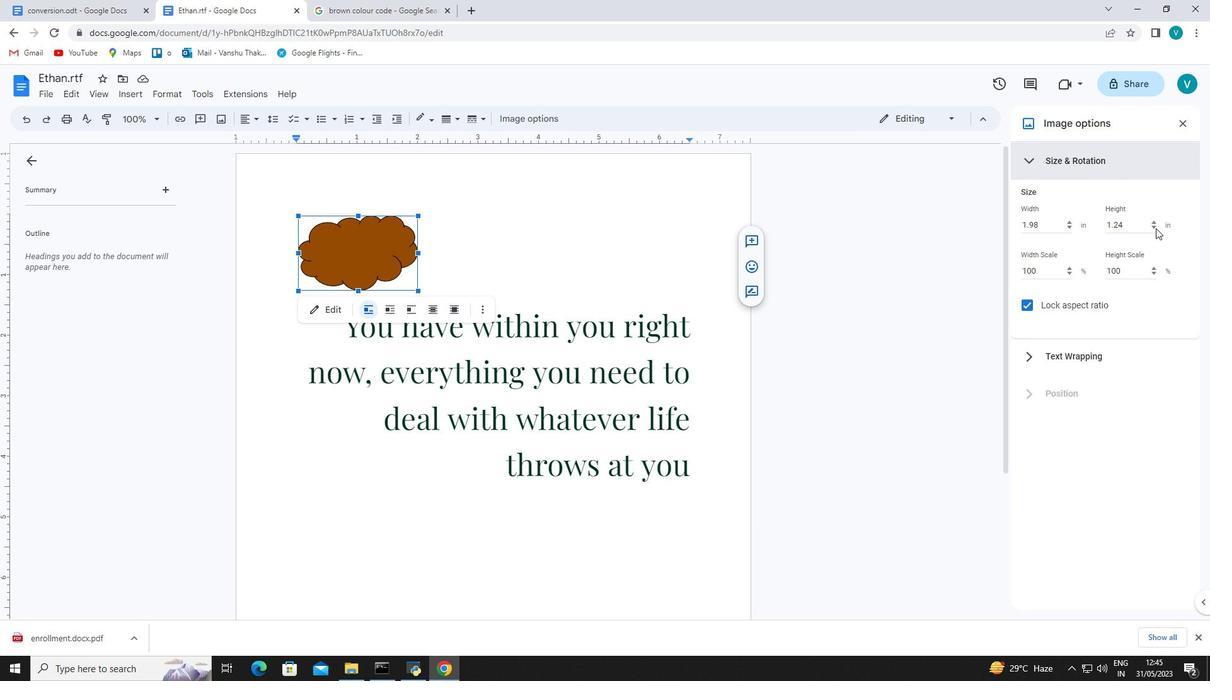 
Action: Mouse moved to (1156, 227)
Screenshot: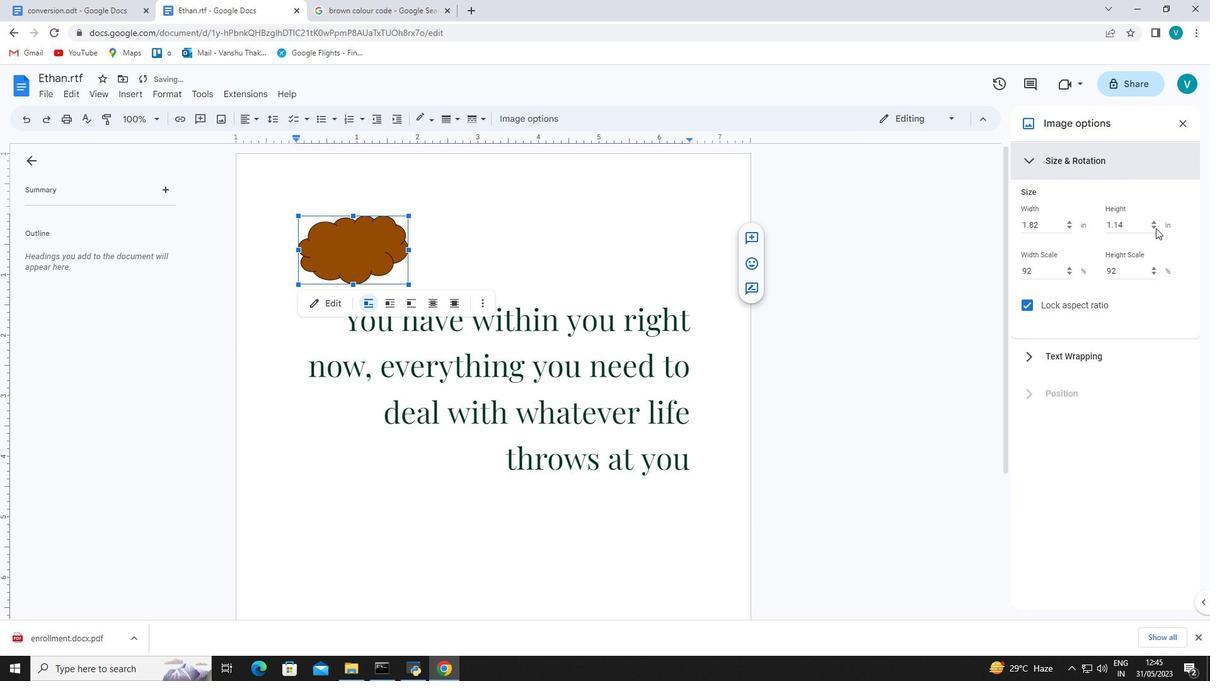 
Action: Mouse pressed left at (1156, 227)
Screenshot: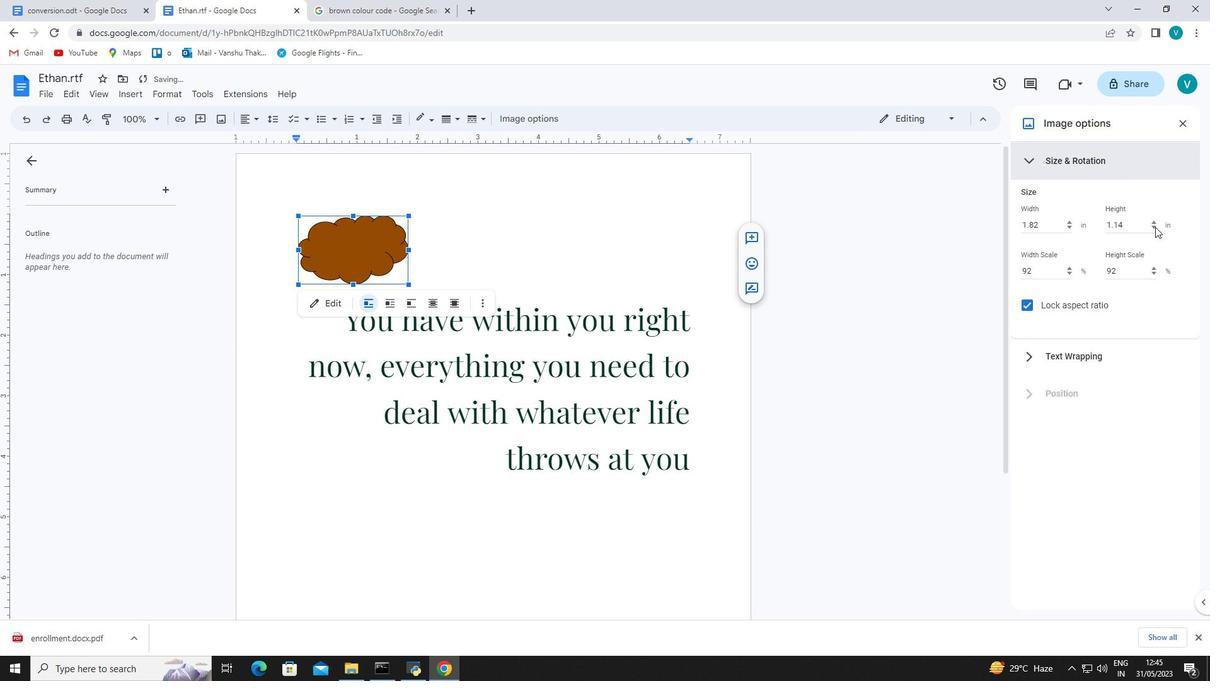 
Action: Mouse pressed left at (1156, 227)
Screenshot: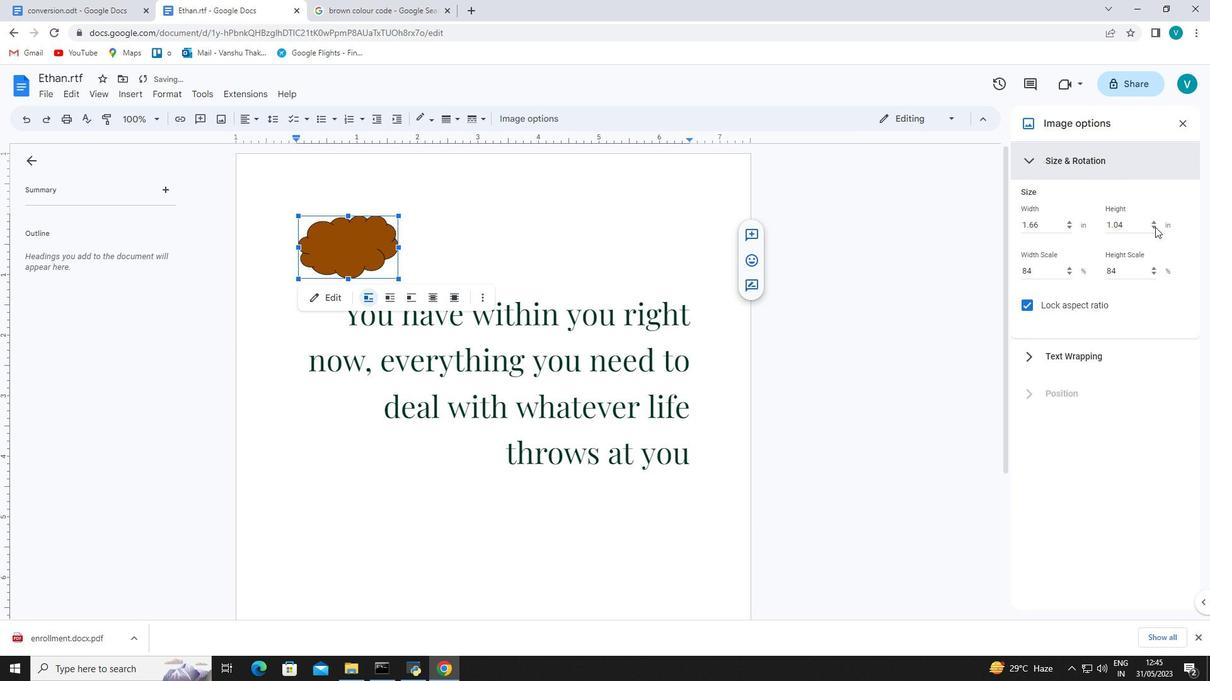 
Action: Mouse pressed left at (1156, 227)
Screenshot: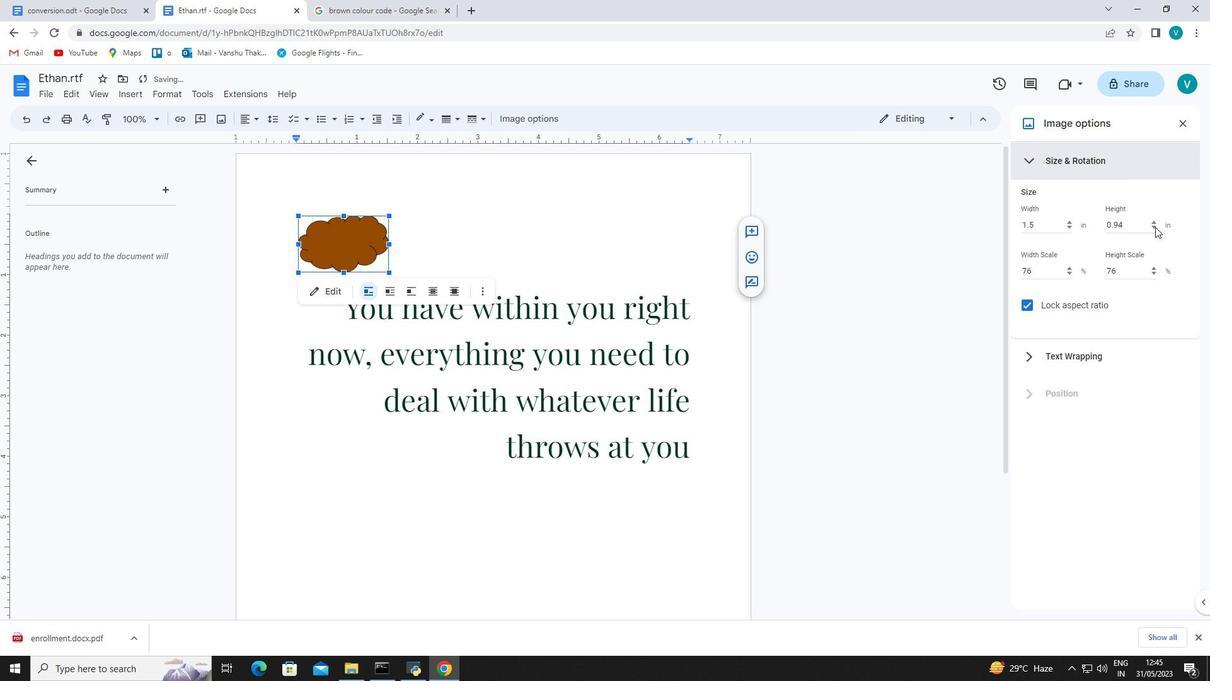 
Action: Mouse moved to (1155, 223)
Screenshot: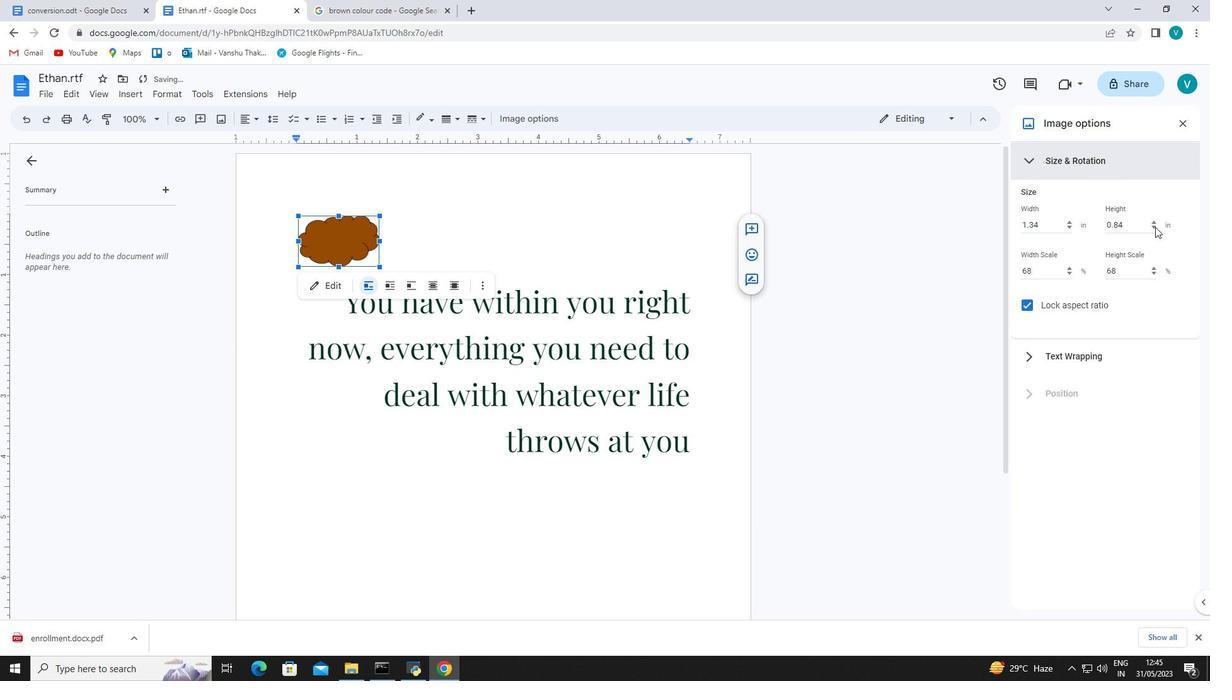 
Action: Mouse pressed left at (1155, 223)
Screenshot: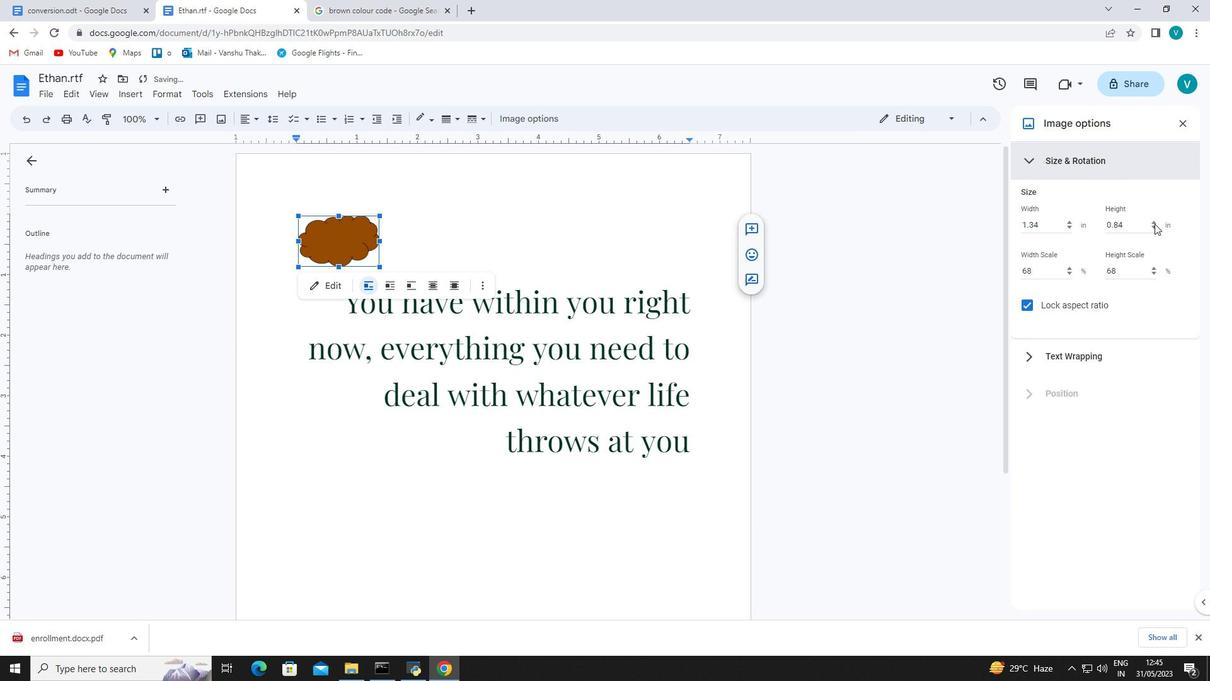 
Action: Mouse moved to (1154, 220)
Screenshot: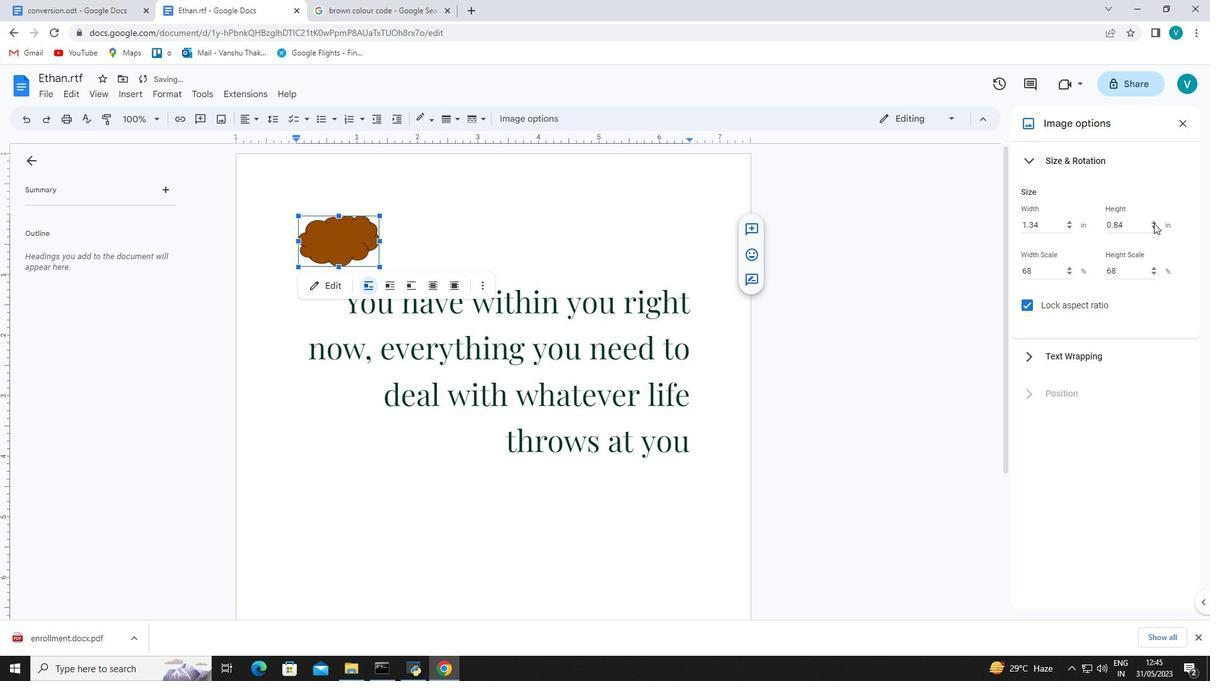 
Action: Mouse pressed left at (1154, 220)
Screenshot: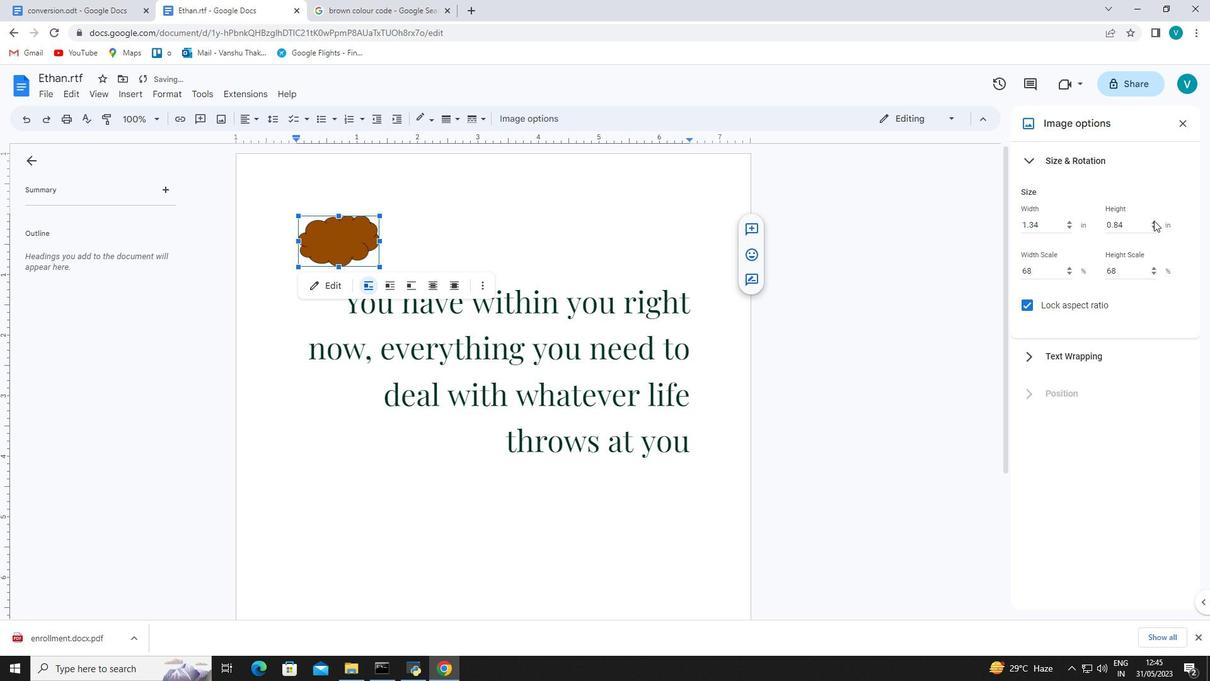 
Action: Mouse moved to (1186, 121)
Screenshot: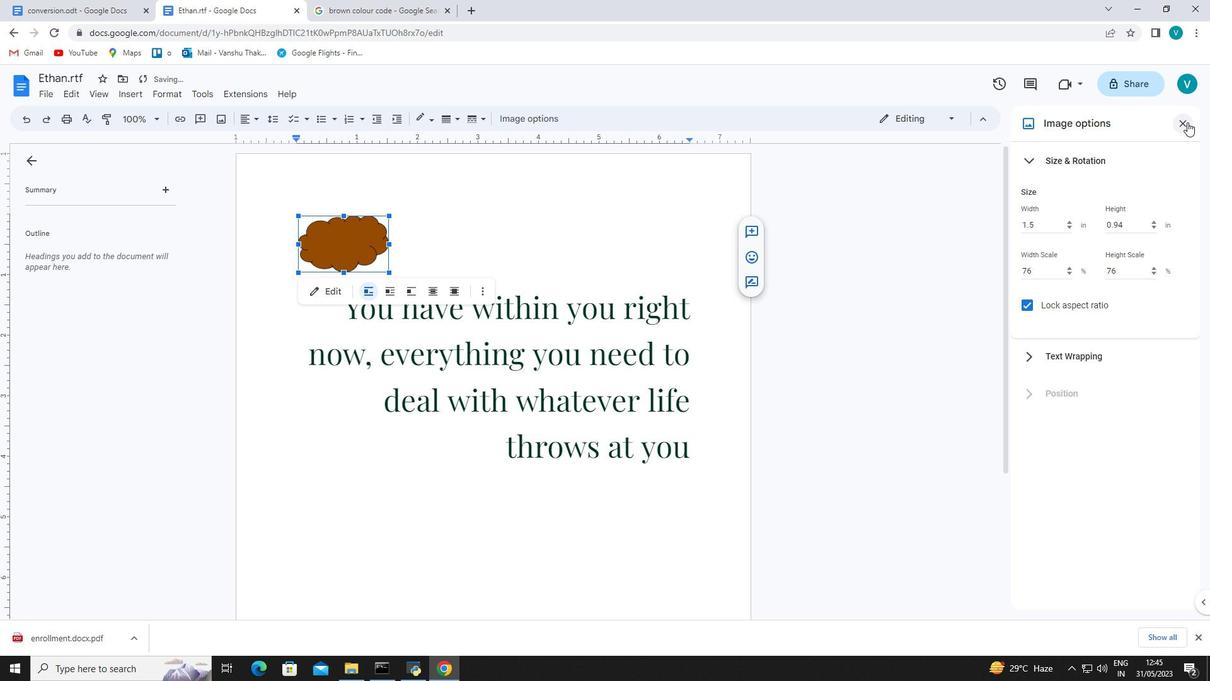 
Action: Mouse pressed left at (1186, 121)
Screenshot: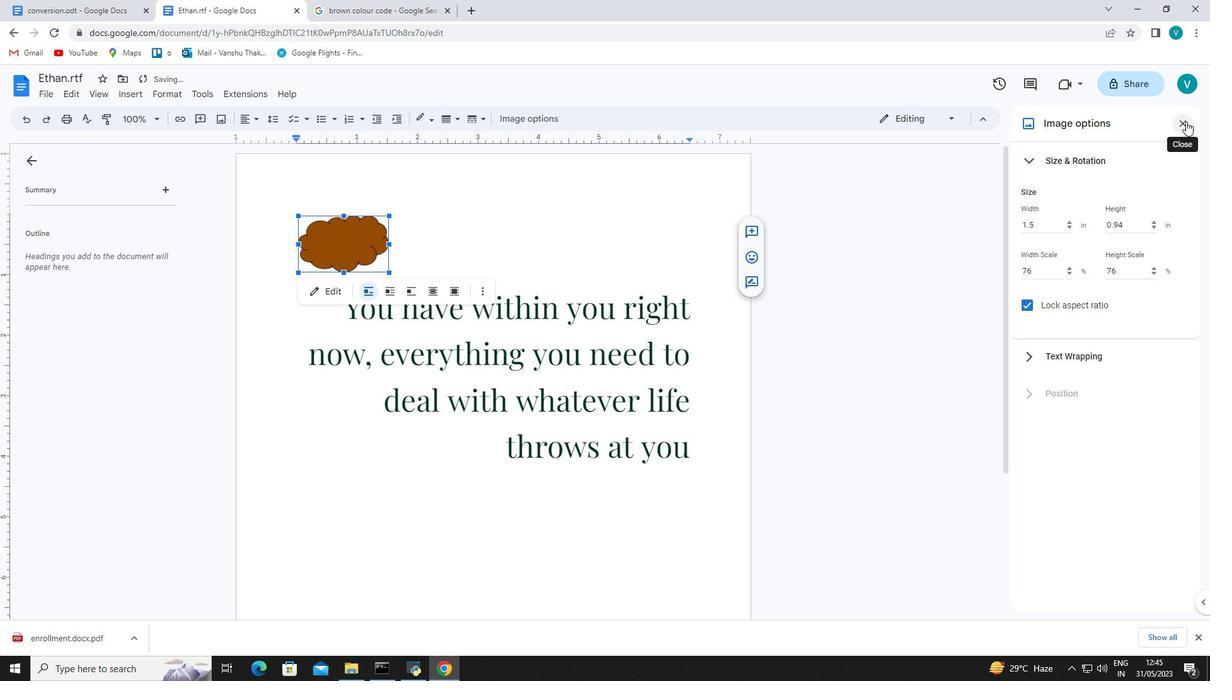 
Action: Mouse moved to (924, 415)
Screenshot: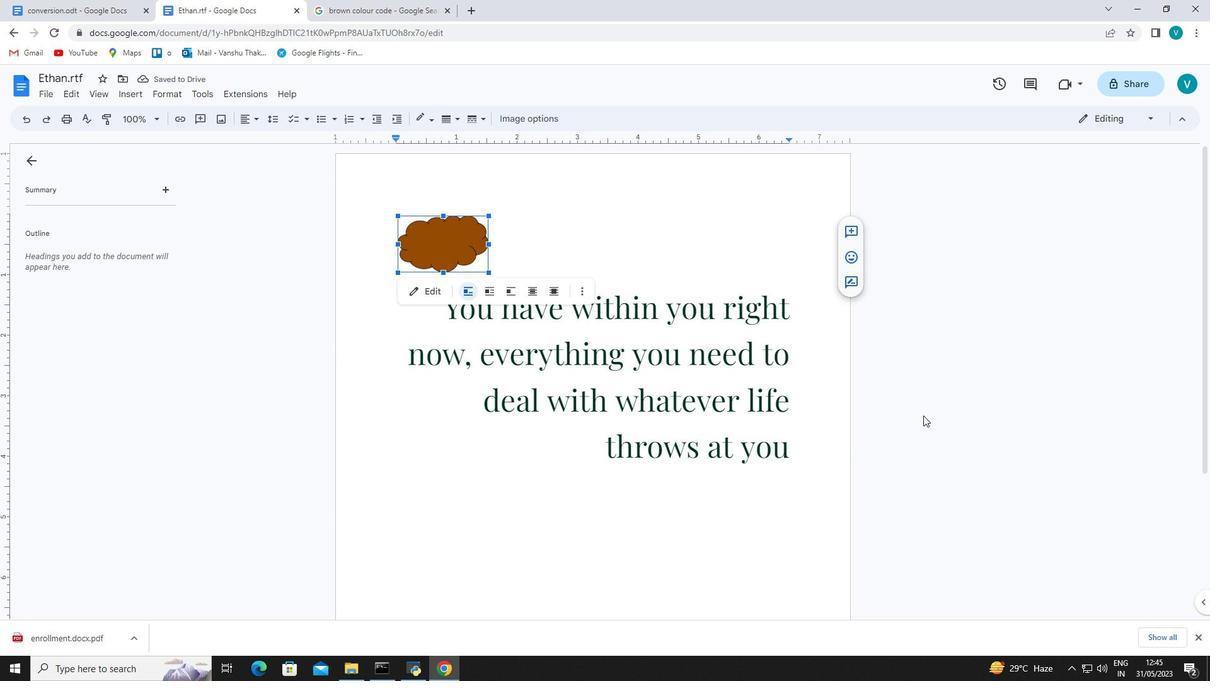 
Action: Mouse pressed left at (924, 415)
Screenshot: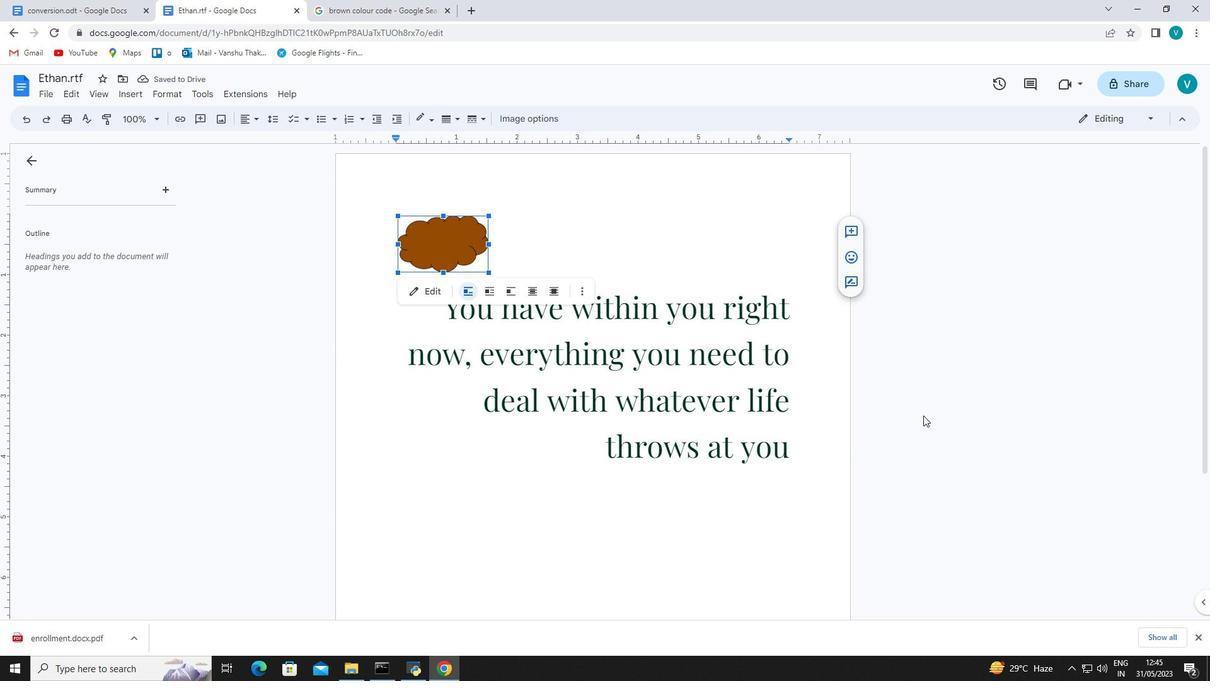 
Action: Mouse moved to (925, 408)
Screenshot: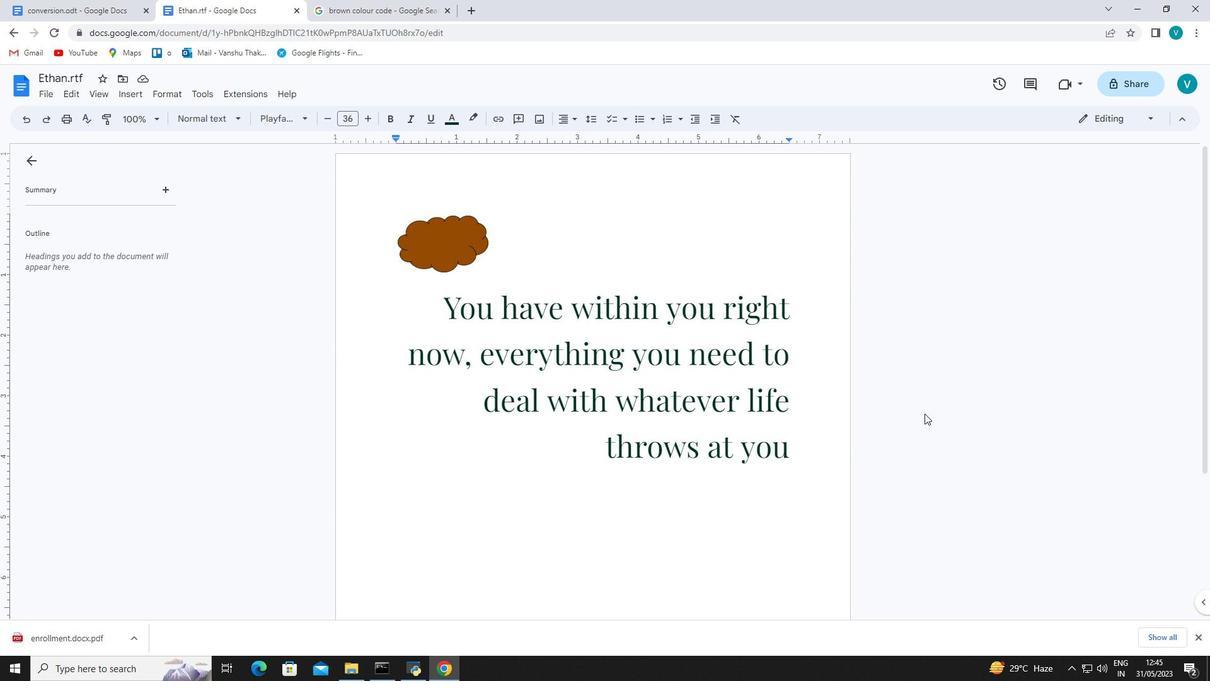 
